 Task: Explore travel options from New Delhi to various destinations, focusing on Mumbai, and check out things to do there.
Action: Mouse moved to (473, 280)
Screenshot: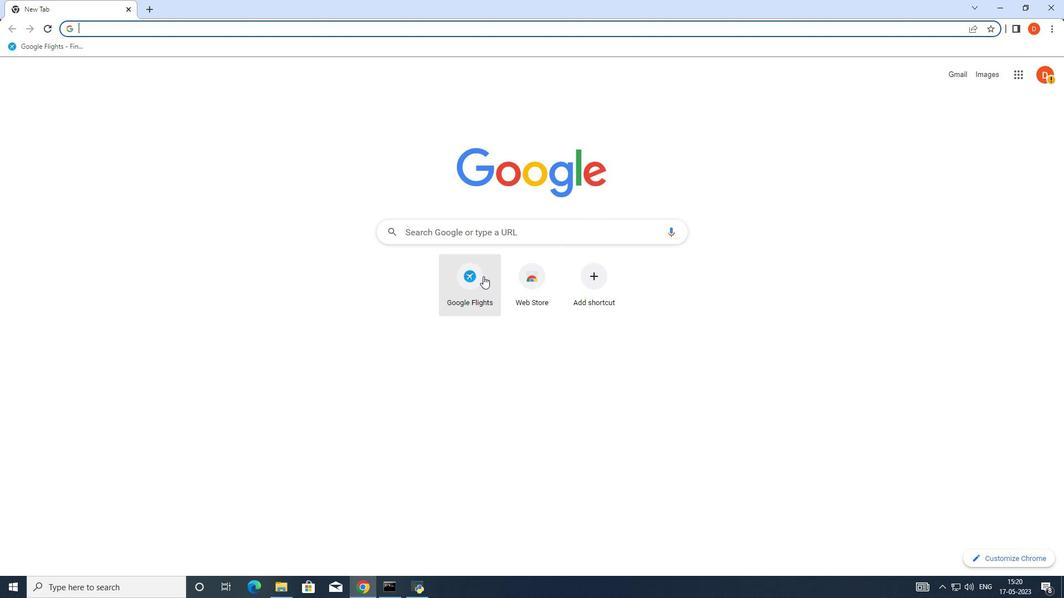 
Action: Mouse pressed left at (473, 280)
Screenshot: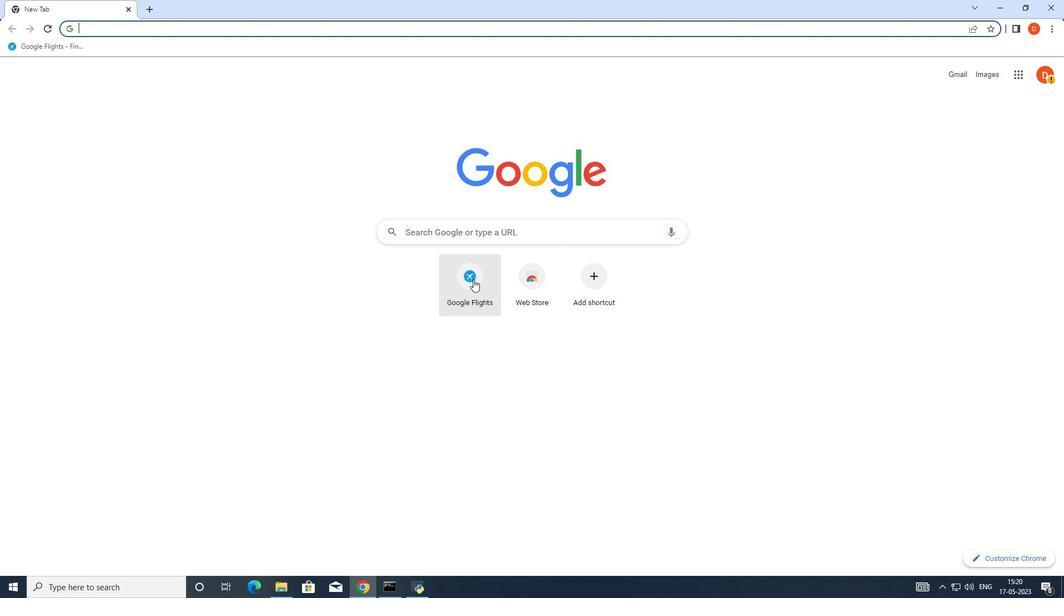
Action: Mouse moved to (536, 299)
Screenshot: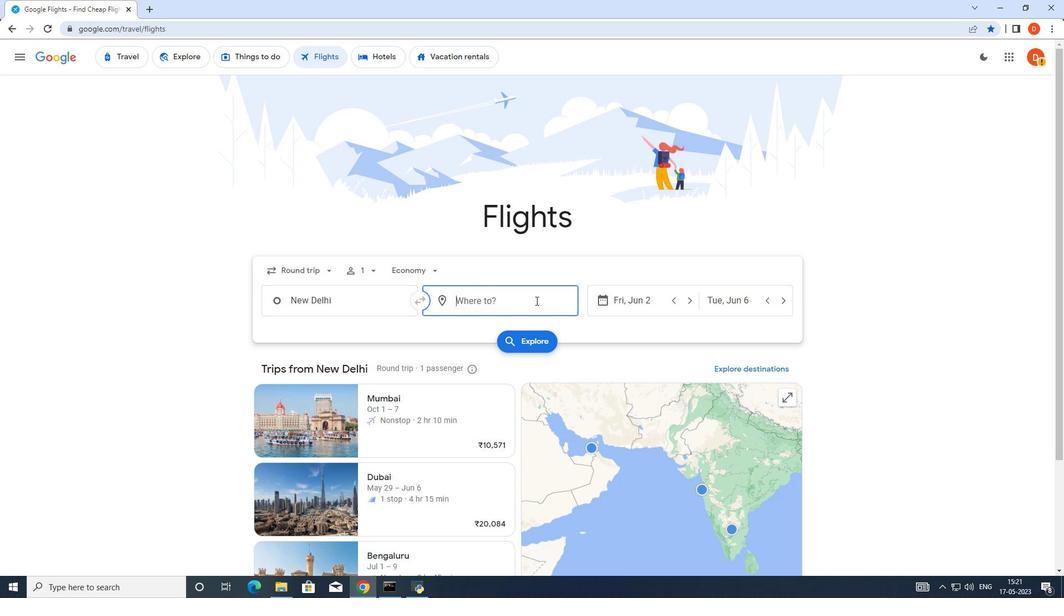 
Action: Mouse pressed left at (536, 299)
Screenshot: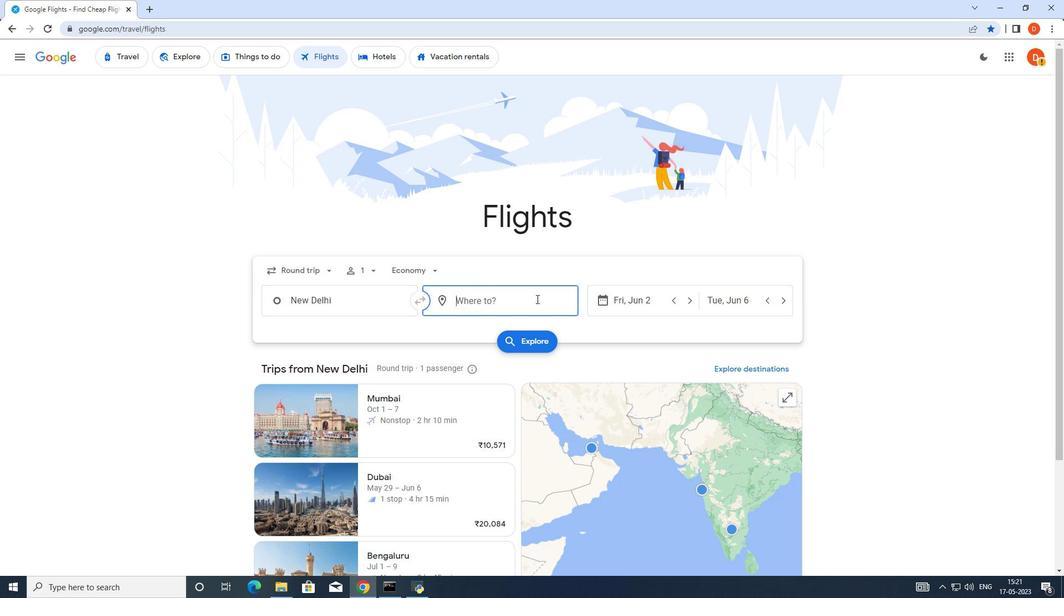 
Action: Mouse moved to (536, 303)
Screenshot: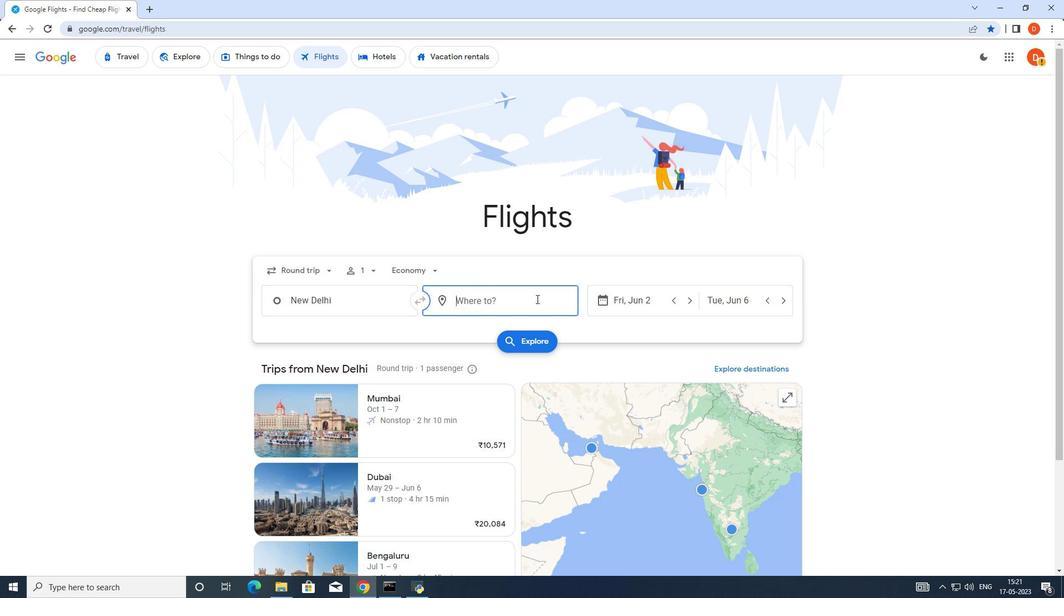 
Action: Key pressed <Key.shift>Goa
Screenshot: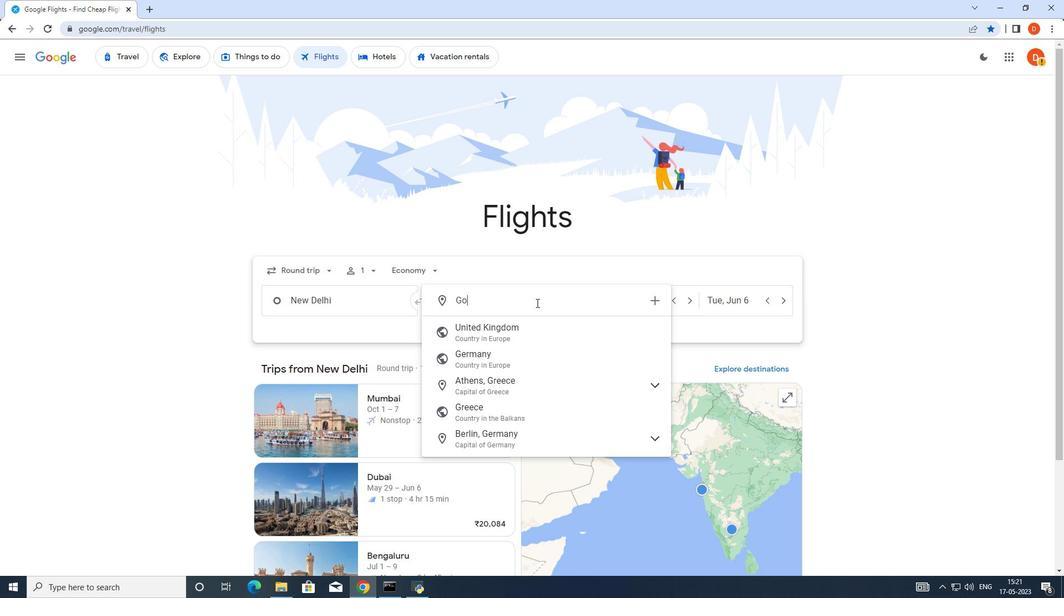 
Action: Mouse moved to (752, 327)
Screenshot: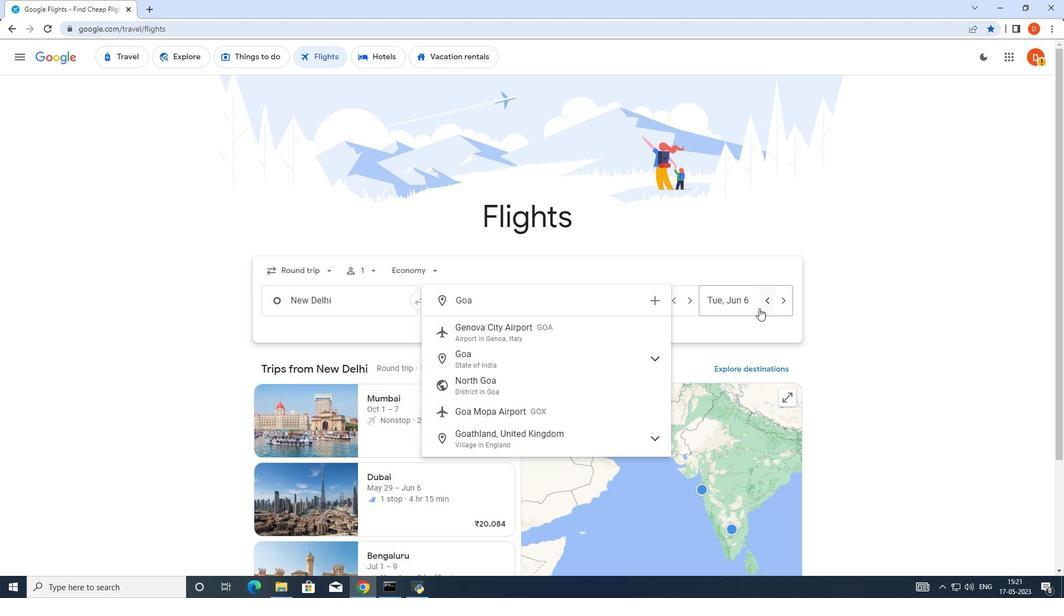 
Action: Mouse pressed left at (752, 327)
Screenshot: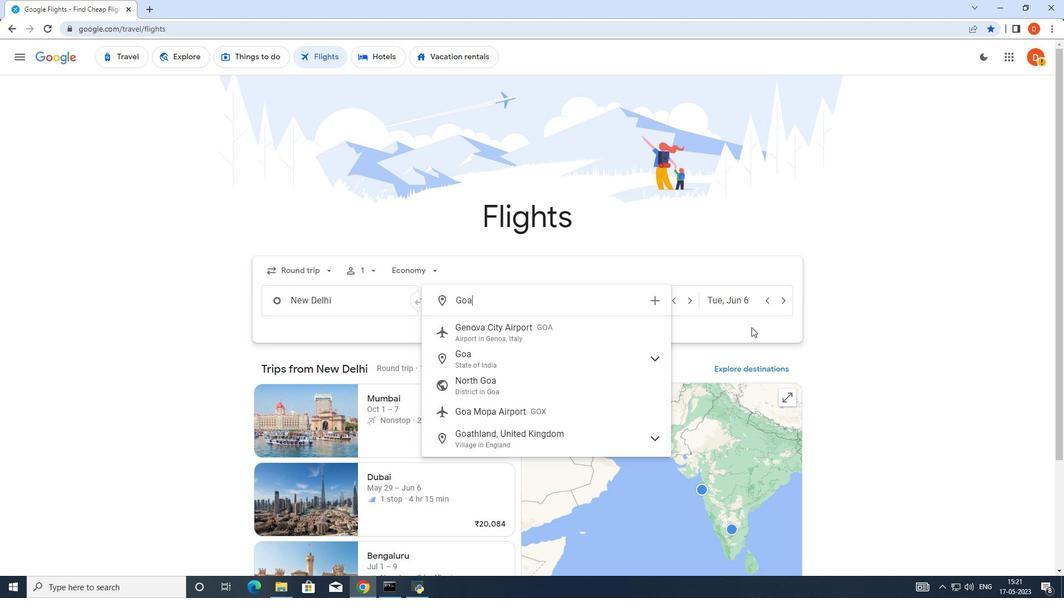 
Action: Mouse moved to (516, 345)
Screenshot: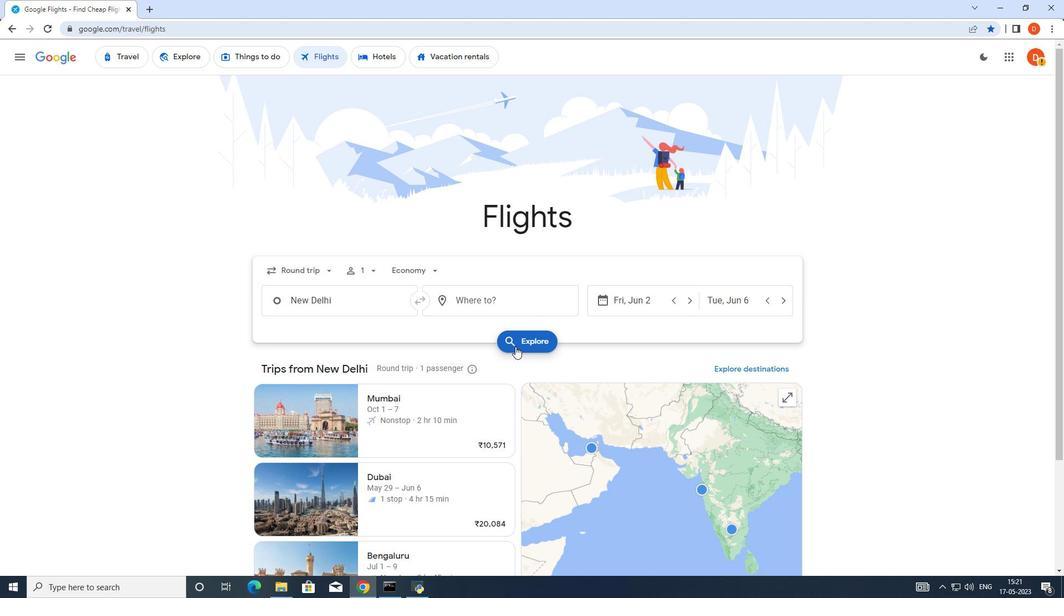 
Action: Mouse pressed left at (516, 345)
Screenshot: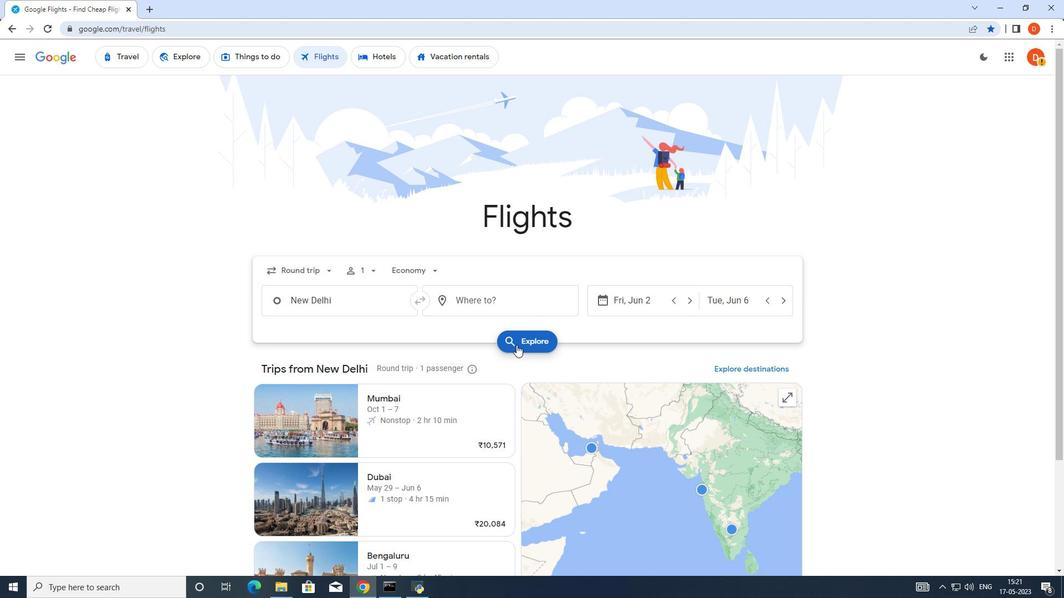 
Action: Mouse moved to (637, 311)
Screenshot: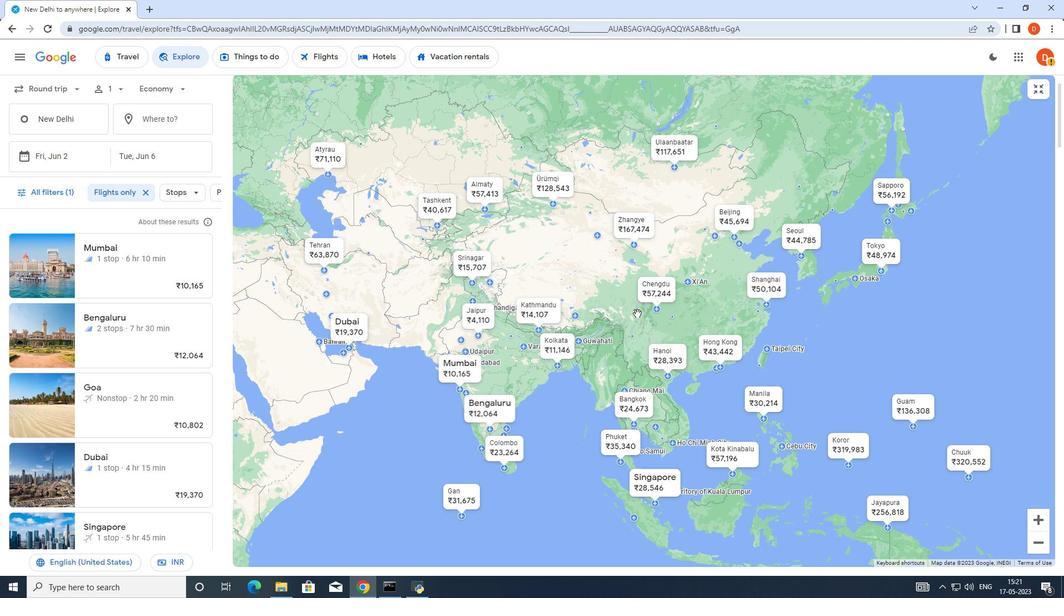 
Action: Mouse scrolled (637, 311) with delta (0, 0)
Screenshot: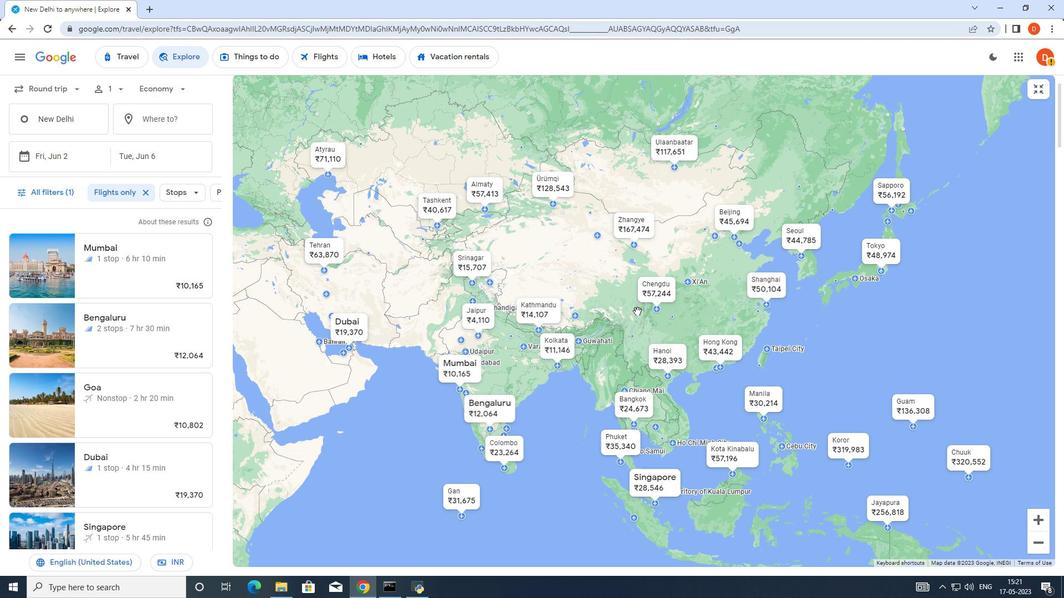 
Action: Mouse moved to (645, 306)
Screenshot: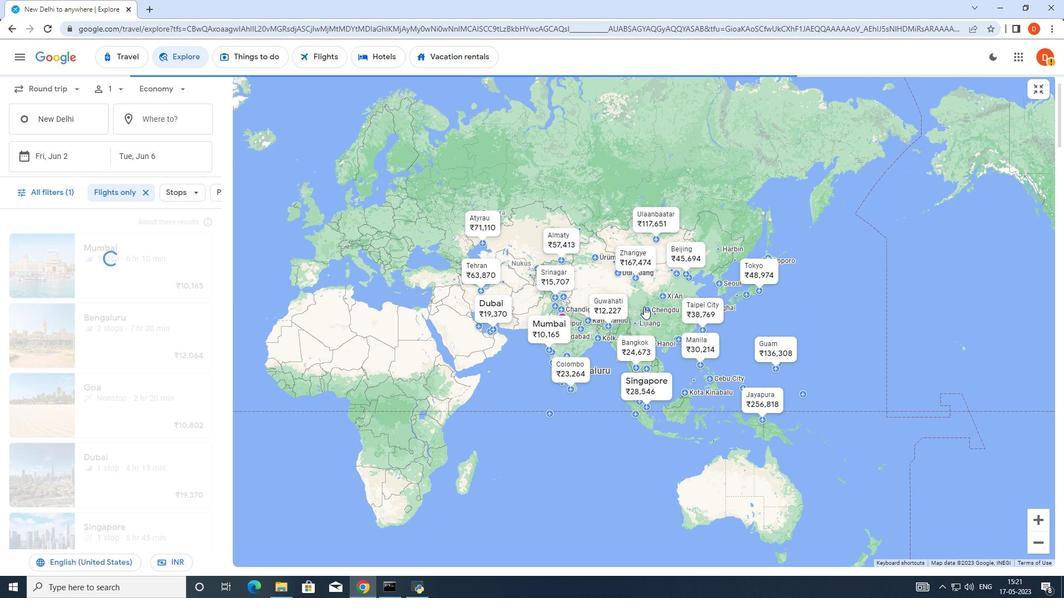 
Action: Mouse scrolled (645, 307) with delta (0, 0)
Screenshot: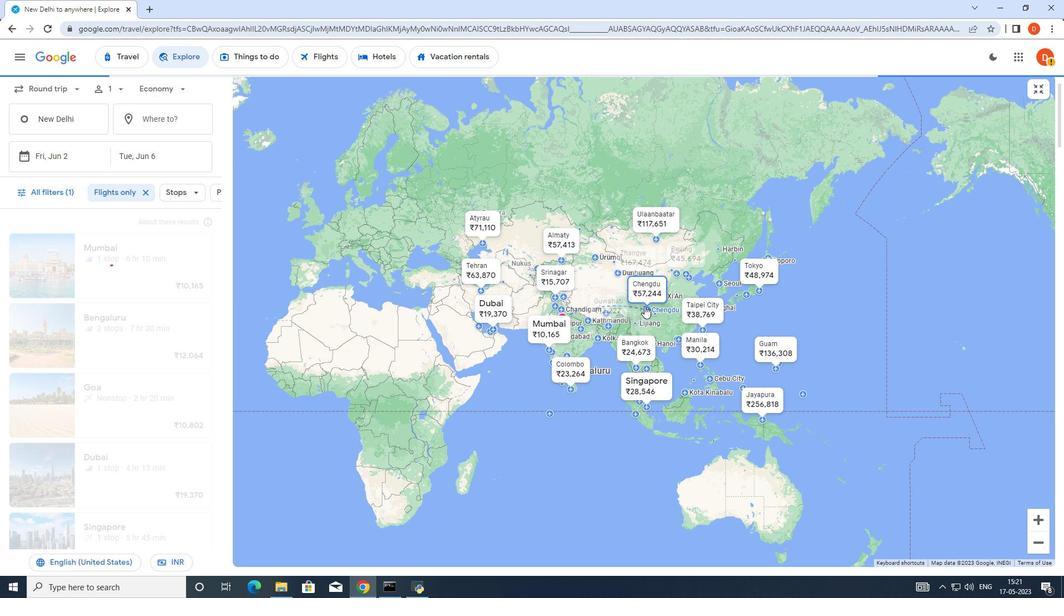 
Action: Mouse moved to (151, 258)
Screenshot: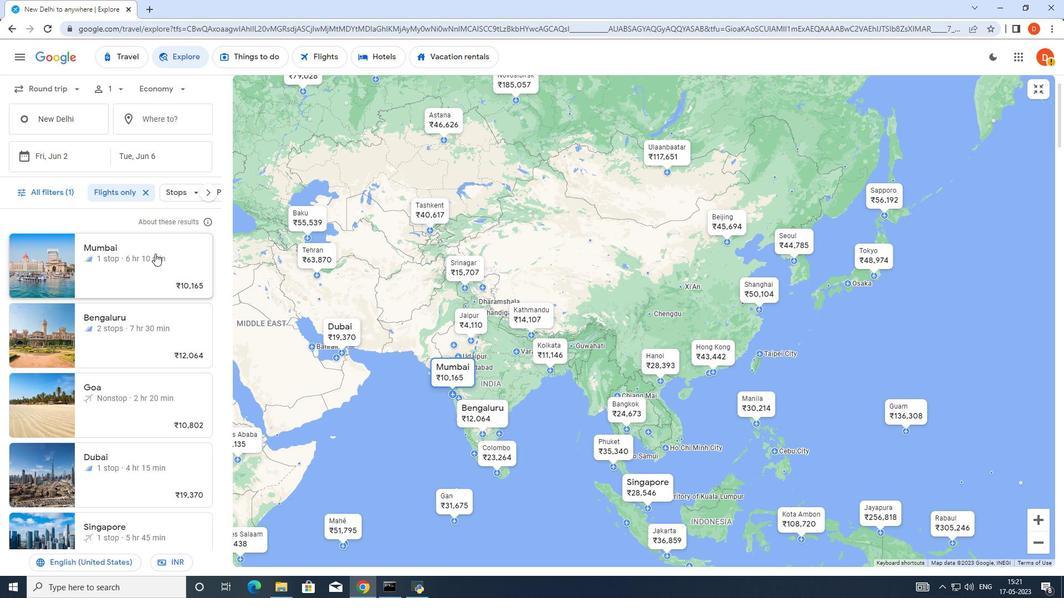 
Action: Mouse pressed left at (151, 258)
Screenshot: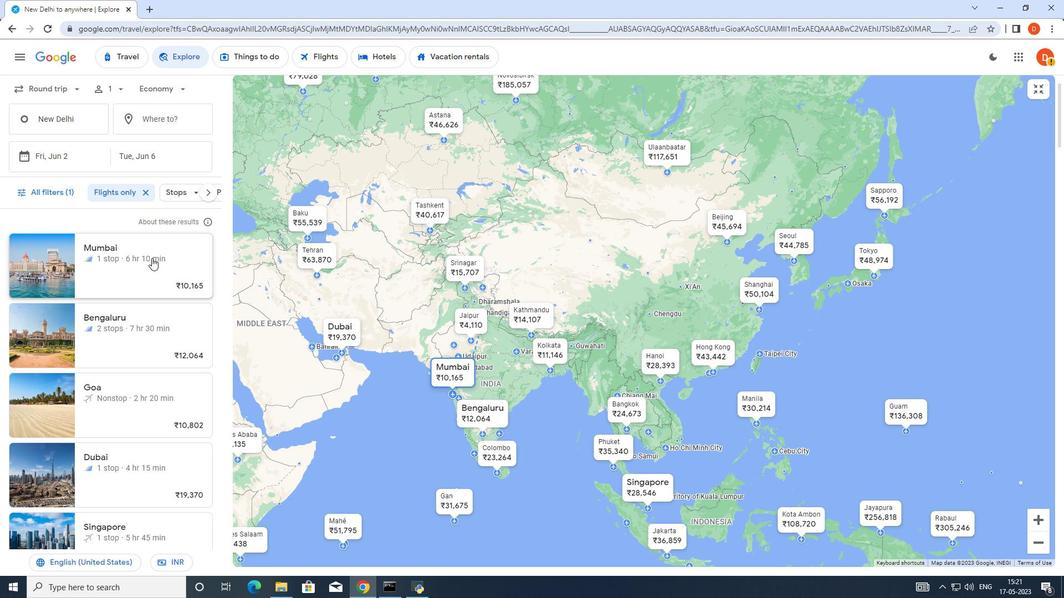 
Action: Mouse moved to (179, 353)
Screenshot: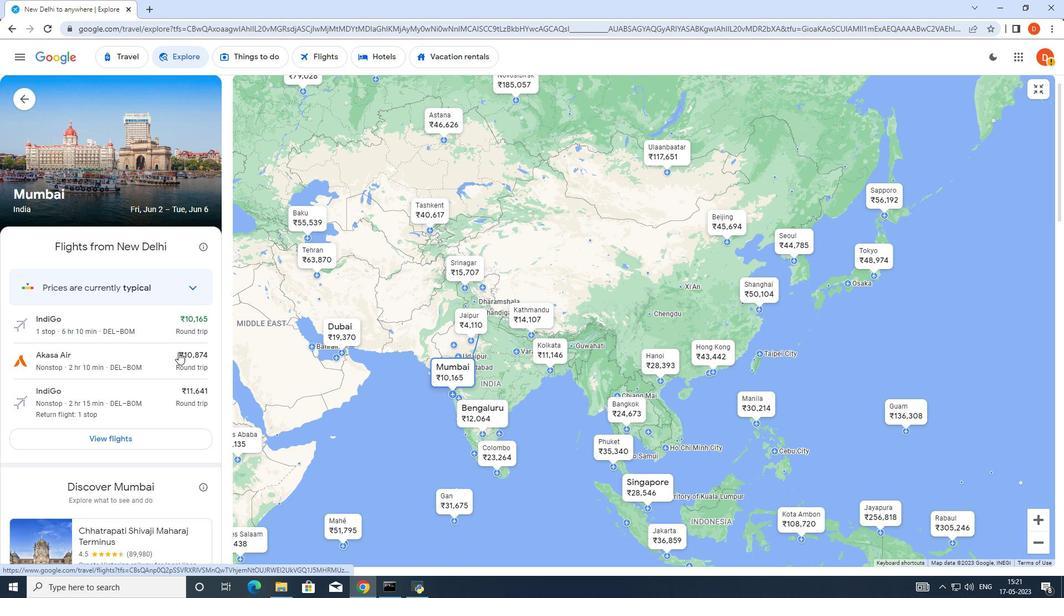 
Action: Mouse scrolled (179, 352) with delta (0, 0)
Screenshot: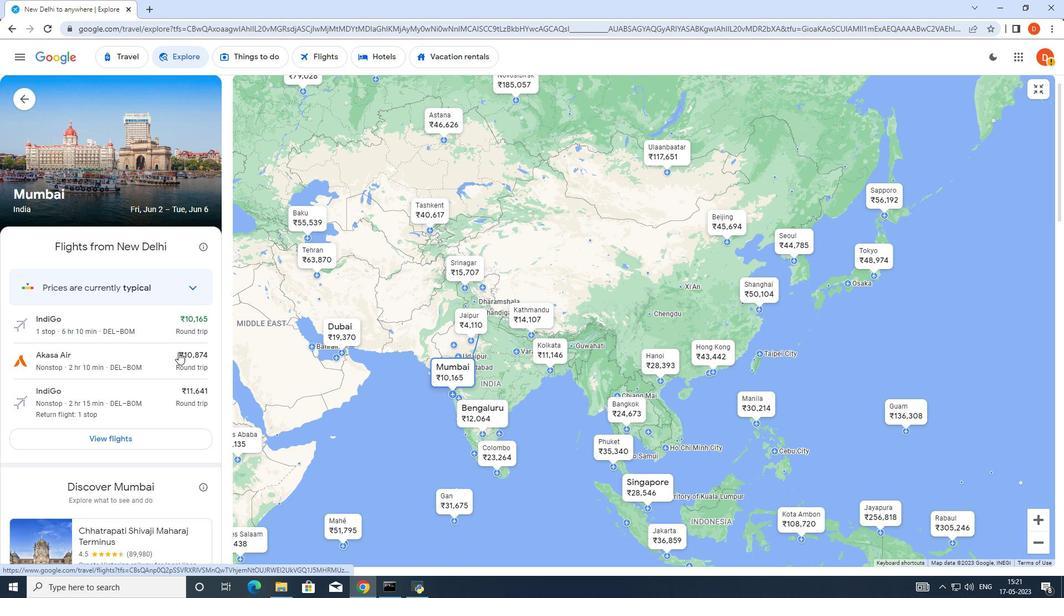 
Action: Mouse moved to (175, 378)
Screenshot: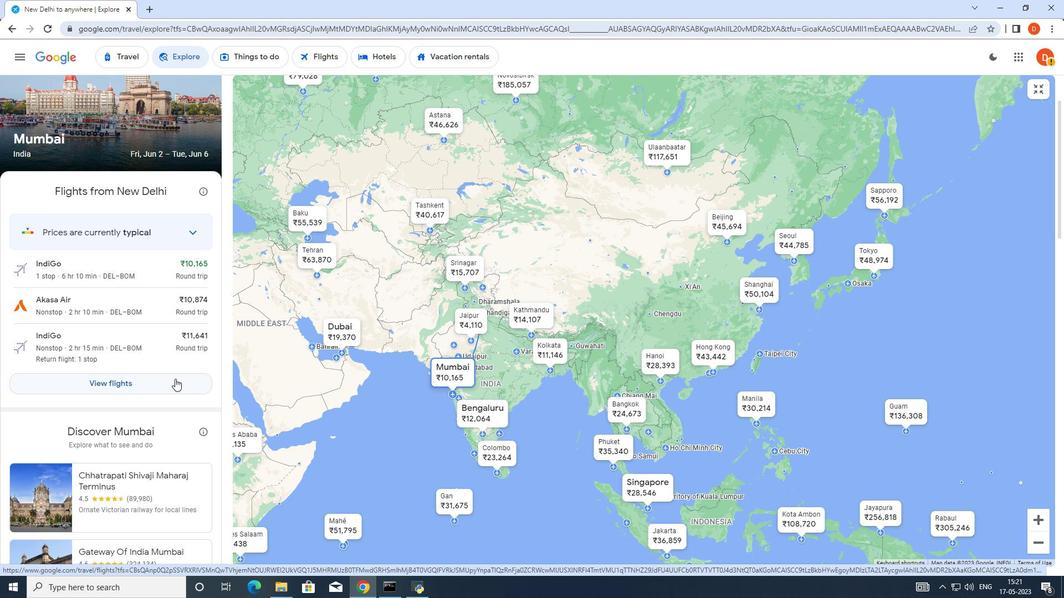 
Action: Mouse pressed left at (175, 378)
Screenshot: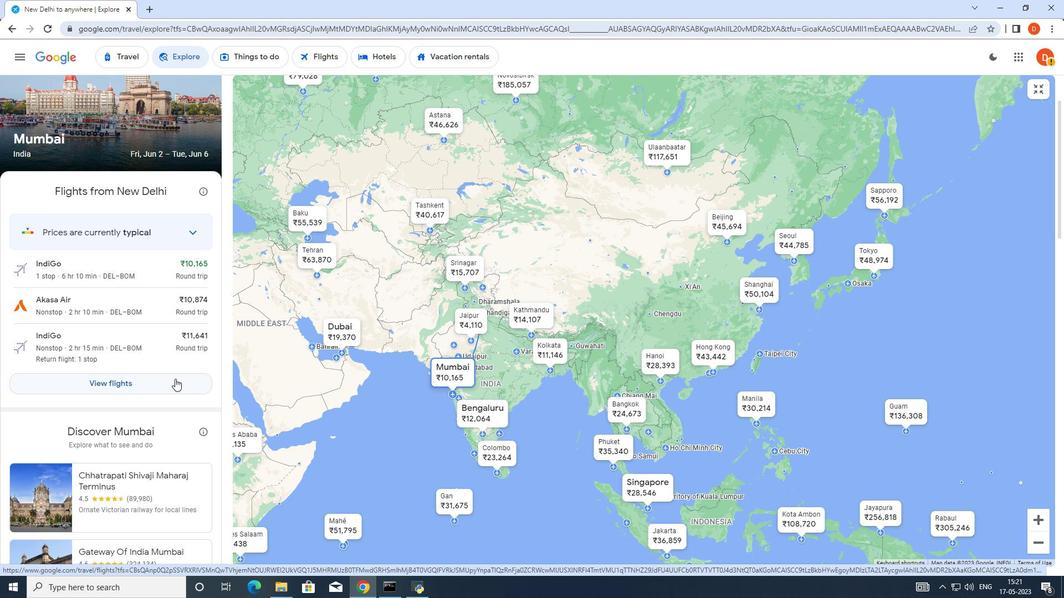 
Action: Mouse moved to (447, 317)
Screenshot: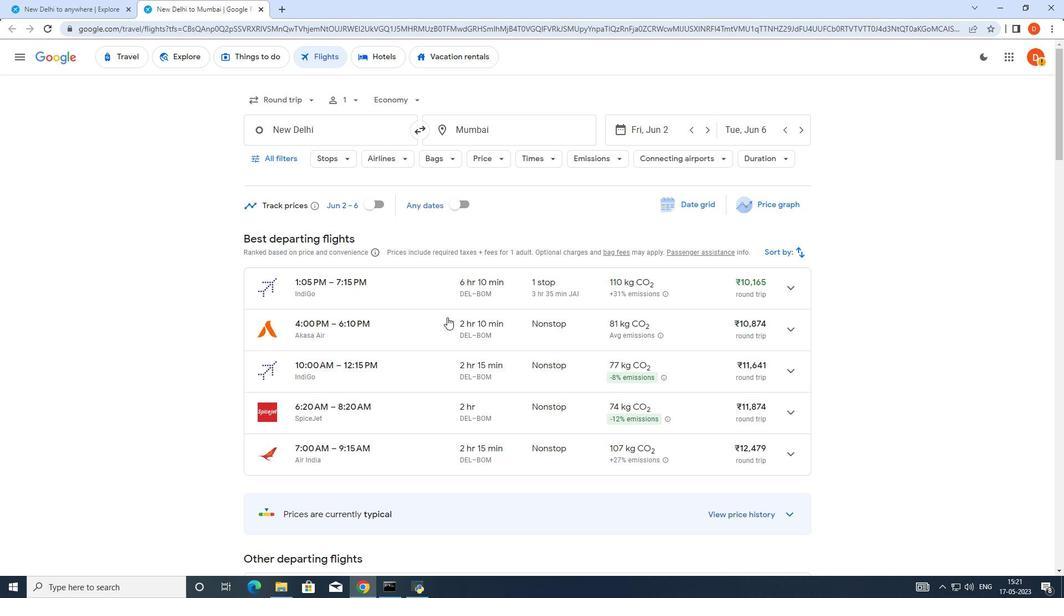 
Action: Mouse scrolled (447, 317) with delta (0, 0)
Screenshot: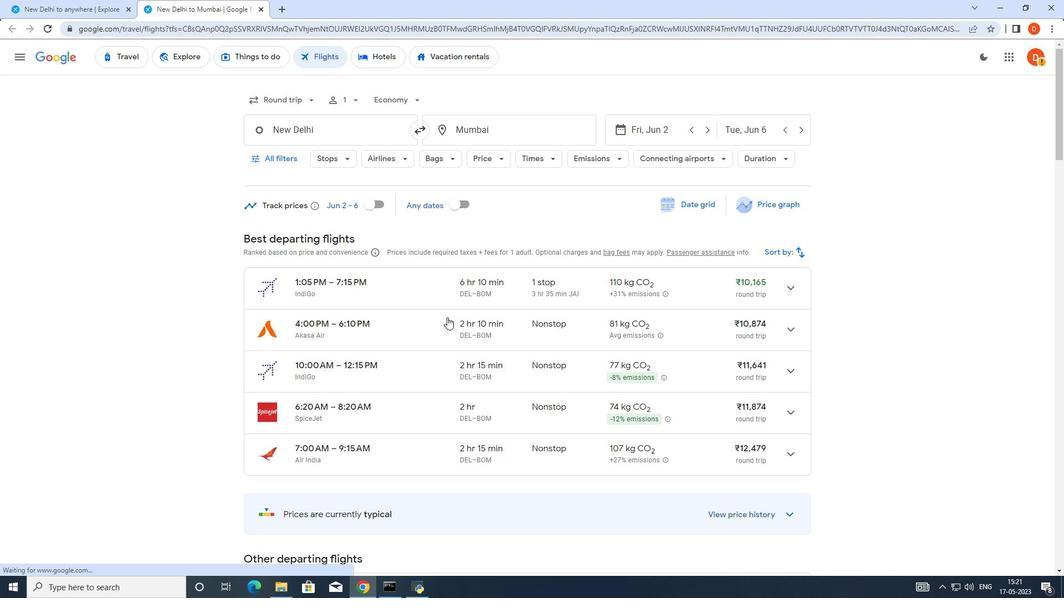 
Action: Mouse scrolled (447, 317) with delta (0, 0)
Screenshot: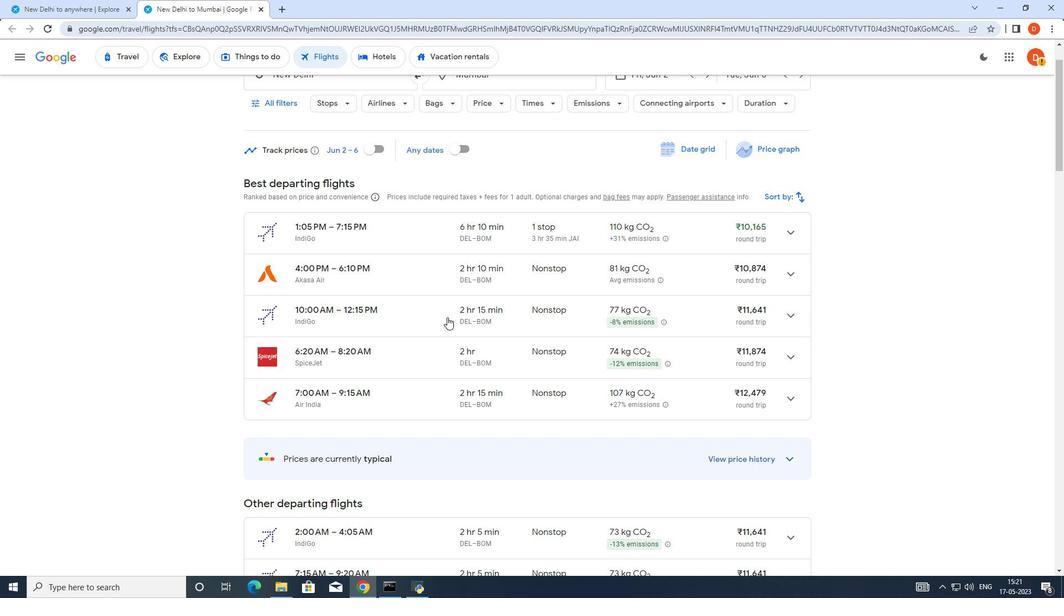 
Action: Mouse scrolled (447, 317) with delta (0, 0)
Screenshot: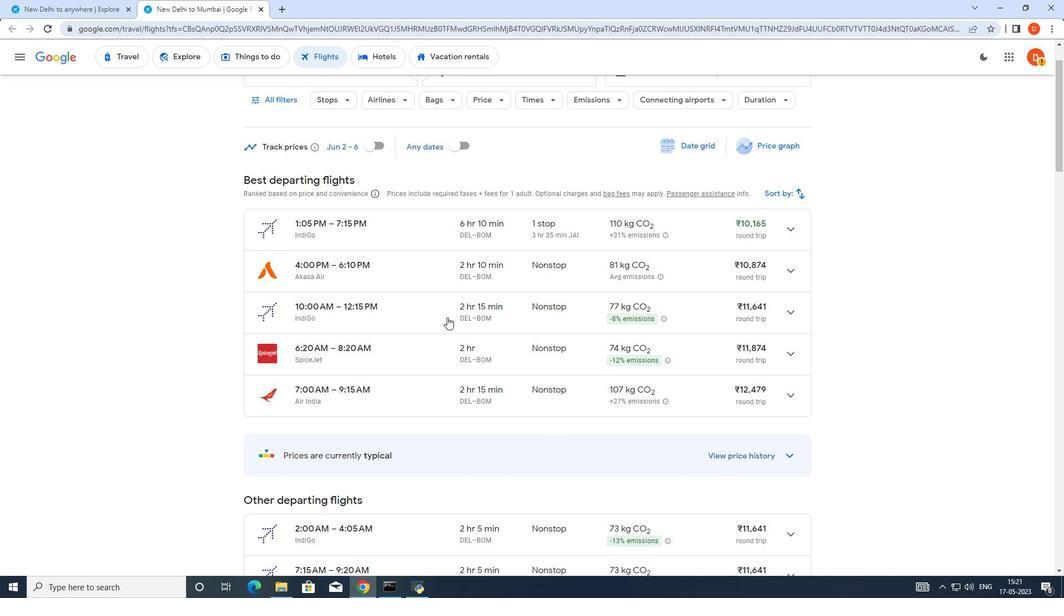 
Action: Mouse scrolled (447, 317) with delta (0, 0)
Screenshot: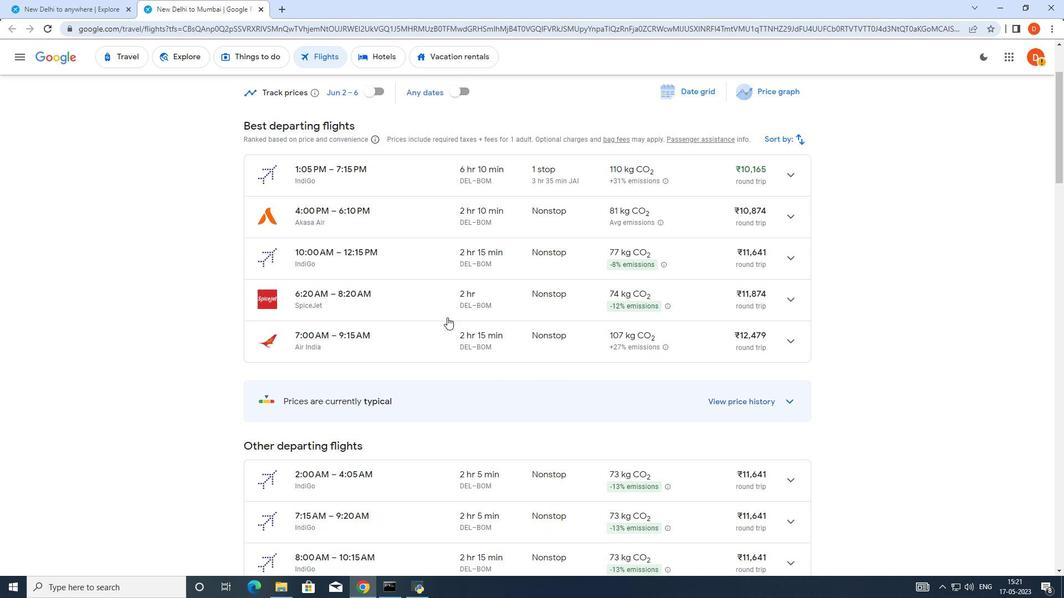 
Action: Mouse scrolled (447, 317) with delta (0, 0)
Screenshot: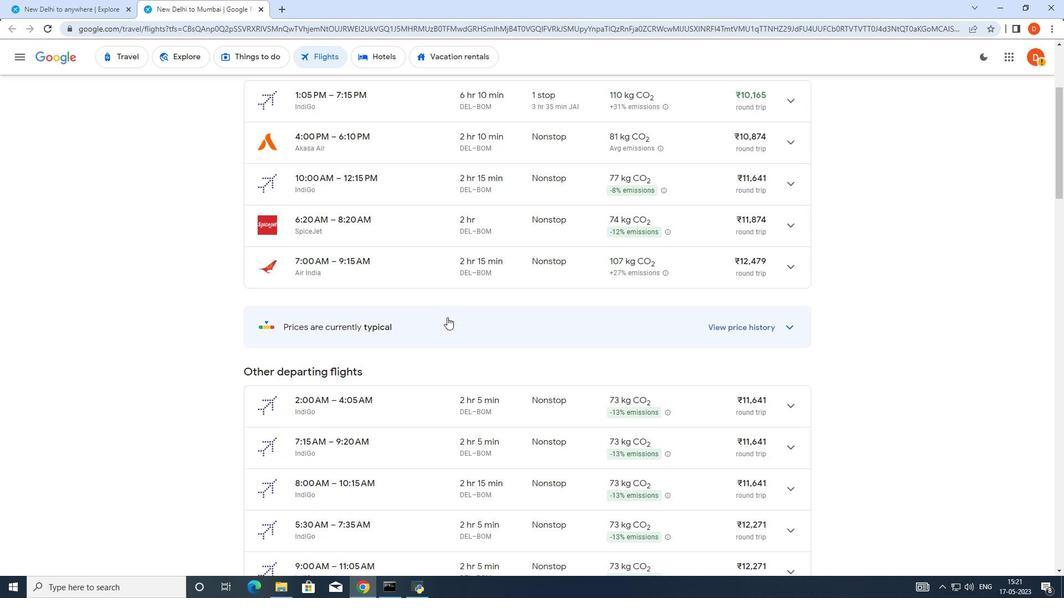 
Action: Mouse scrolled (447, 317) with delta (0, 0)
Screenshot: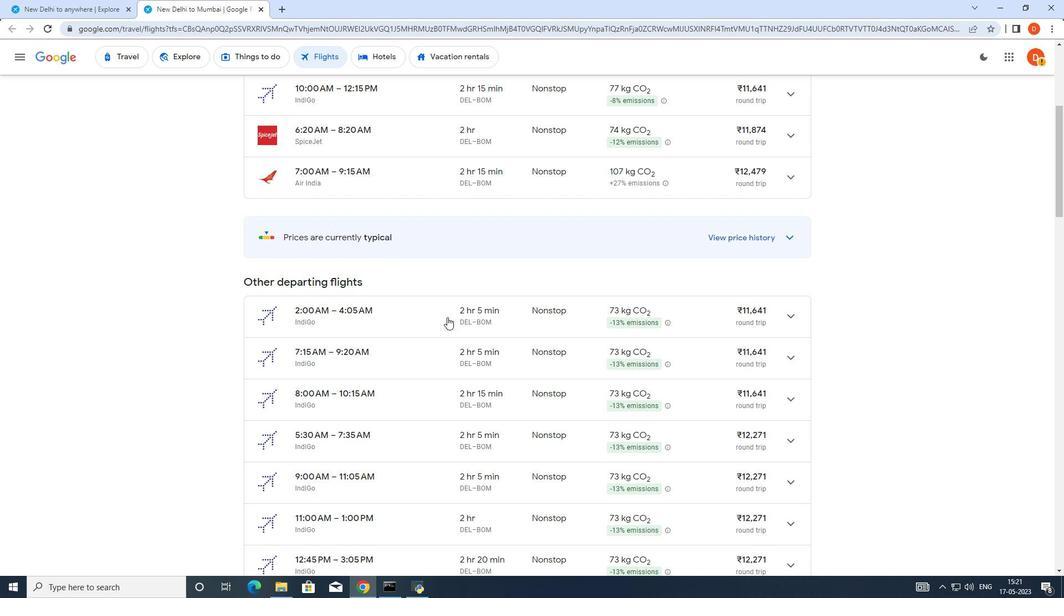 
Action: Mouse scrolled (447, 317) with delta (0, 0)
Screenshot: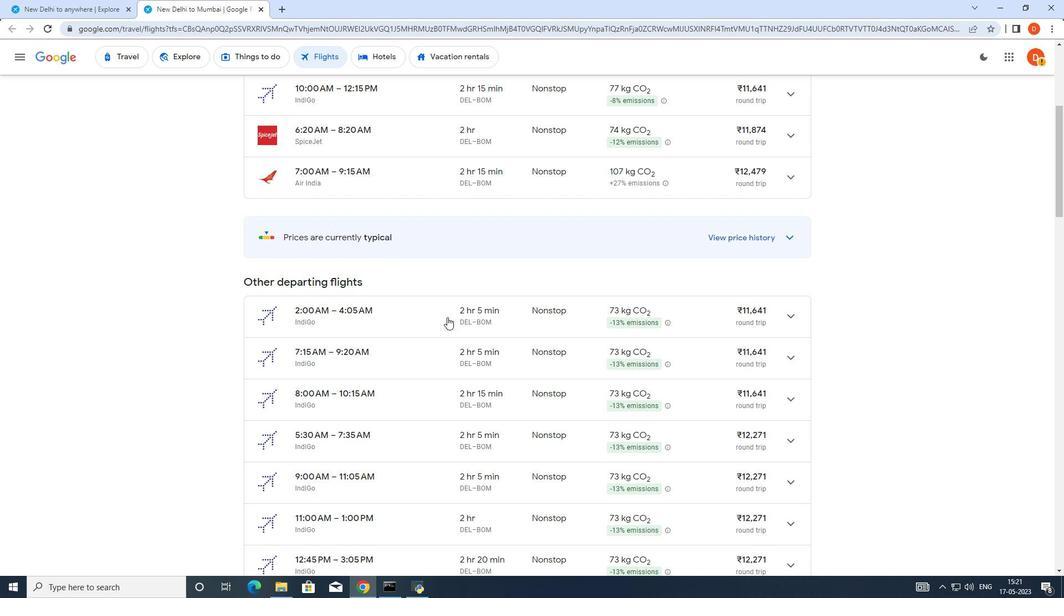 
Action: Mouse scrolled (447, 317) with delta (0, 0)
Screenshot: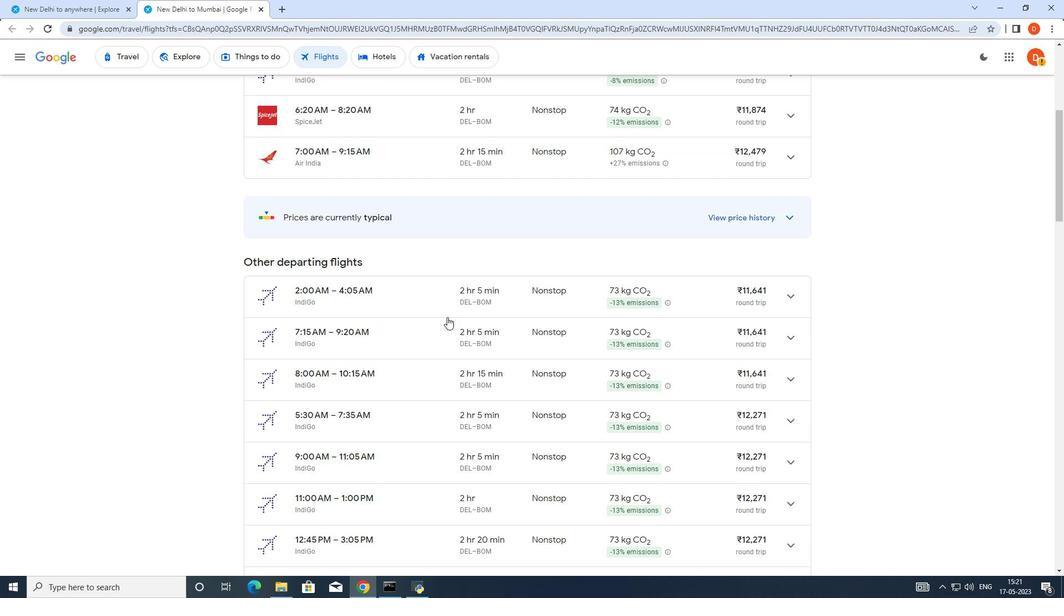 
Action: Mouse scrolled (447, 317) with delta (0, 0)
Screenshot: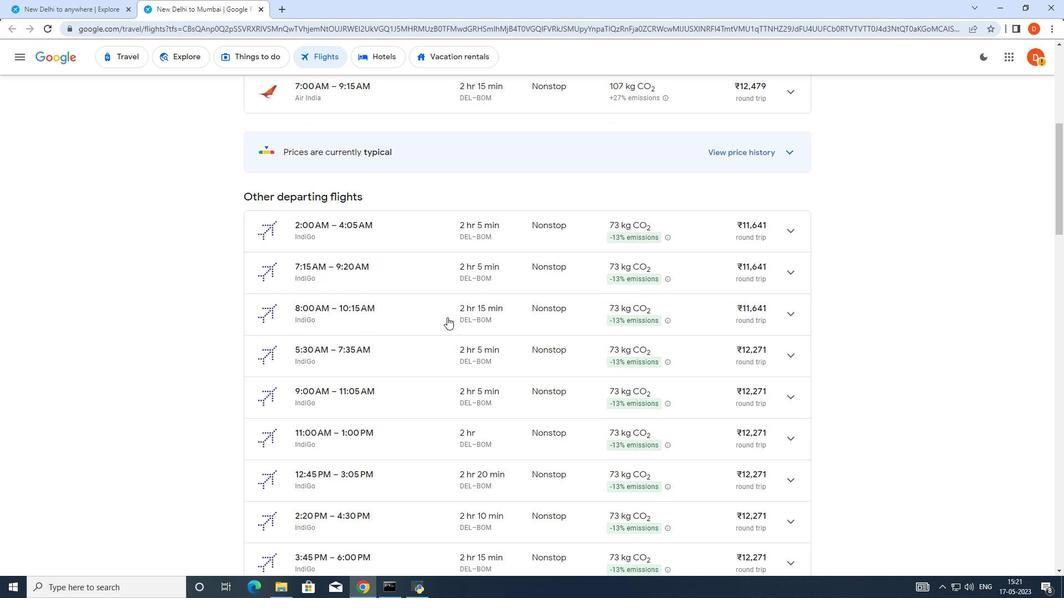 
Action: Mouse moved to (447, 317)
Screenshot: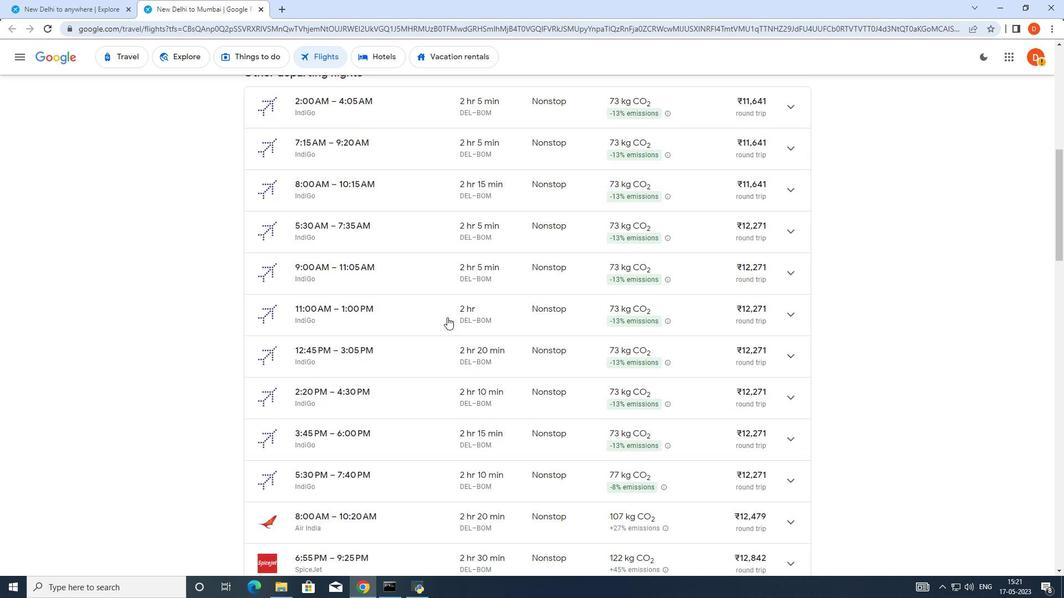 
Action: Mouse scrolled (447, 317) with delta (0, 0)
Screenshot: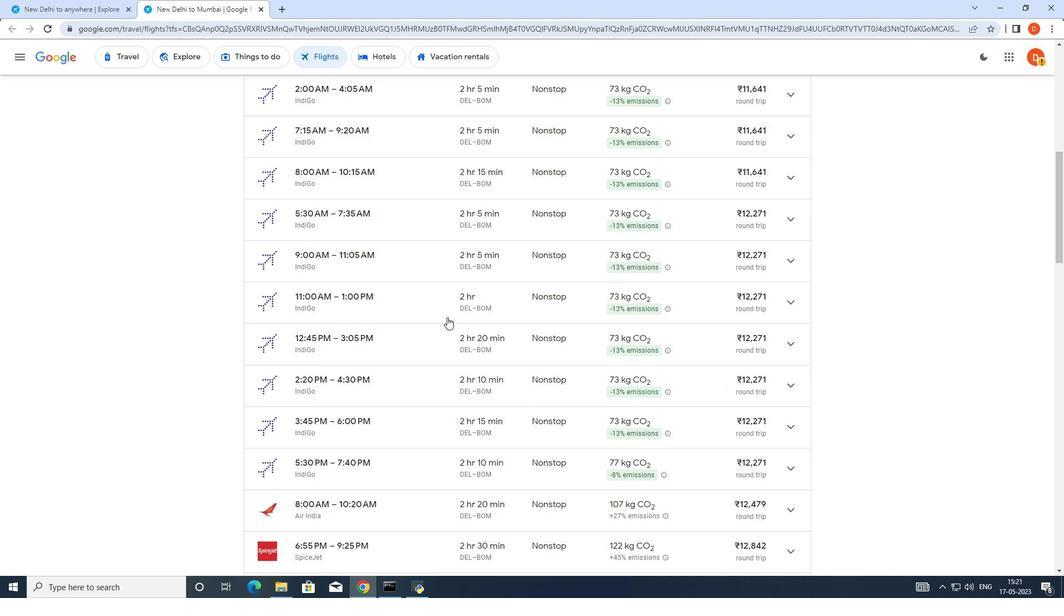 
Action: Mouse scrolled (447, 317) with delta (0, 0)
Screenshot: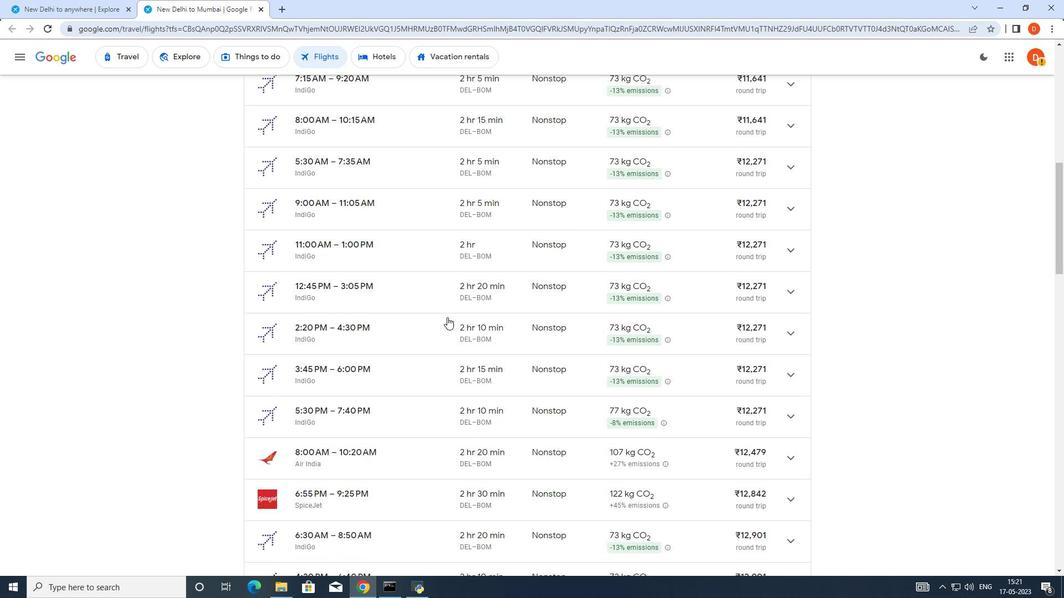 
Action: Mouse scrolled (447, 317) with delta (0, 0)
Screenshot: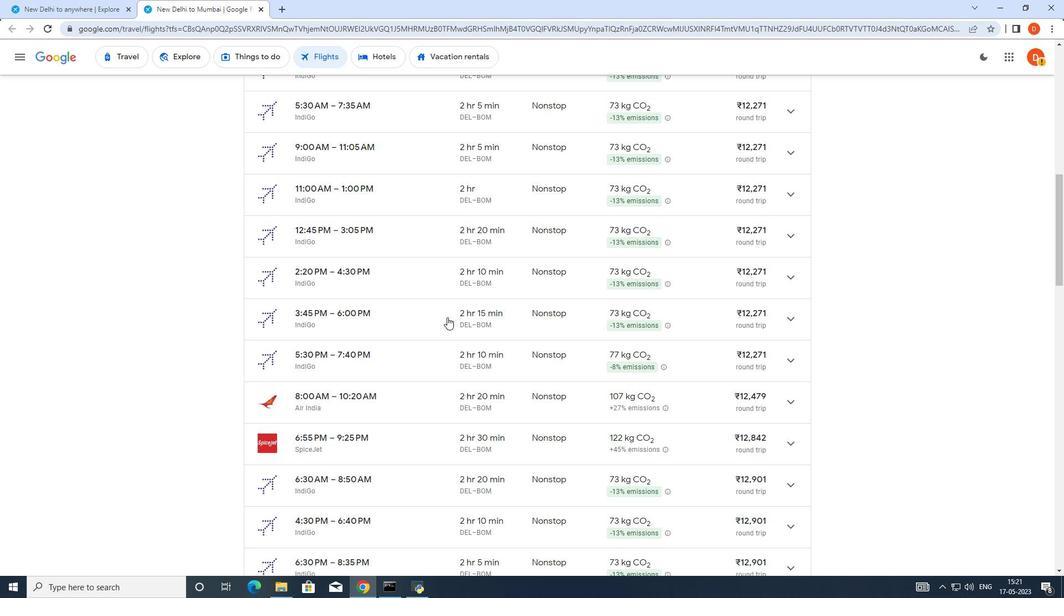 
Action: Mouse scrolled (447, 317) with delta (0, 0)
Screenshot: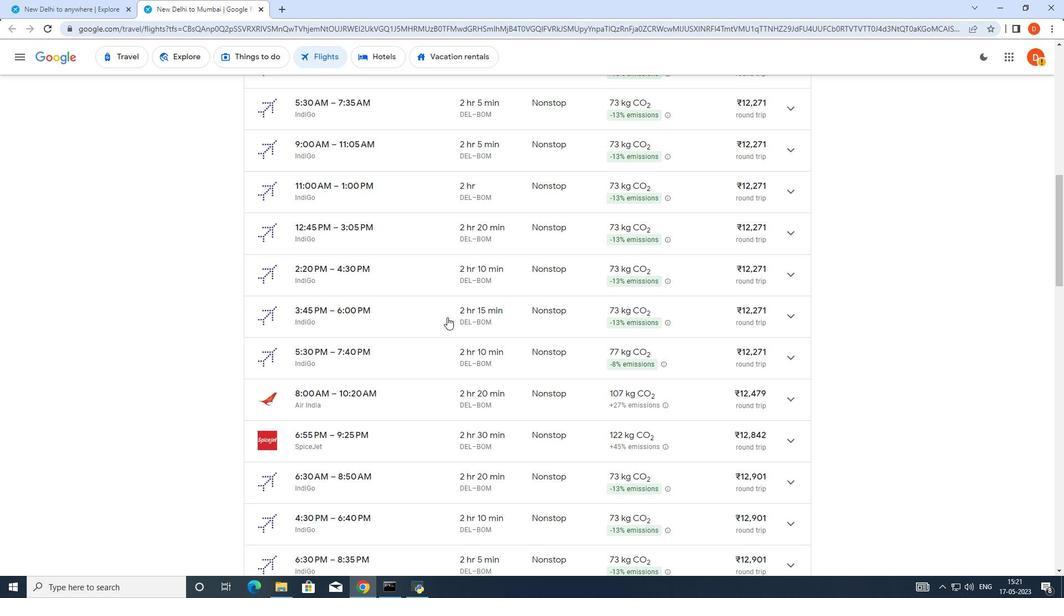 
Action: Mouse scrolled (447, 317) with delta (0, 0)
Screenshot: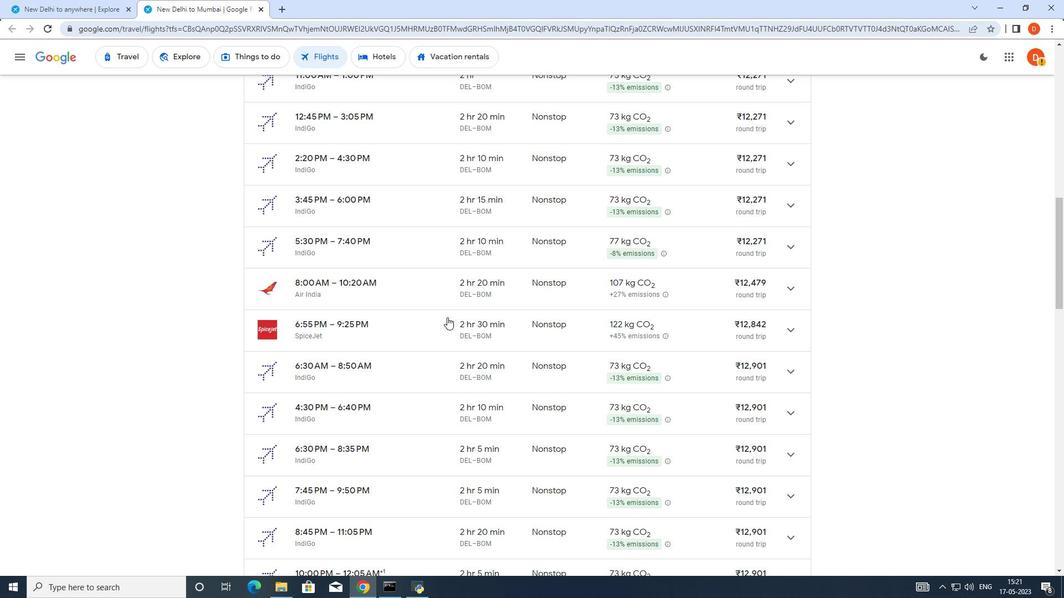 
Action: Mouse scrolled (447, 317) with delta (0, 0)
Screenshot: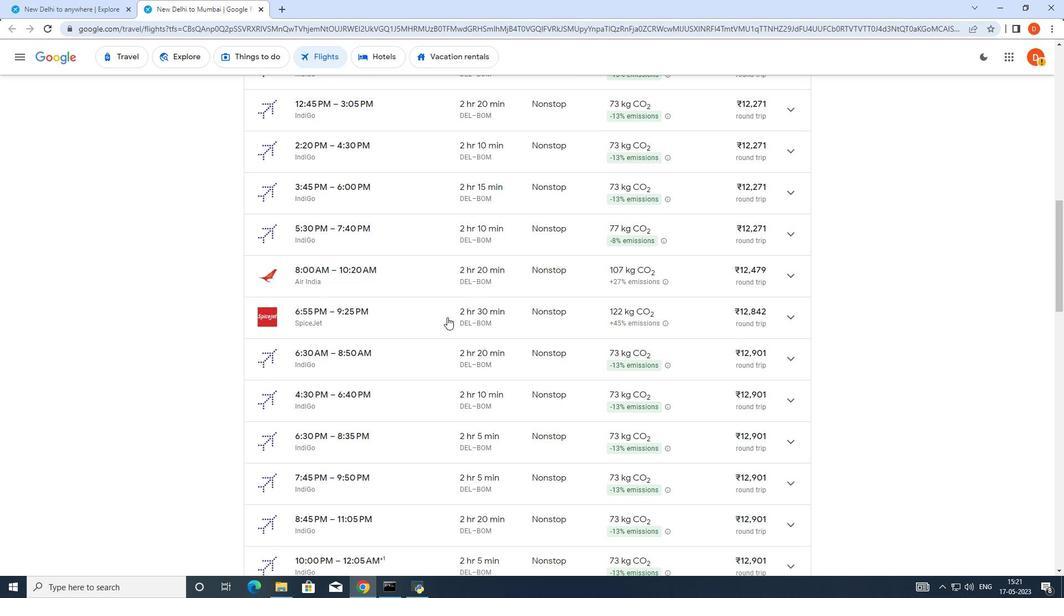 
Action: Mouse scrolled (447, 317) with delta (0, 0)
Screenshot: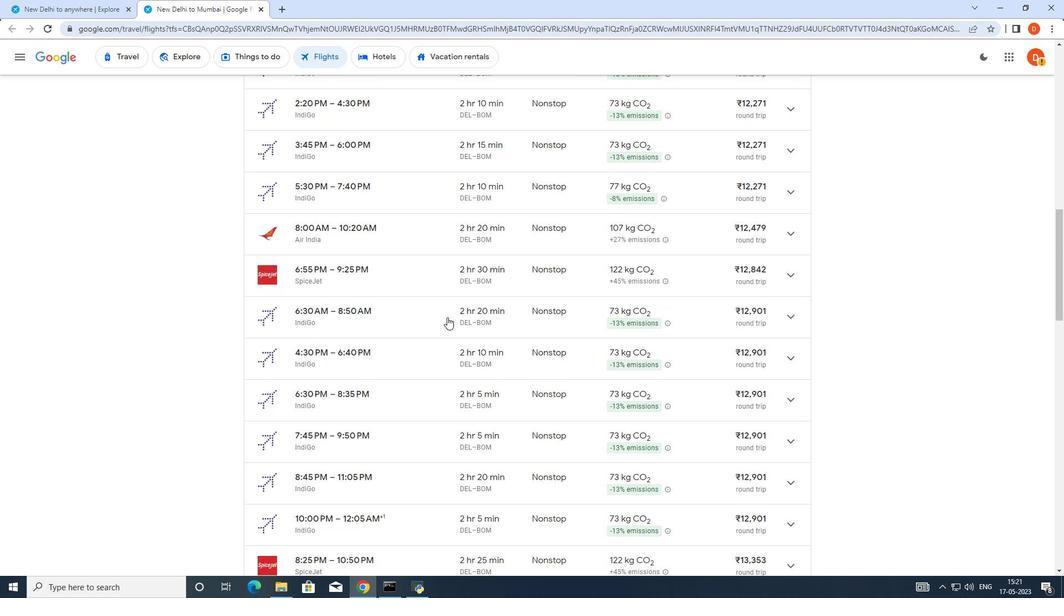 
Action: Mouse scrolled (447, 317) with delta (0, 0)
Screenshot: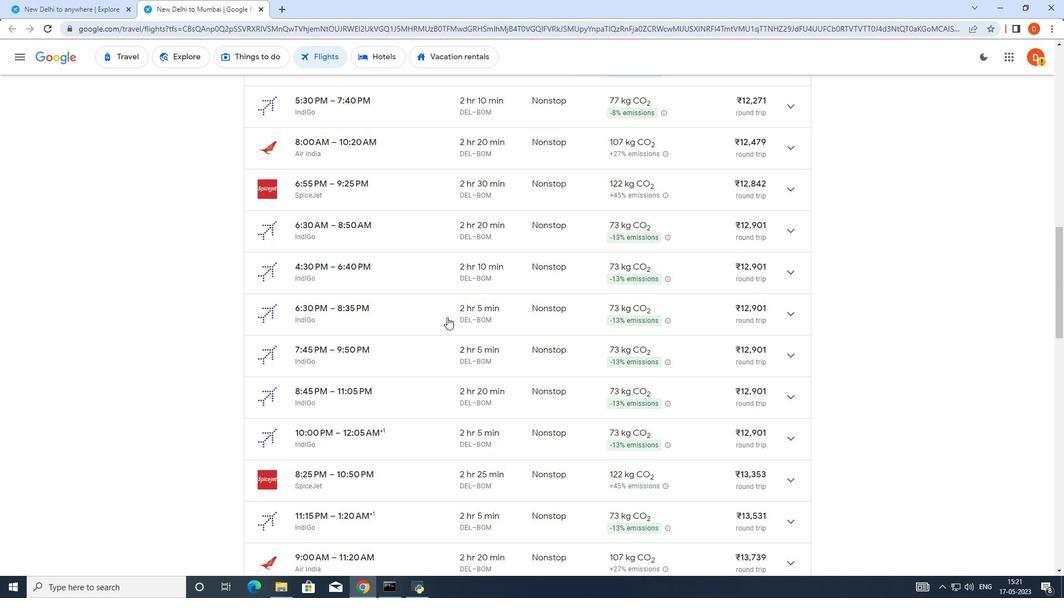 
Action: Mouse scrolled (447, 317) with delta (0, 0)
Screenshot: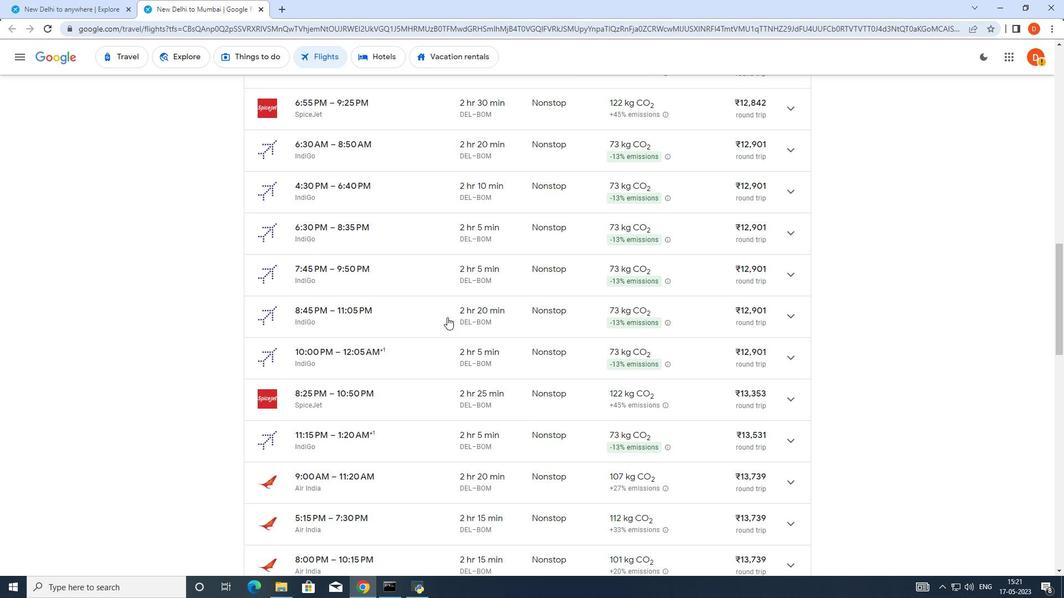 
Action: Mouse scrolled (447, 317) with delta (0, 0)
Screenshot: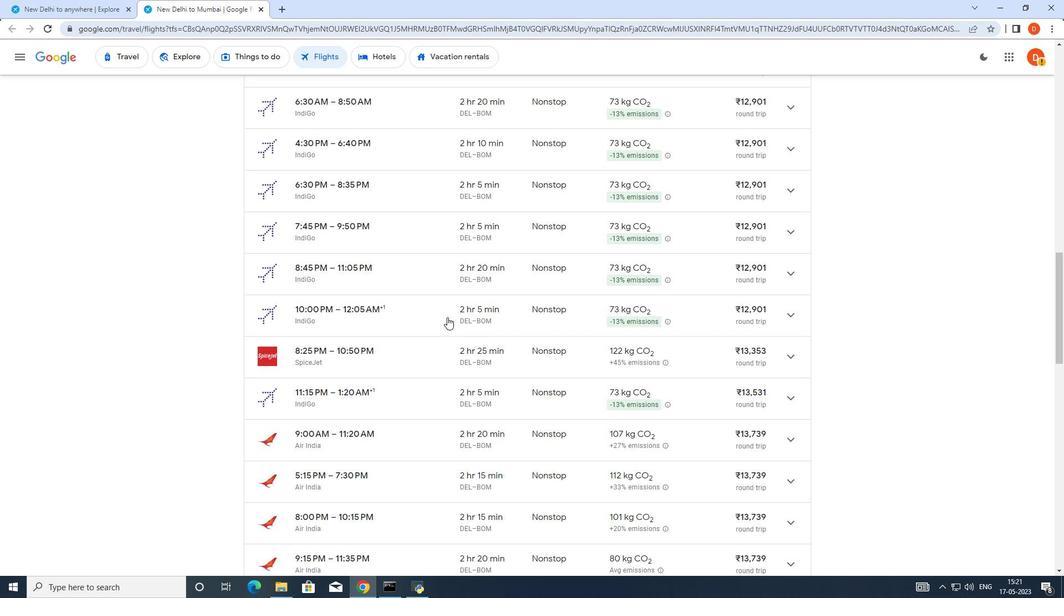 
Action: Mouse scrolled (447, 317) with delta (0, 0)
Screenshot: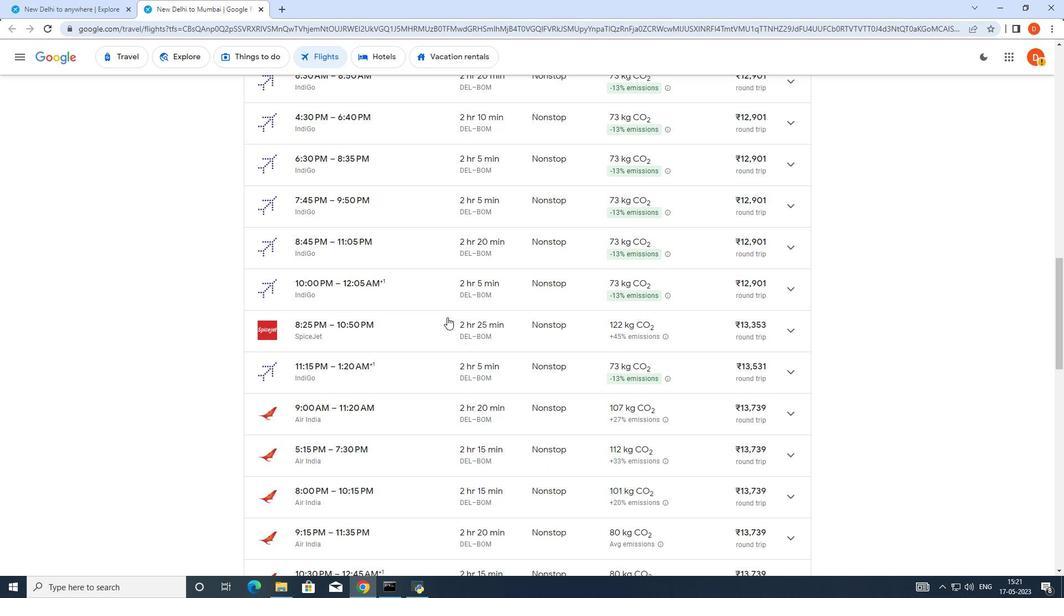 
Action: Mouse scrolled (447, 317) with delta (0, 0)
Screenshot: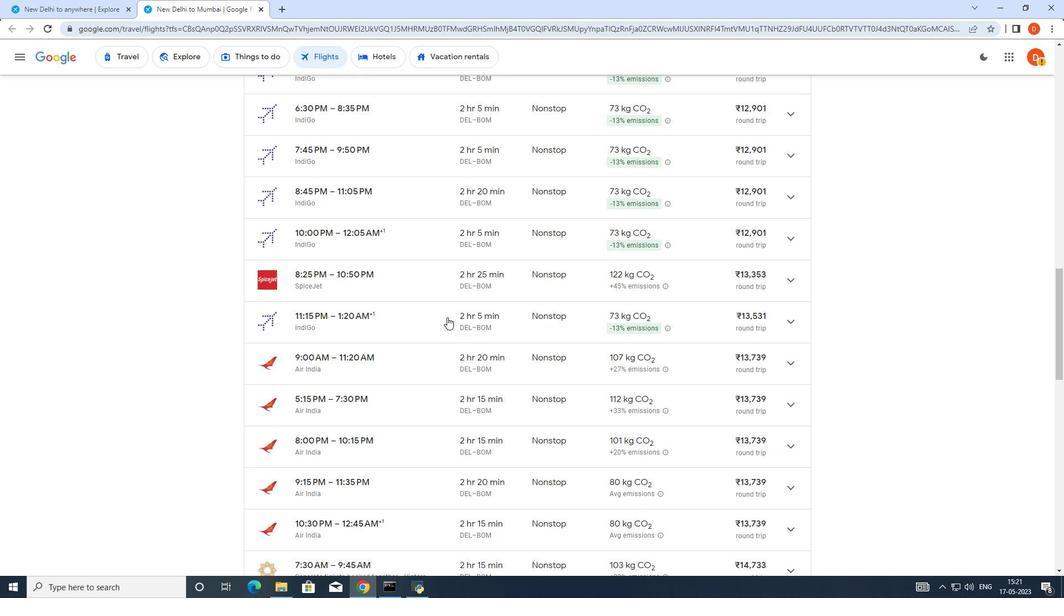 
Action: Mouse scrolled (447, 317) with delta (0, 0)
Screenshot: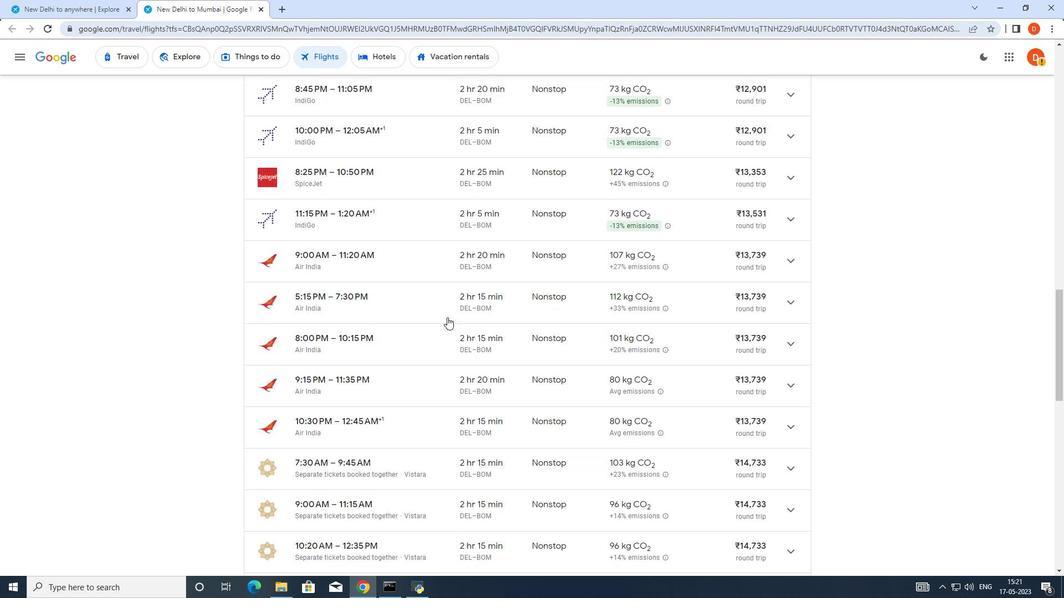 
Action: Mouse scrolled (447, 317) with delta (0, 0)
Screenshot: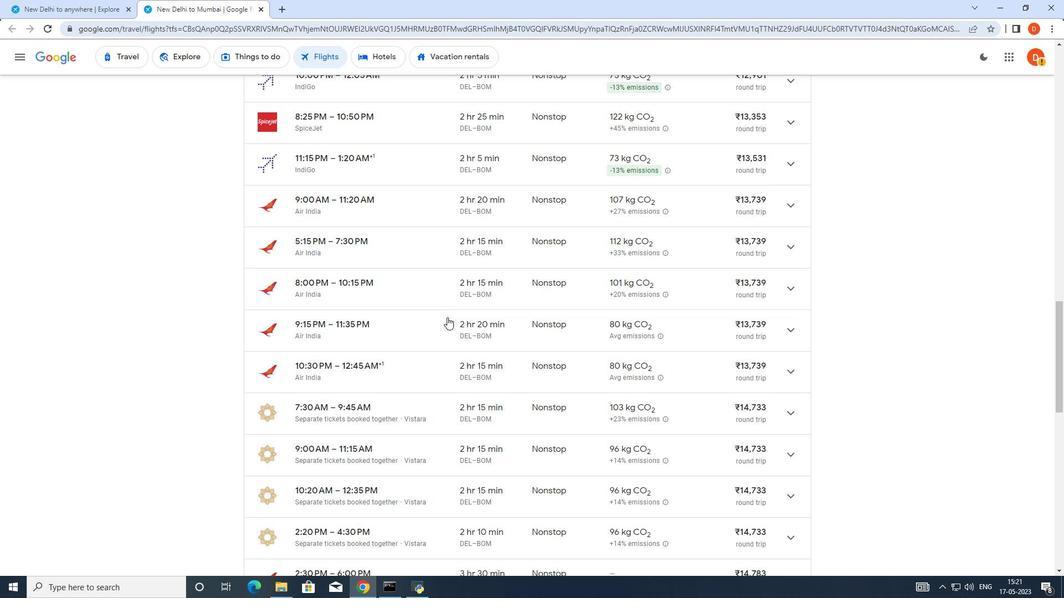 
Action: Mouse scrolled (447, 317) with delta (0, 0)
Screenshot: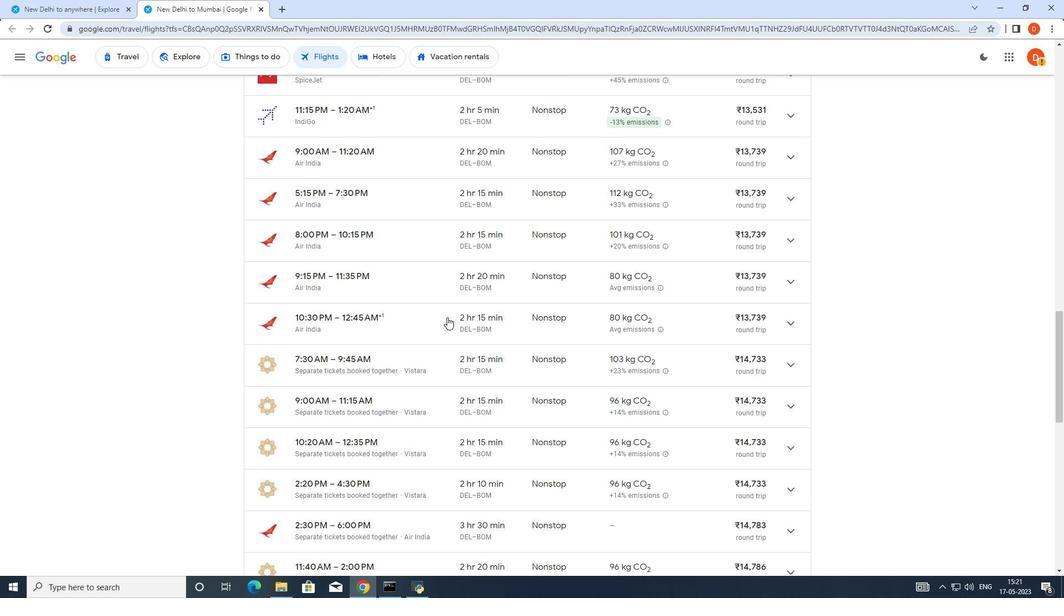 
Action: Mouse scrolled (447, 317) with delta (0, 0)
Screenshot: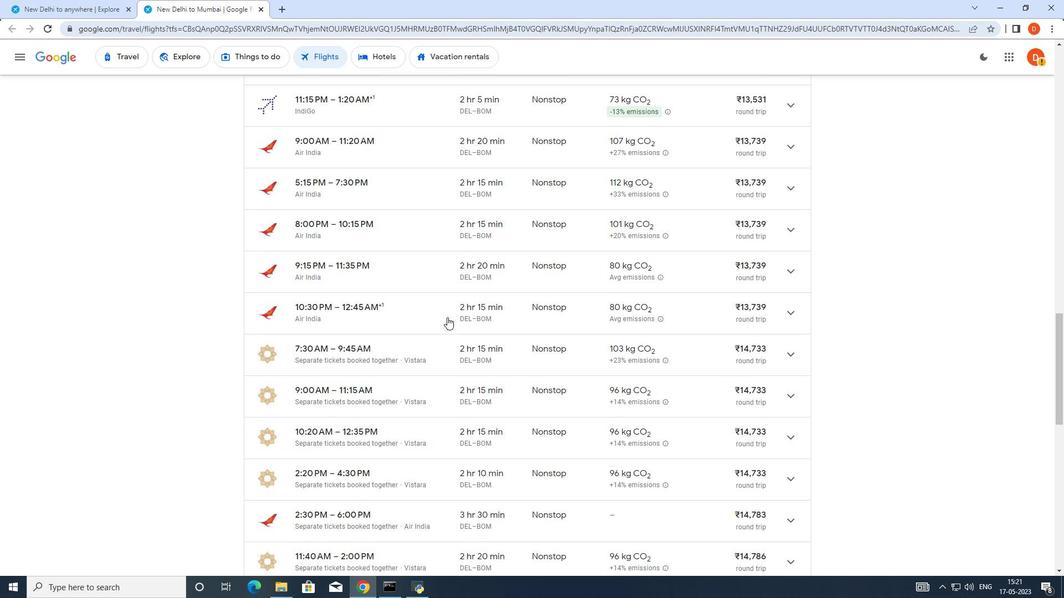 
Action: Mouse scrolled (447, 317) with delta (0, 0)
Screenshot: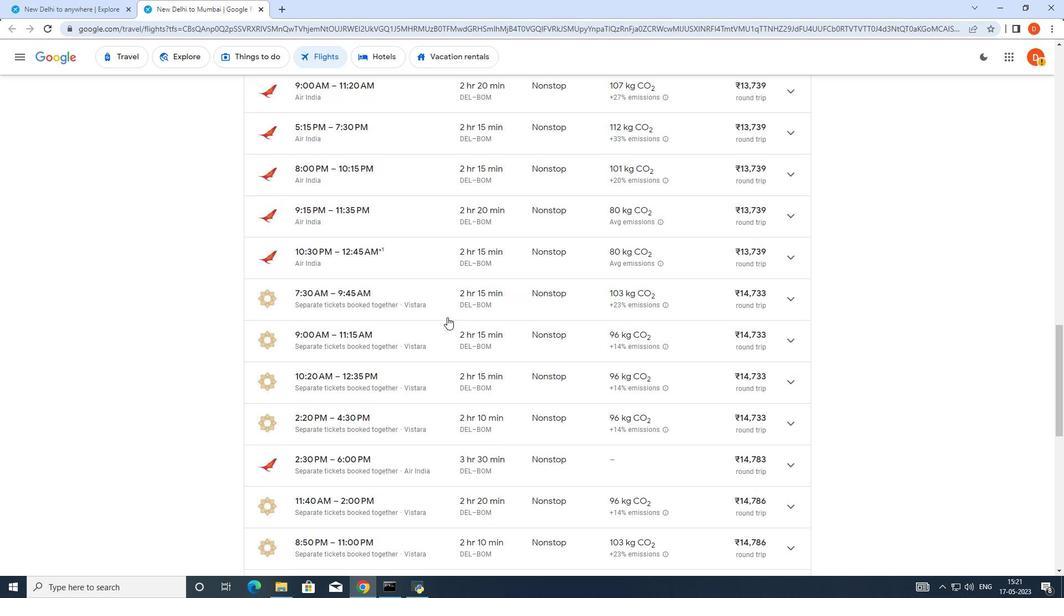 
Action: Mouse scrolled (447, 317) with delta (0, 0)
Screenshot: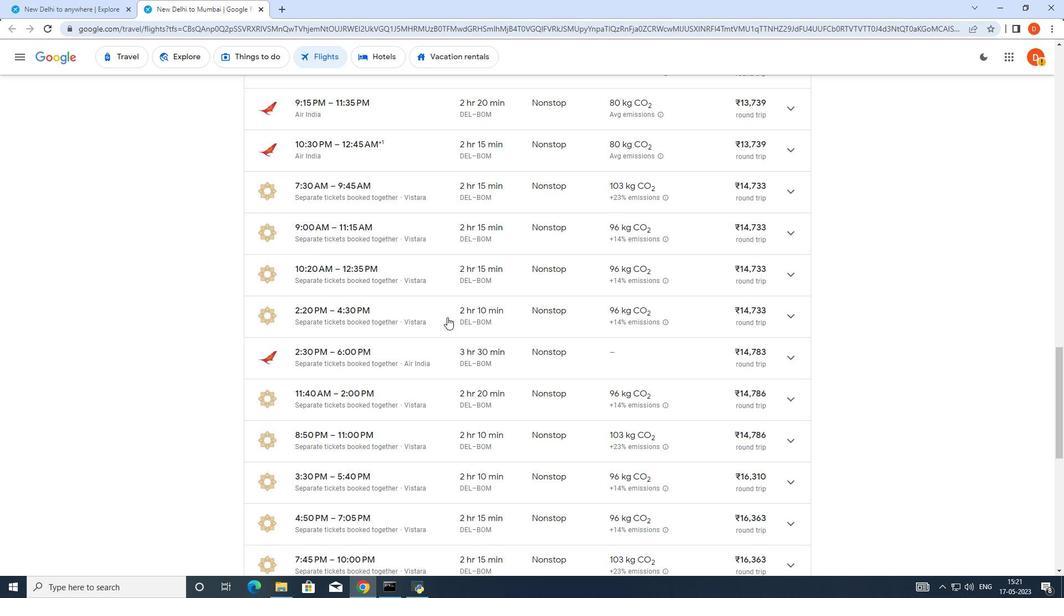 
Action: Mouse scrolled (447, 317) with delta (0, 0)
Screenshot: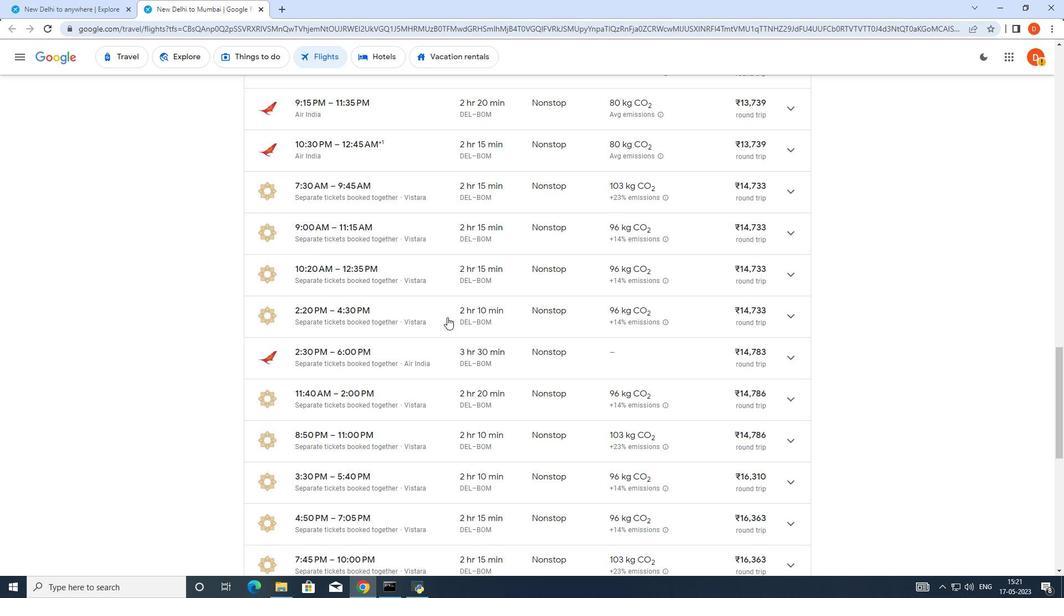 
Action: Mouse scrolled (447, 317) with delta (0, 0)
Screenshot: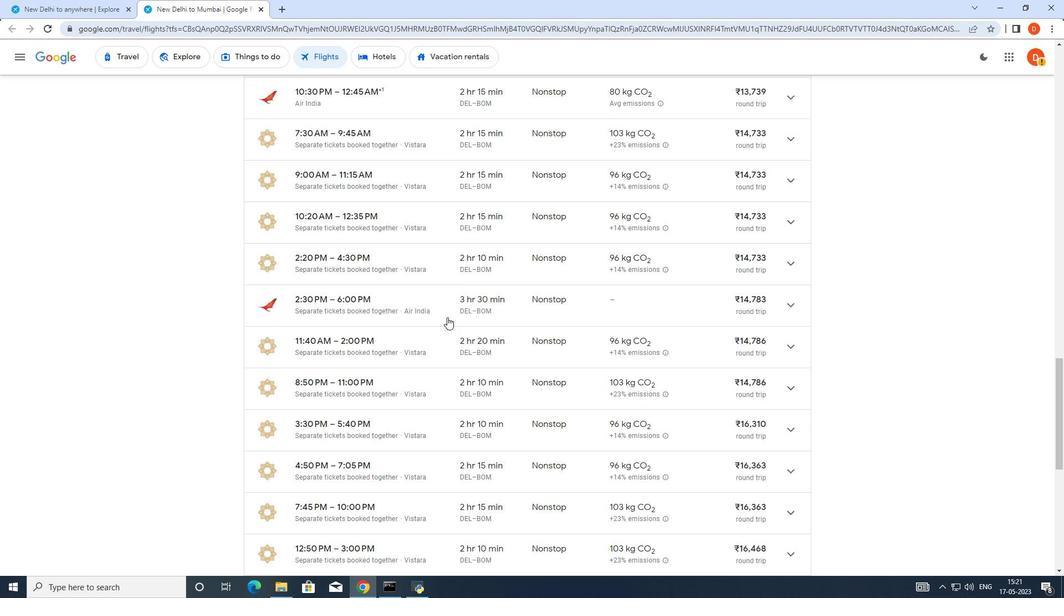
Action: Mouse scrolled (447, 317) with delta (0, 0)
Screenshot: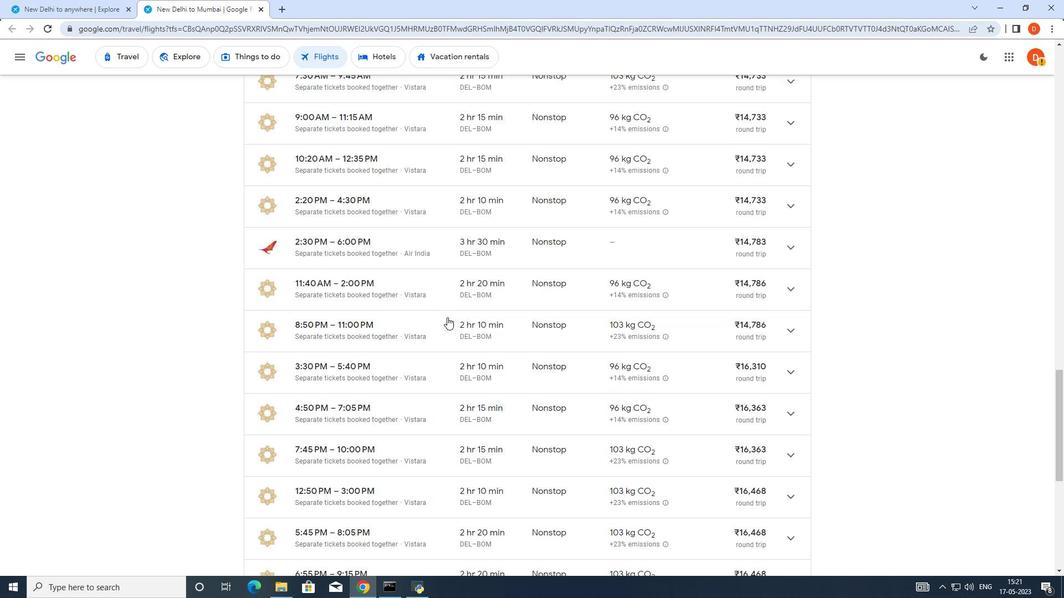 
Action: Mouse scrolled (447, 317) with delta (0, 0)
Screenshot: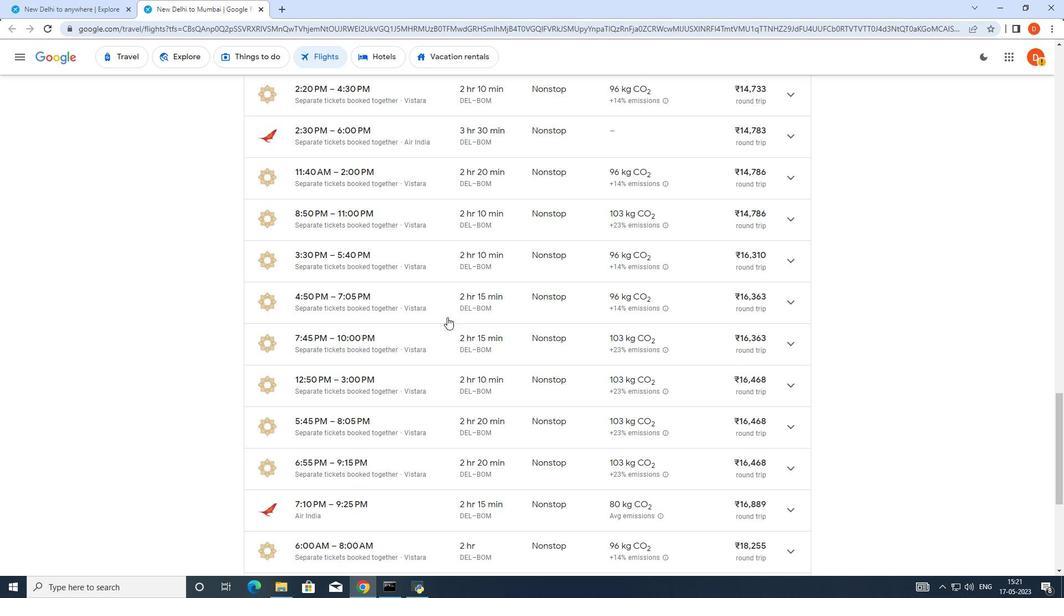 
Action: Mouse scrolled (447, 317) with delta (0, 0)
Screenshot: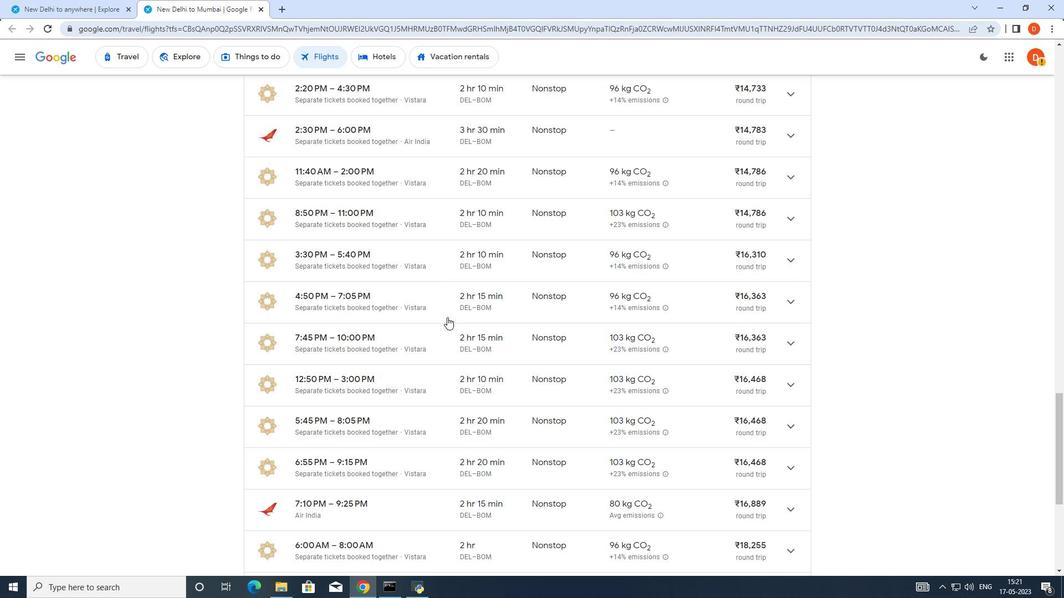 
Action: Mouse scrolled (447, 317) with delta (0, 0)
Screenshot: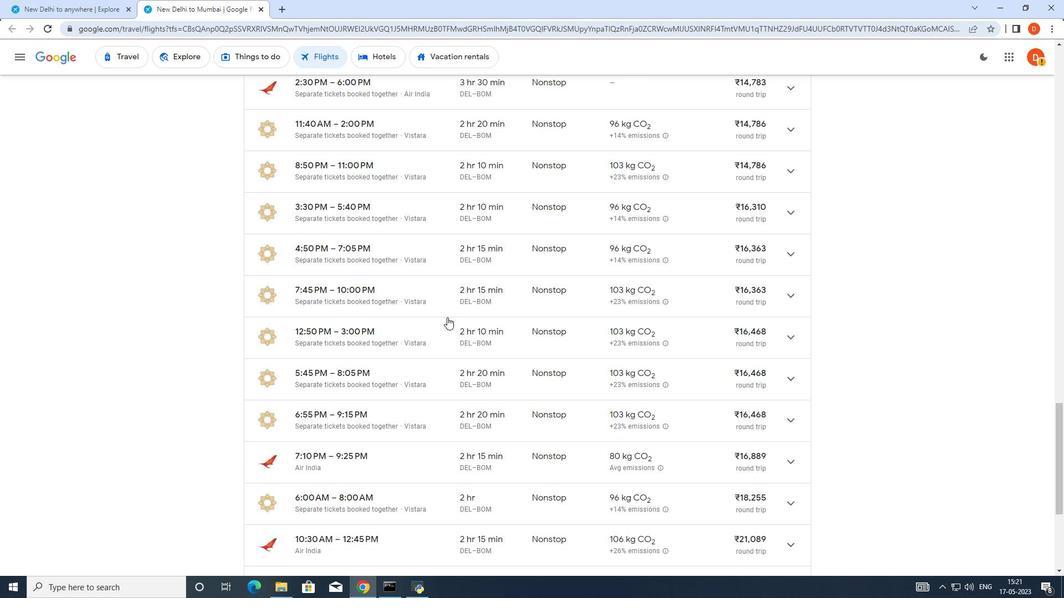 
Action: Mouse scrolled (447, 317) with delta (0, 0)
Screenshot: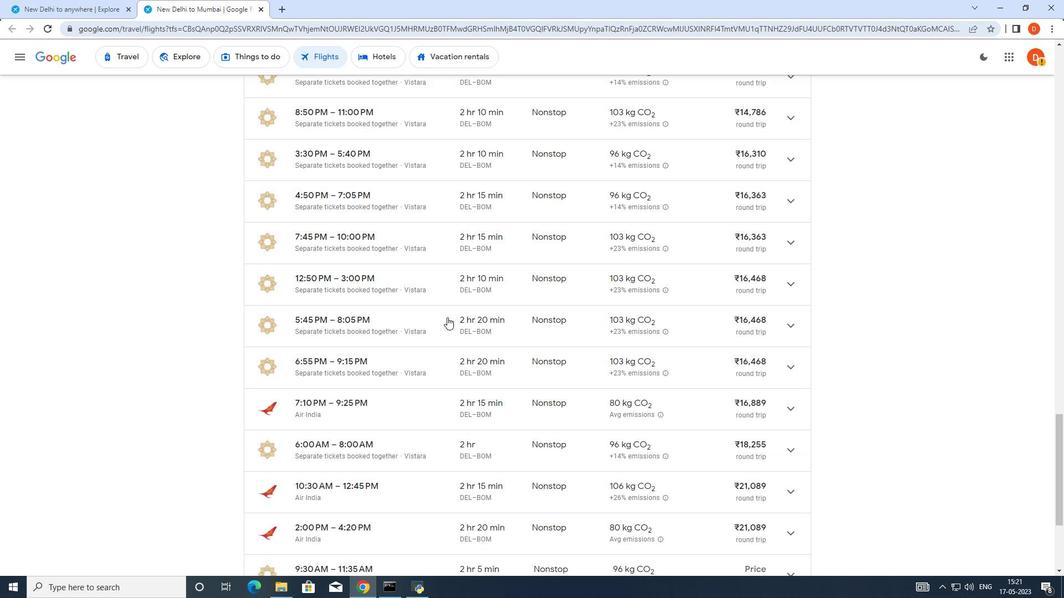 
Action: Mouse moved to (447, 317)
Screenshot: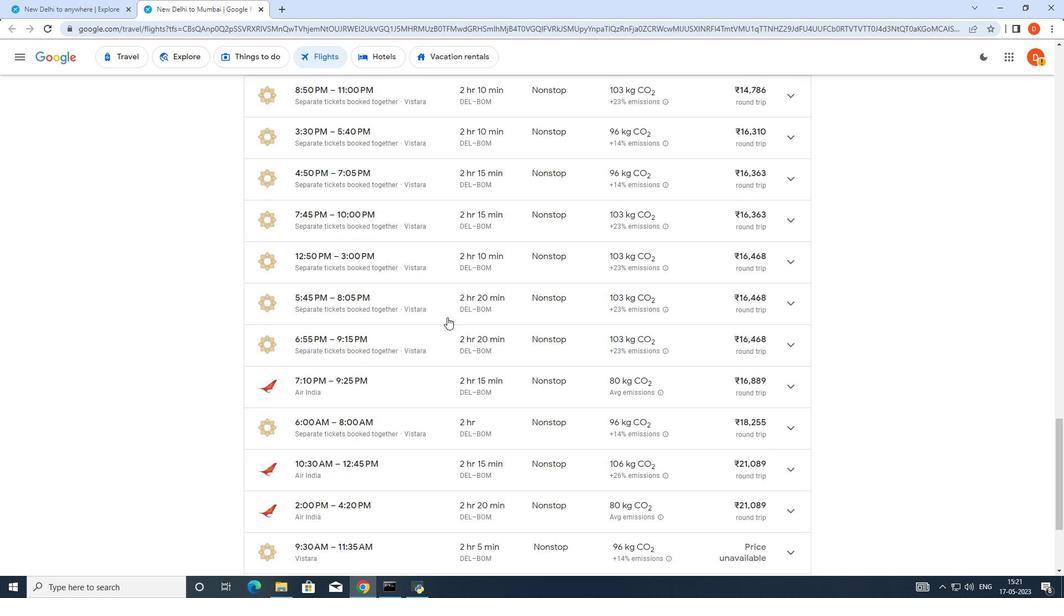 
Action: Mouse scrolled (447, 317) with delta (0, 0)
Screenshot: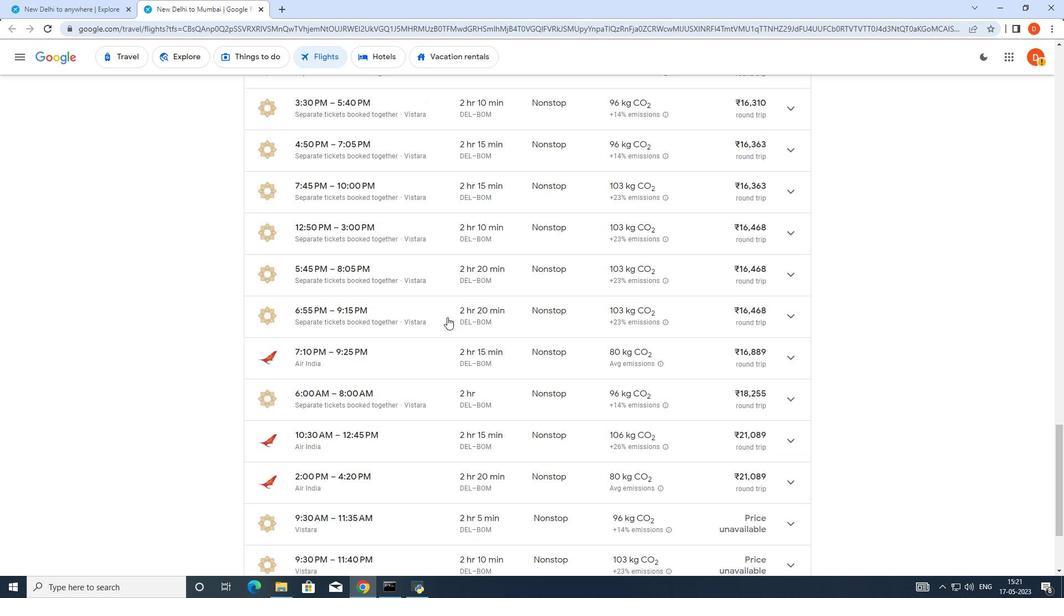 
Action: Mouse moved to (445, 318)
Screenshot: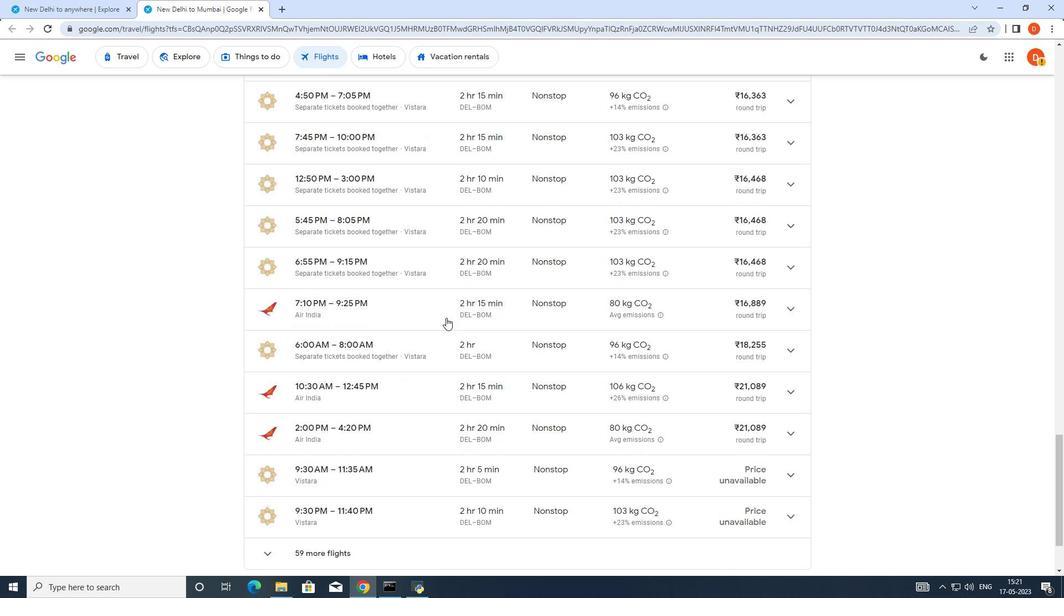 
Action: Mouse scrolled (445, 318) with delta (0, 0)
Screenshot: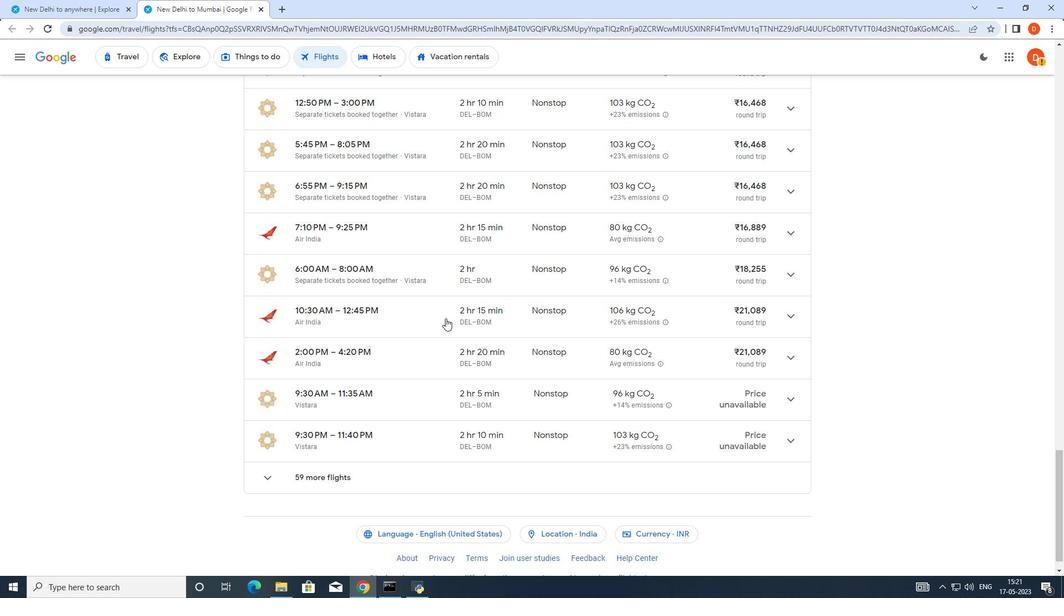 
Action: Mouse scrolled (445, 318) with delta (0, 0)
Screenshot: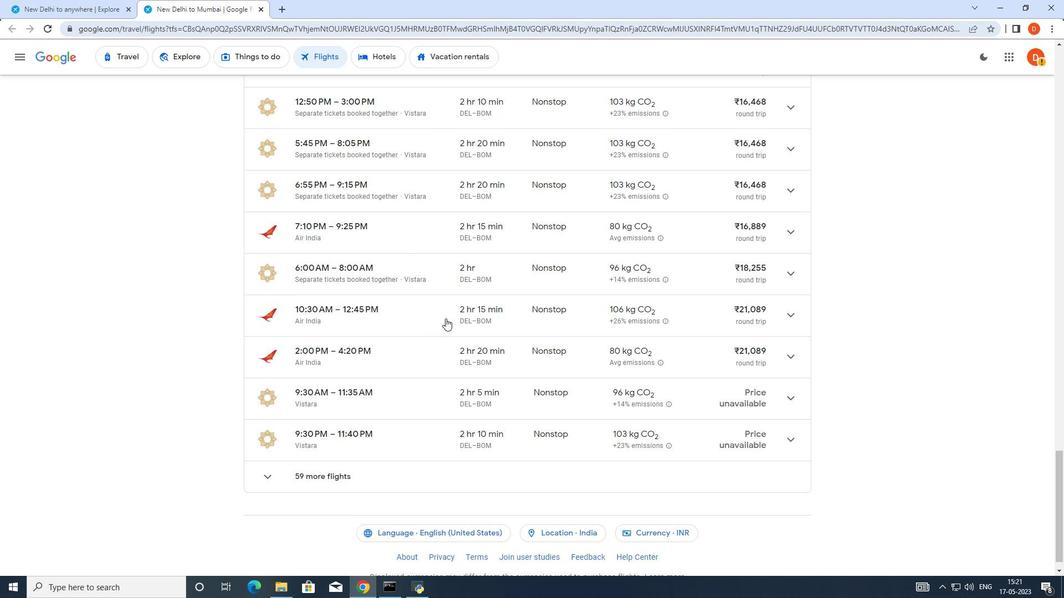 
Action: Mouse scrolled (445, 318) with delta (0, 0)
Screenshot: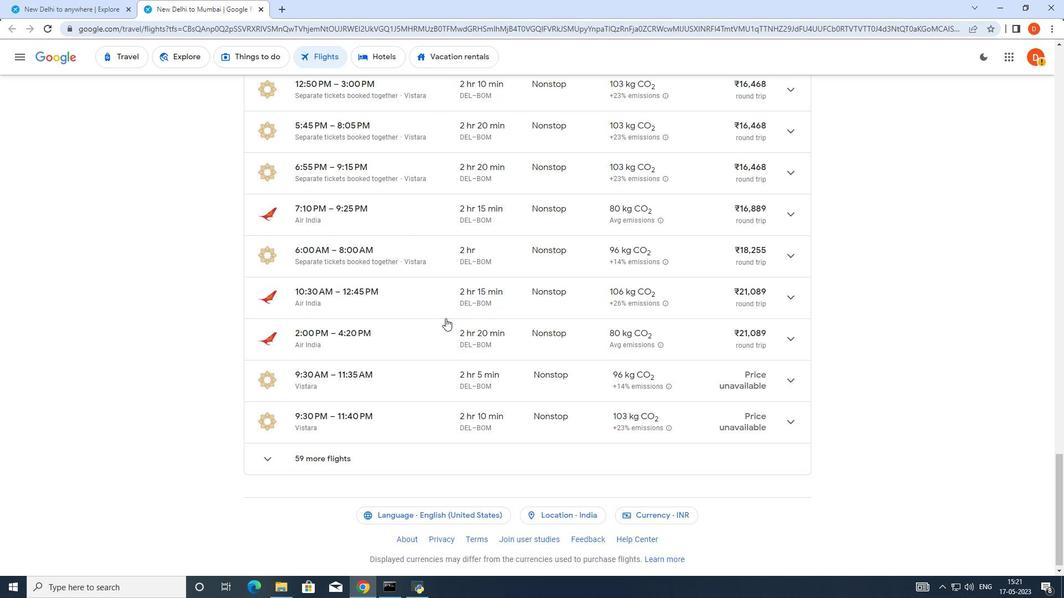 
Action: Mouse scrolled (445, 318) with delta (0, 0)
Screenshot: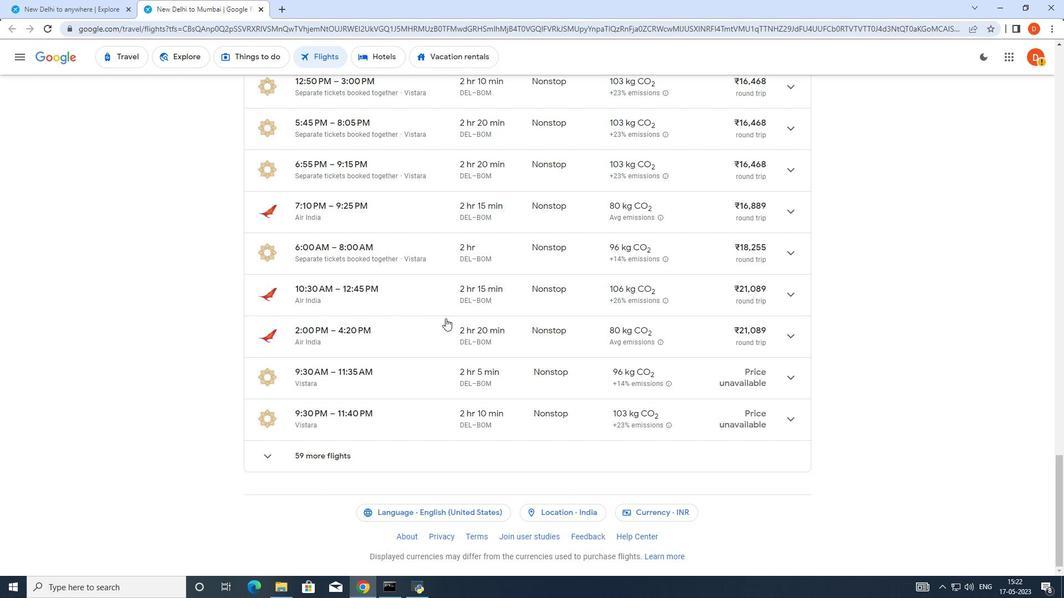 
Action: Mouse moved to (88, 12)
Screenshot: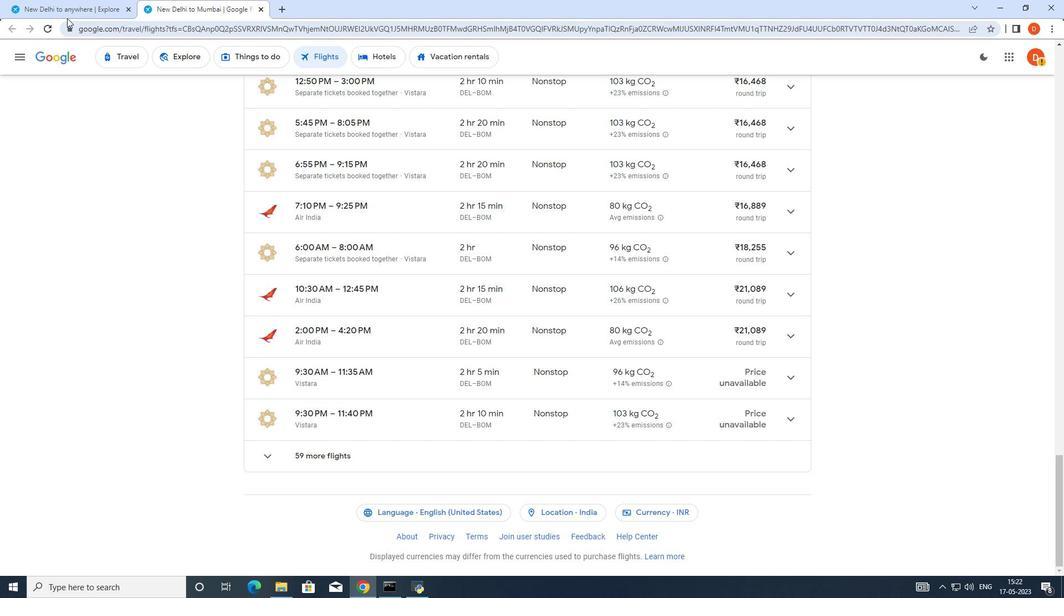 
Action: Mouse pressed left at (88, 12)
Screenshot: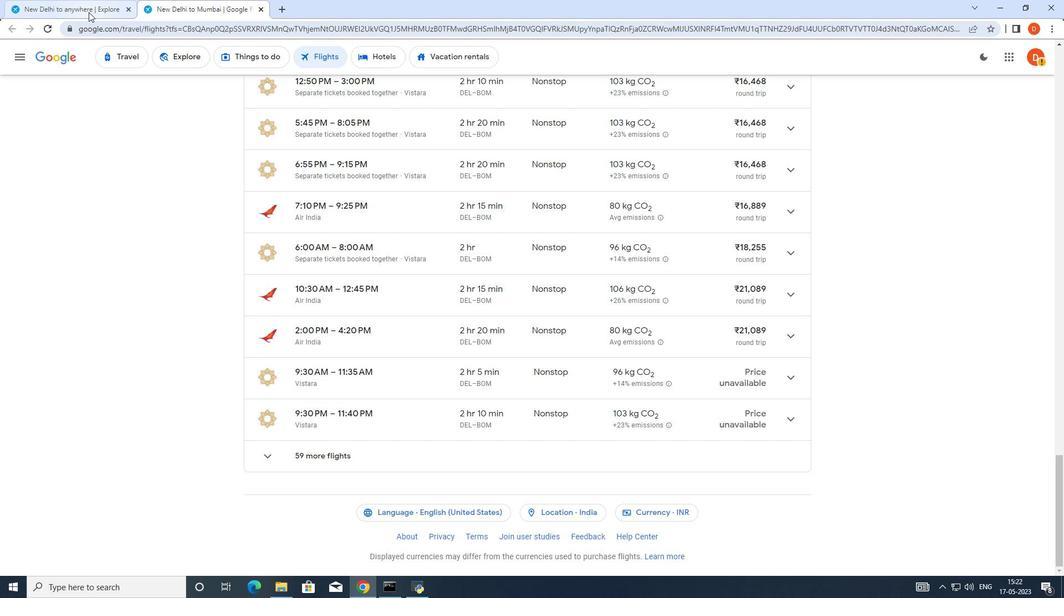 
Action: Mouse moved to (133, 145)
Screenshot: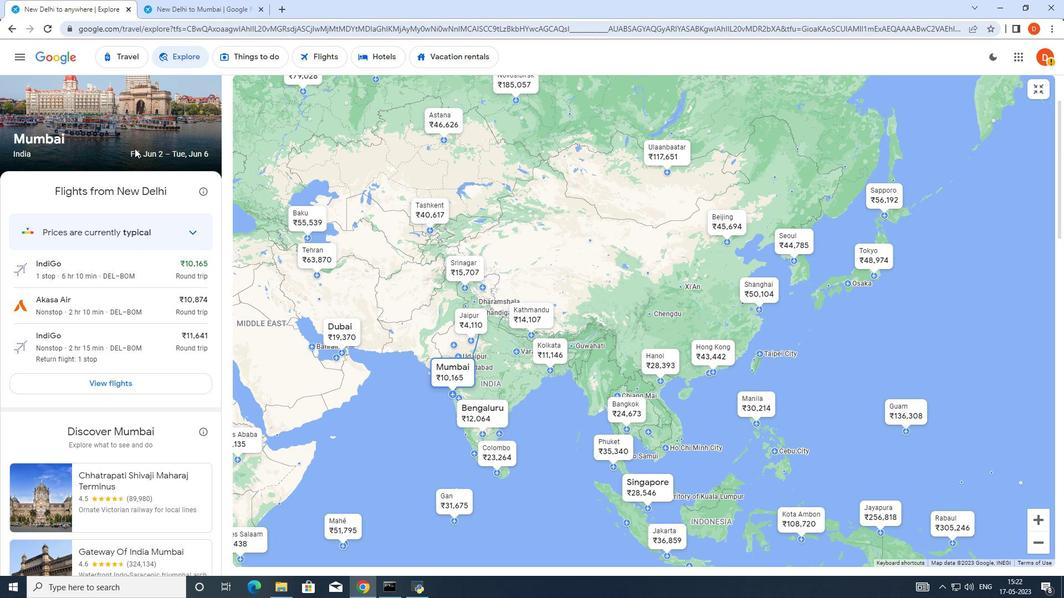 
Action: Mouse pressed left at (133, 145)
Screenshot: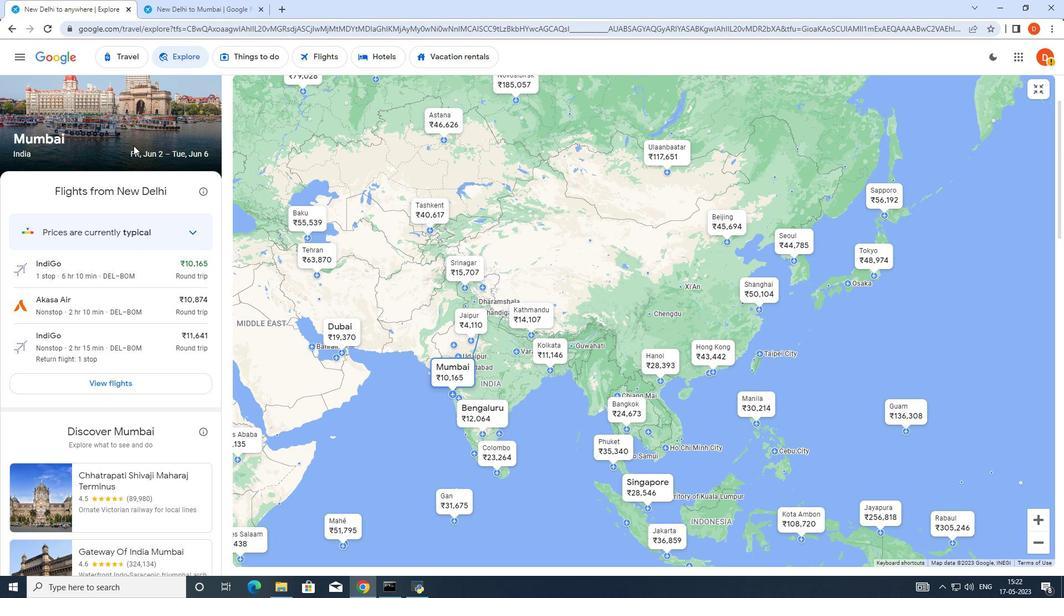 
Action: Mouse moved to (191, 133)
Screenshot: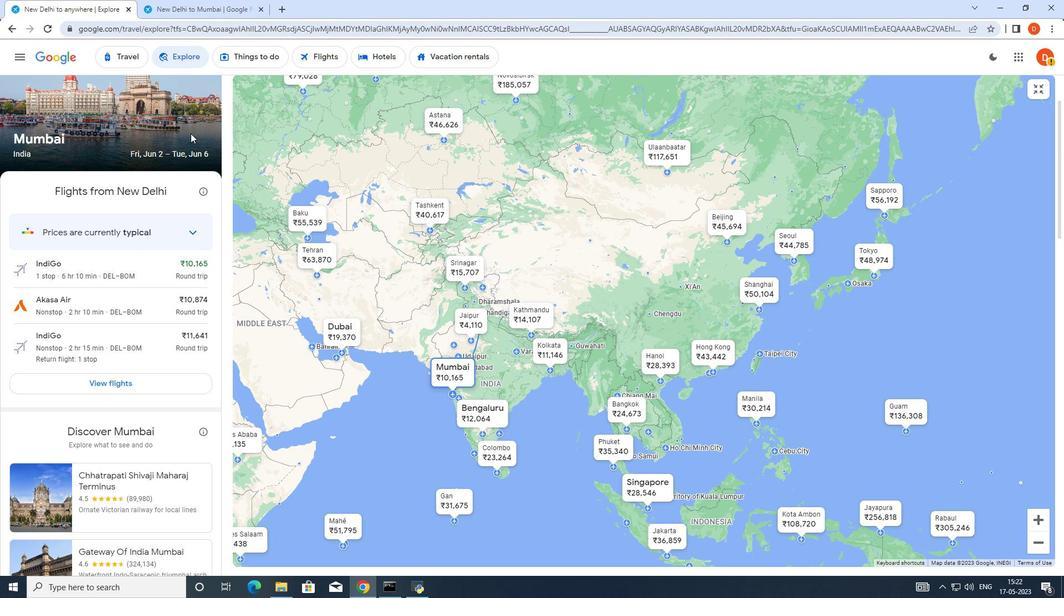 
Action: Mouse pressed left at (191, 133)
Screenshot: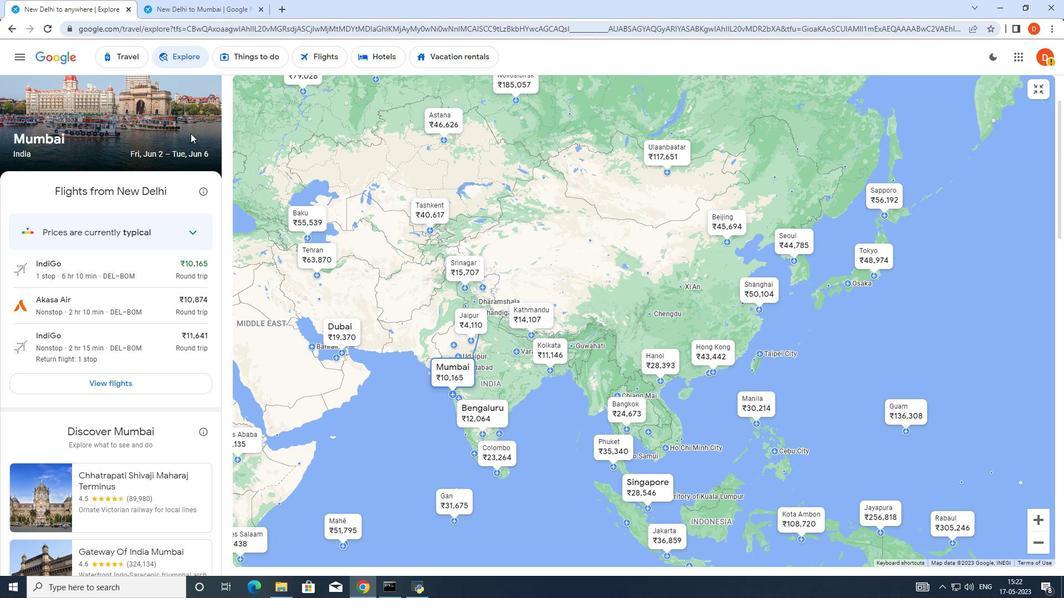 
Action: Mouse moved to (104, 364)
Screenshot: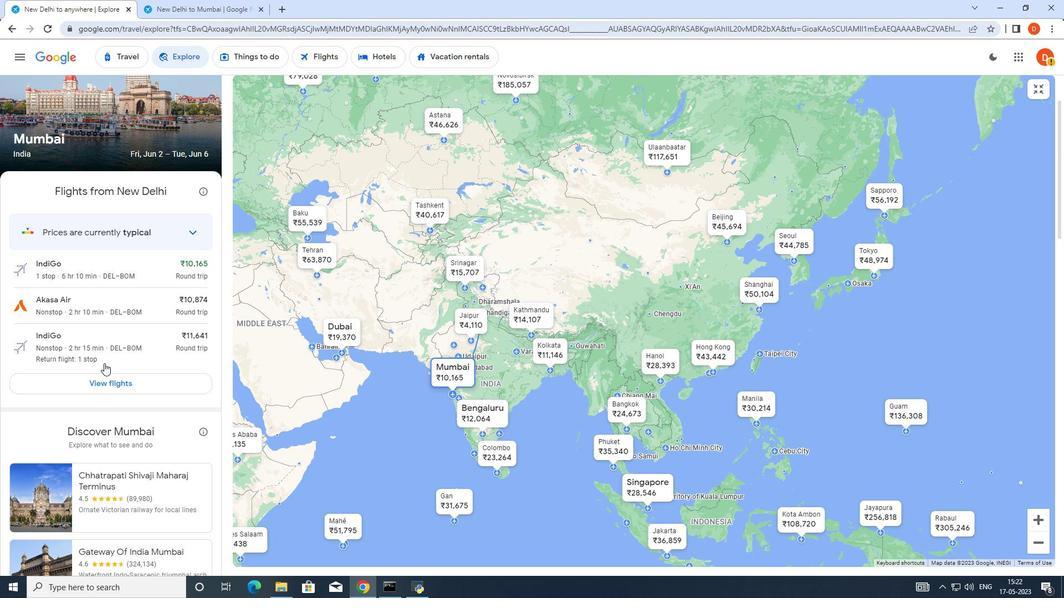 
Action: Mouse scrolled (104, 364) with delta (0, 0)
Screenshot: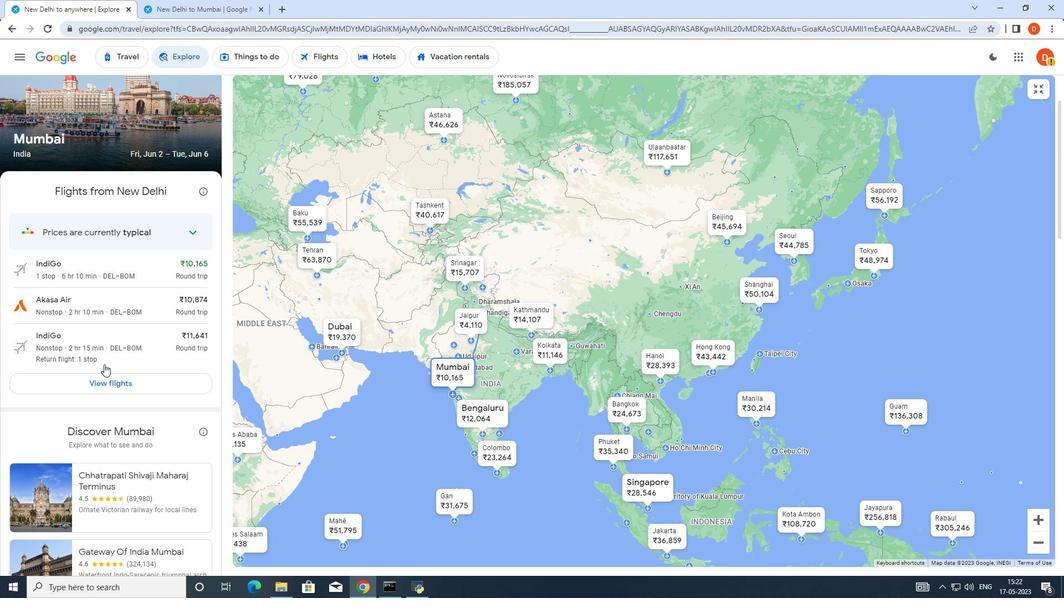 
Action: Mouse scrolled (104, 364) with delta (0, 0)
Screenshot: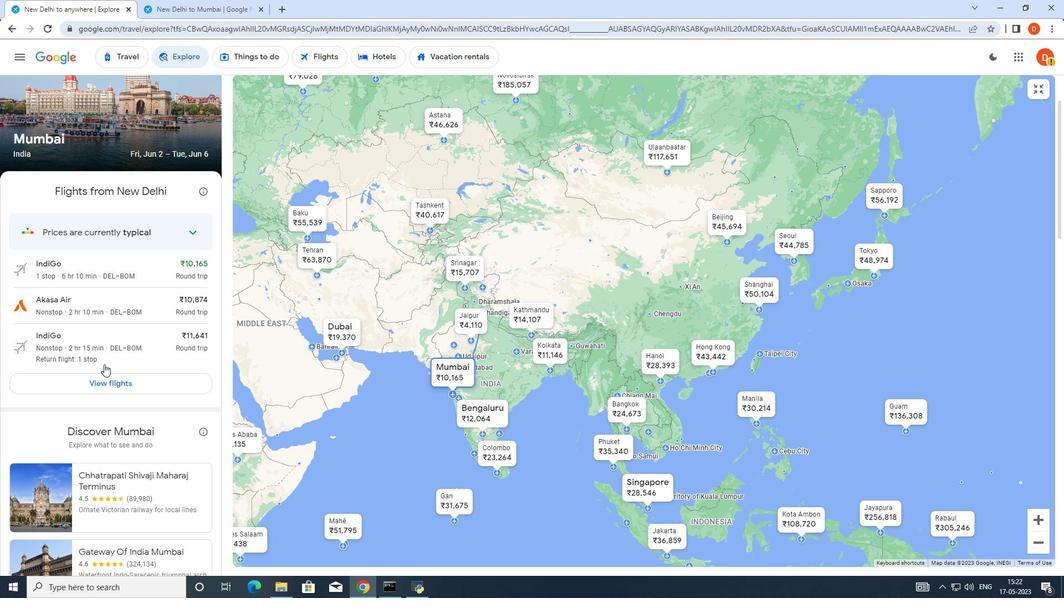 
Action: Mouse scrolled (104, 364) with delta (0, 0)
Screenshot: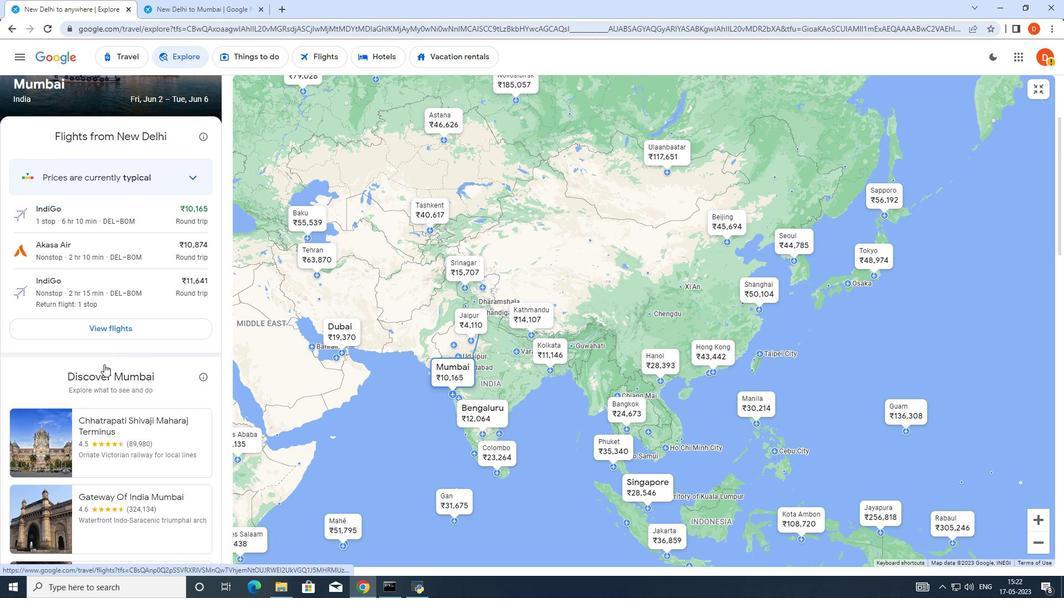 
Action: Mouse moved to (150, 316)
Screenshot: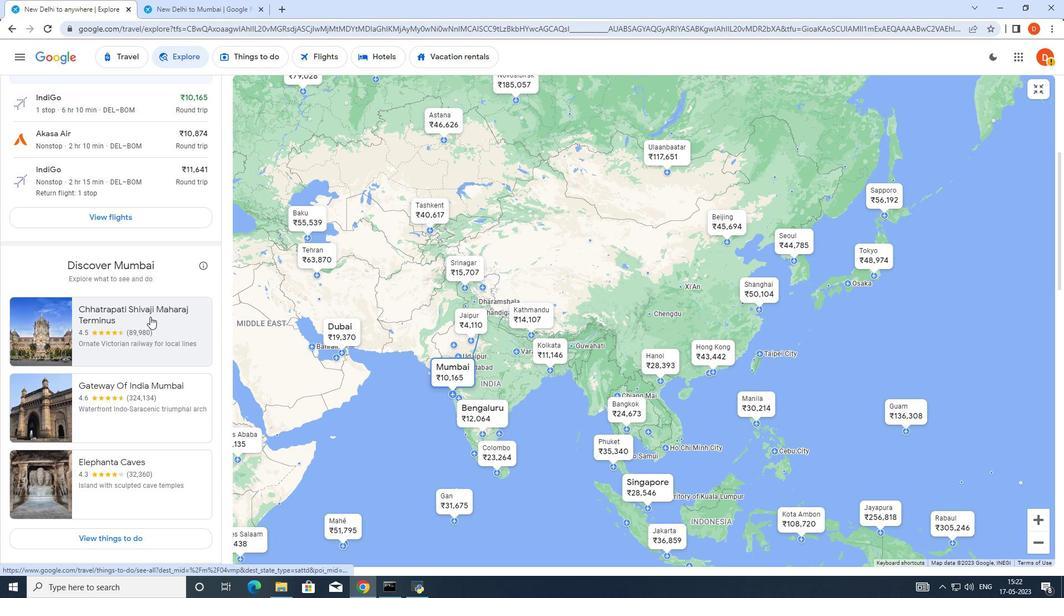 
Action: Mouse pressed left at (150, 316)
Screenshot: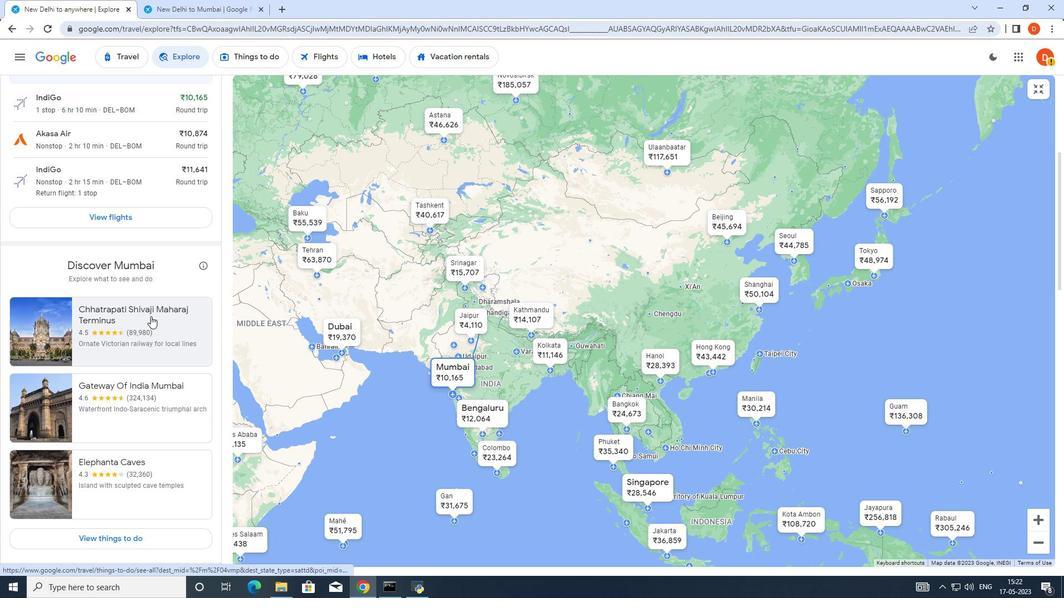 
Action: Mouse moved to (533, 399)
Screenshot: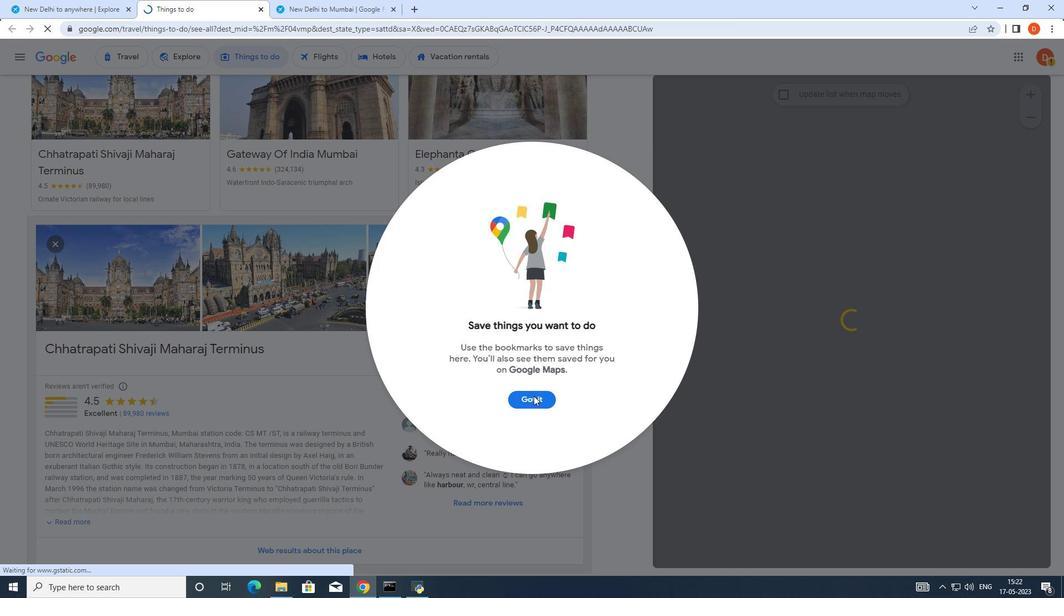 
Action: Mouse pressed left at (533, 399)
Screenshot: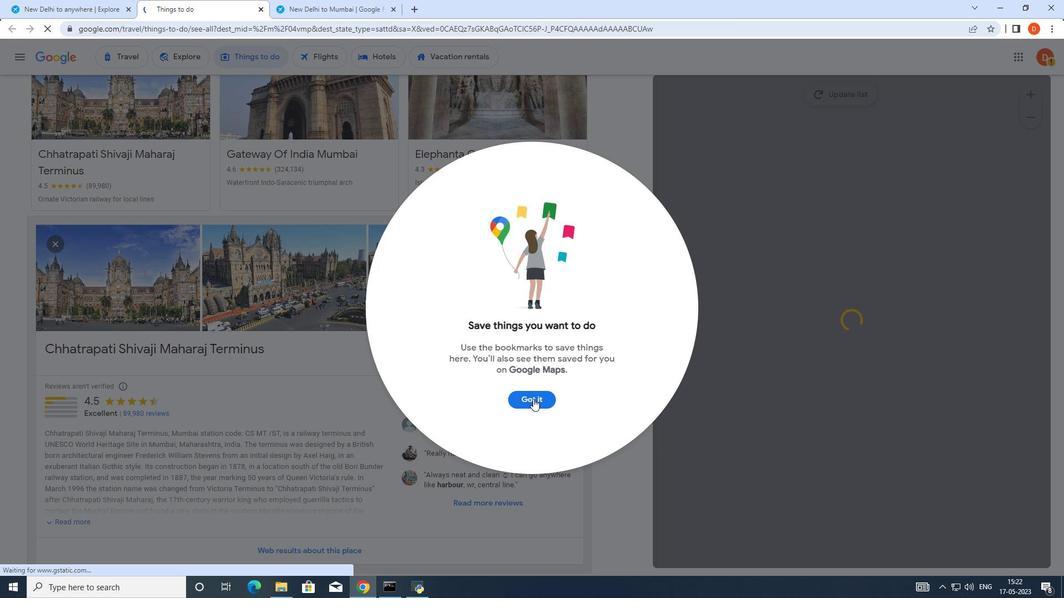 
Action: Mouse moved to (363, 348)
Screenshot: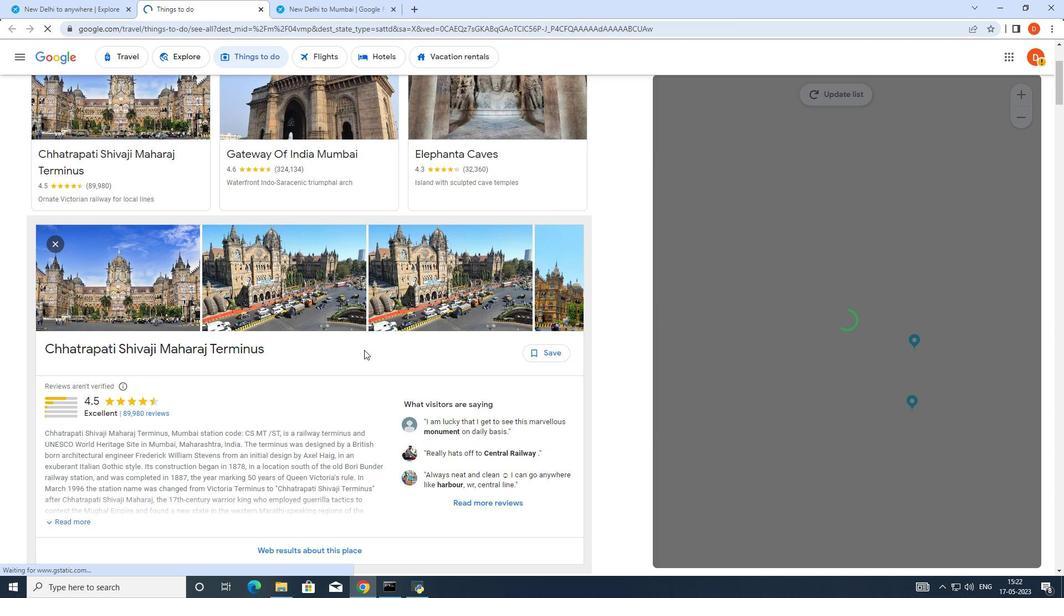 
Action: Mouse scrolled (363, 348) with delta (0, 0)
Screenshot: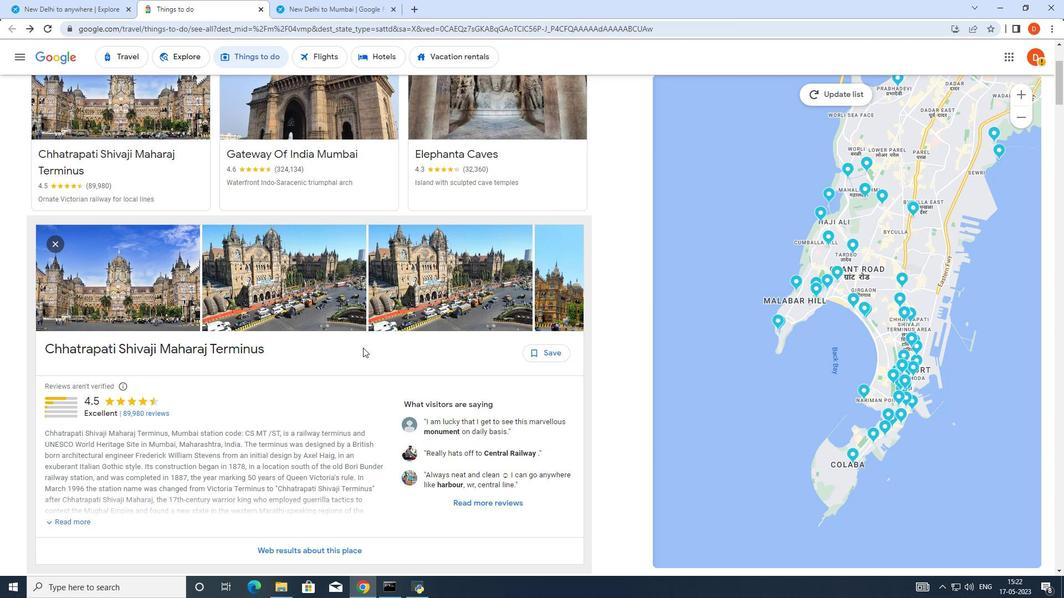 
Action: Mouse moved to (150, 191)
Screenshot: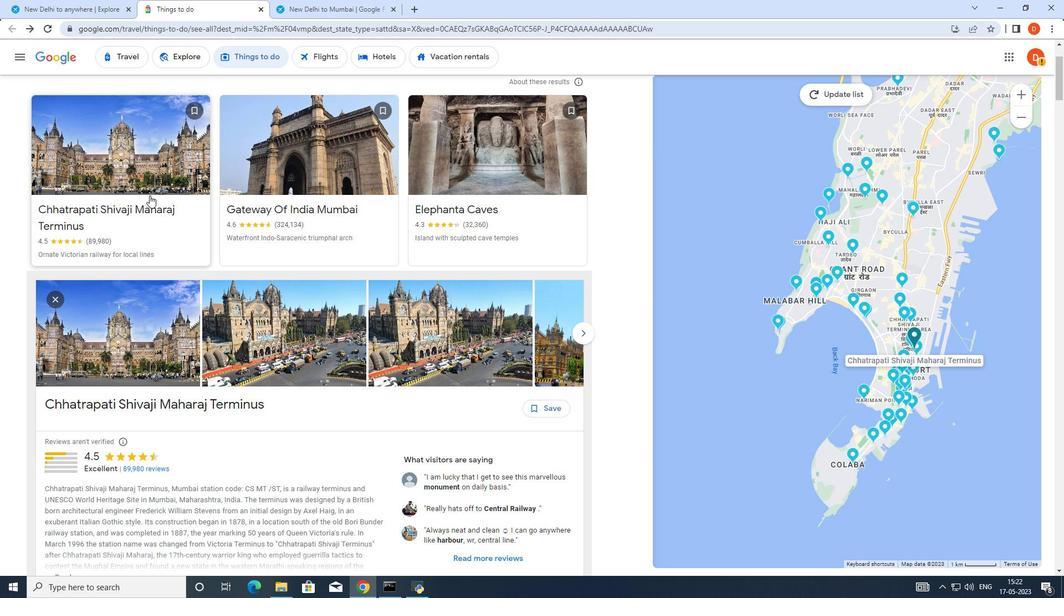 
Action: Mouse pressed left at (150, 191)
Screenshot: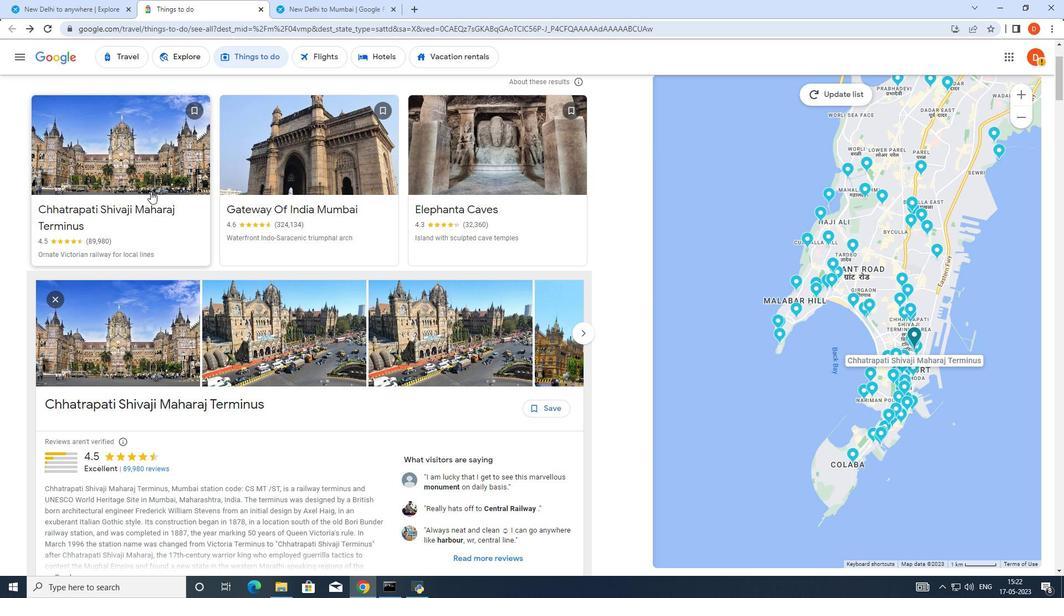 
Action: Mouse moved to (154, 183)
Screenshot: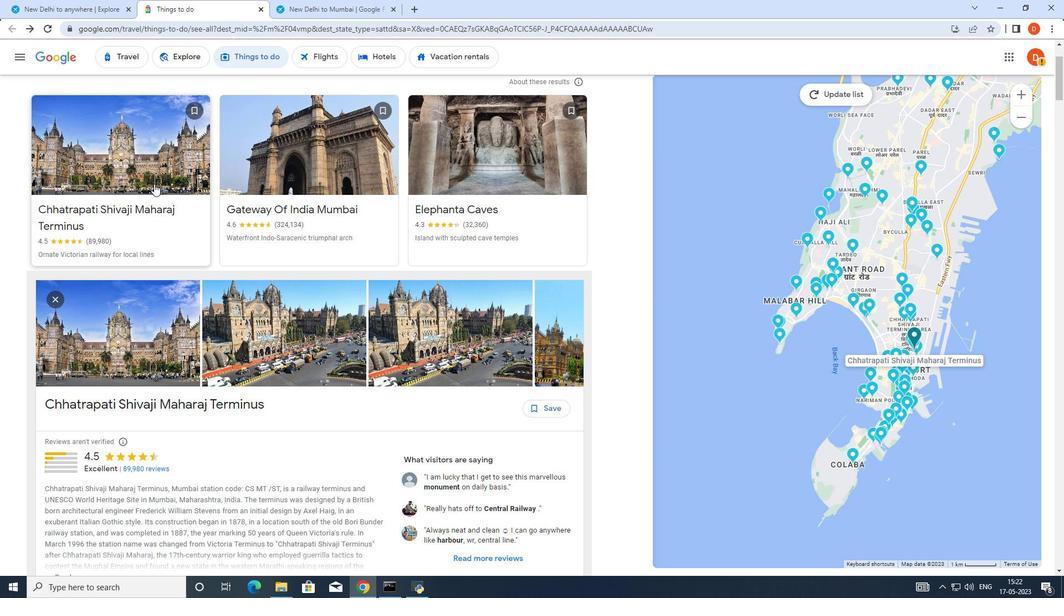 
Action: Mouse pressed left at (154, 183)
Screenshot: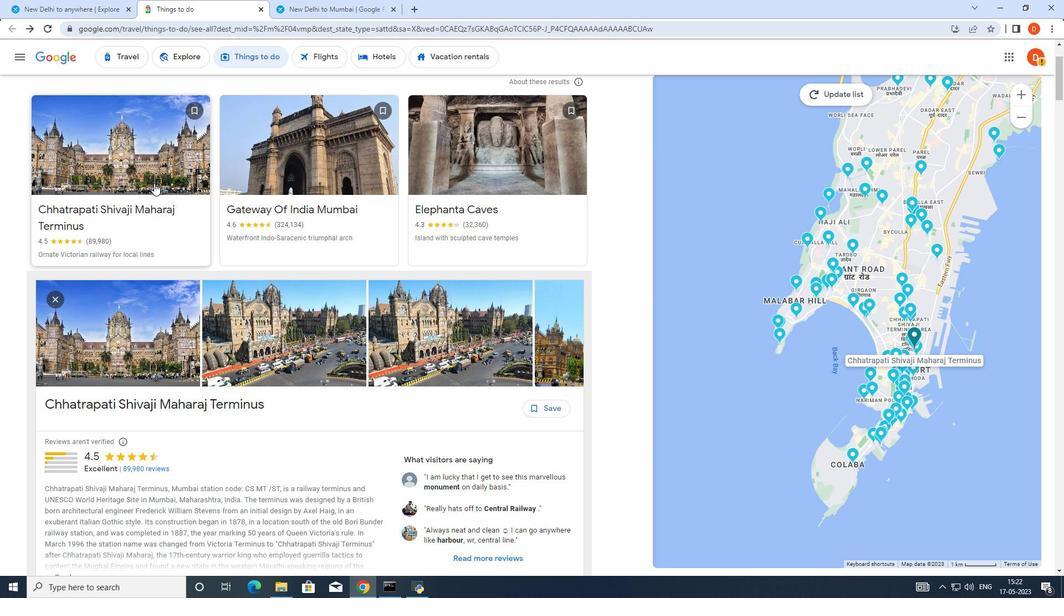 
Action: Mouse moved to (163, 217)
Screenshot: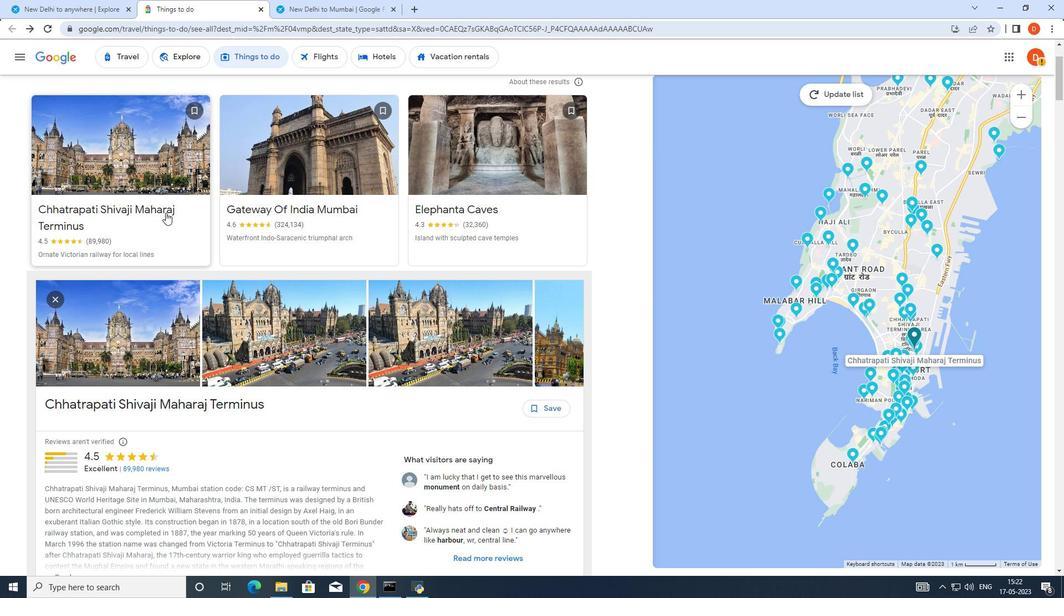
Action: Mouse pressed left at (163, 217)
Screenshot: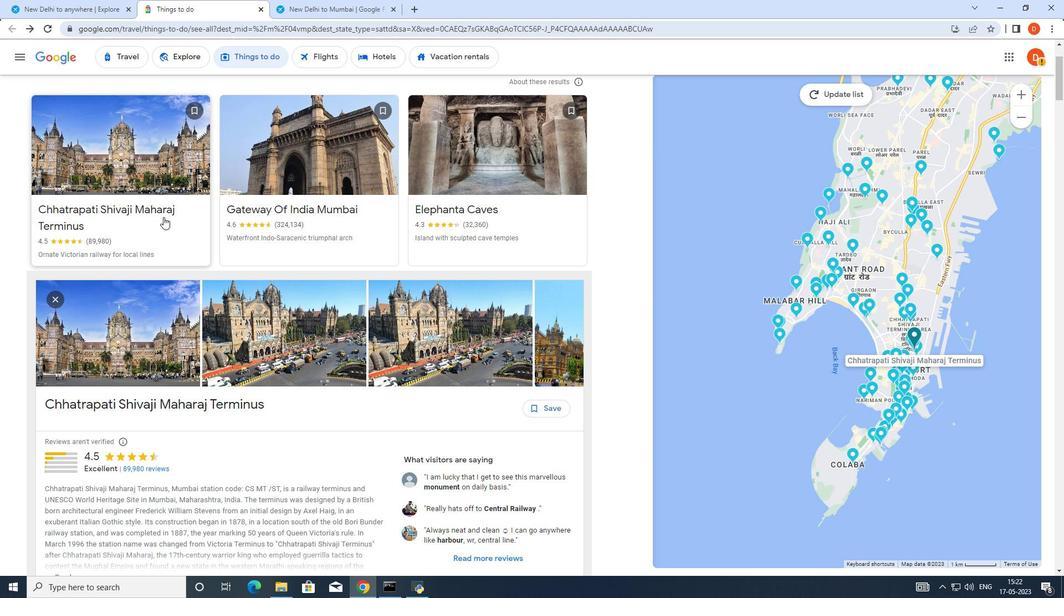 
Action: Mouse moved to (100, 241)
Screenshot: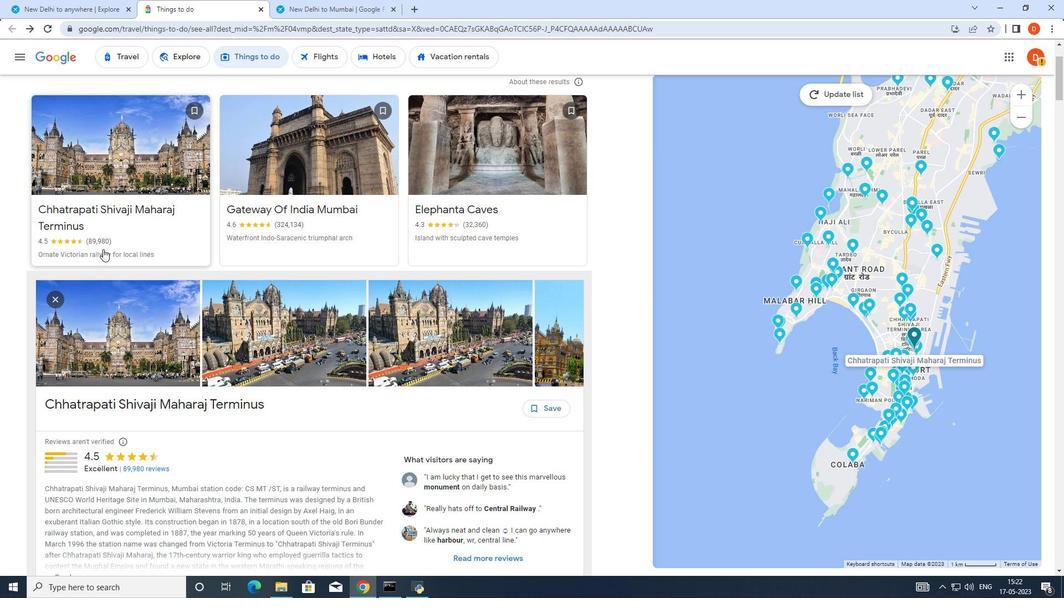 
Action: Mouse pressed left at (100, 241)
Screenshot: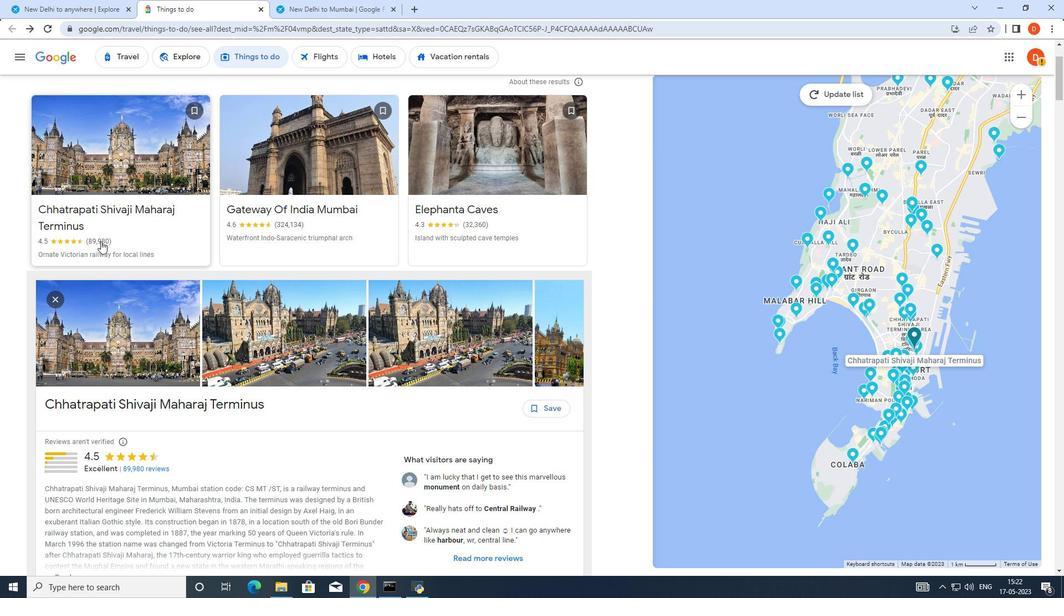 
Action: Mouse moved to (87, 217)
Screenshot: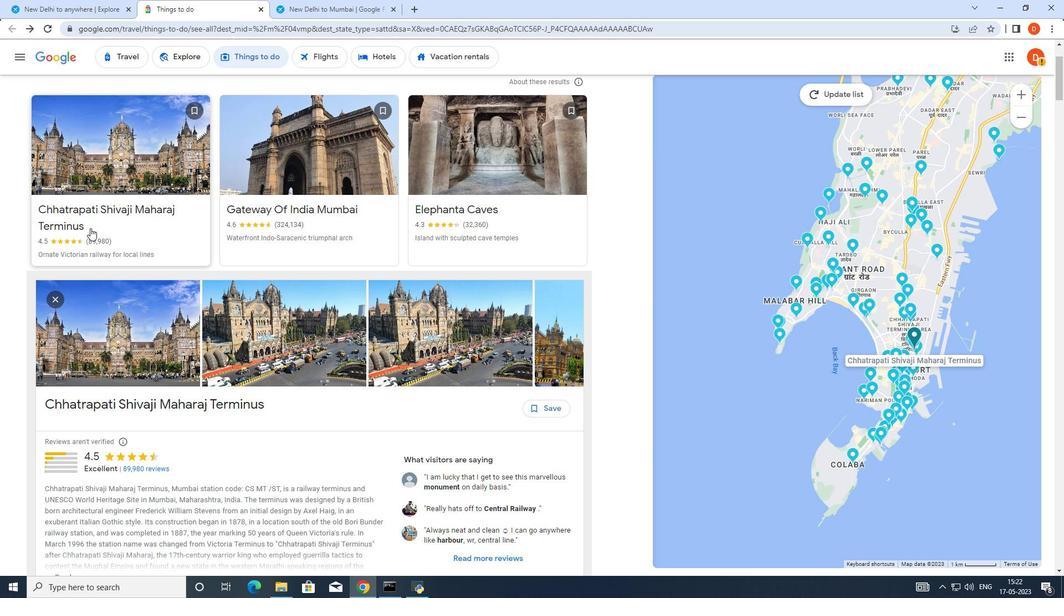 
Action: Mouse pressed left at (87, 217)
Screenshot: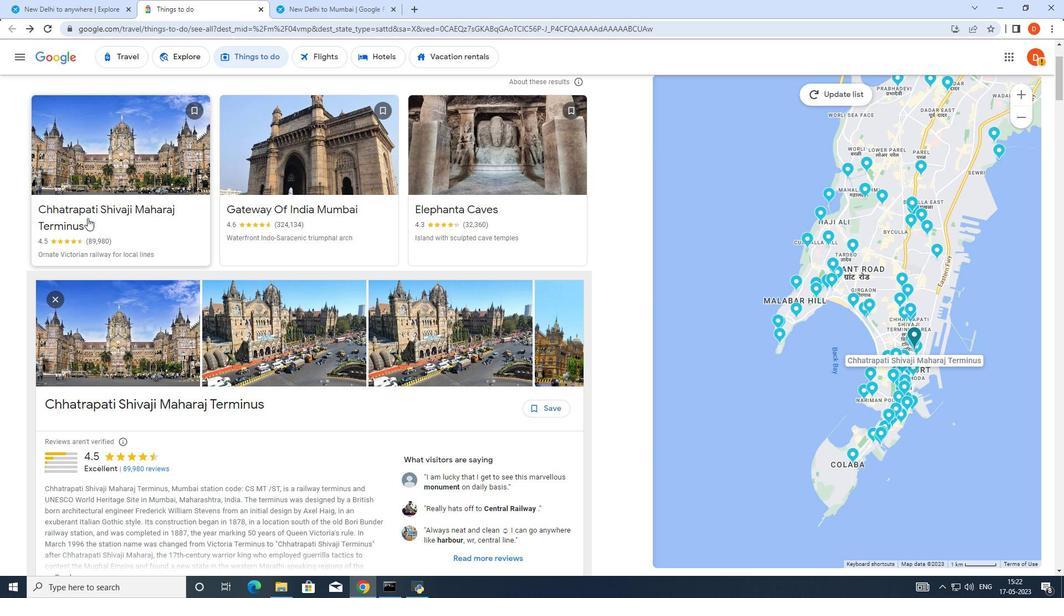 
Action: Mouse moved to (275, 215)
Screenshot: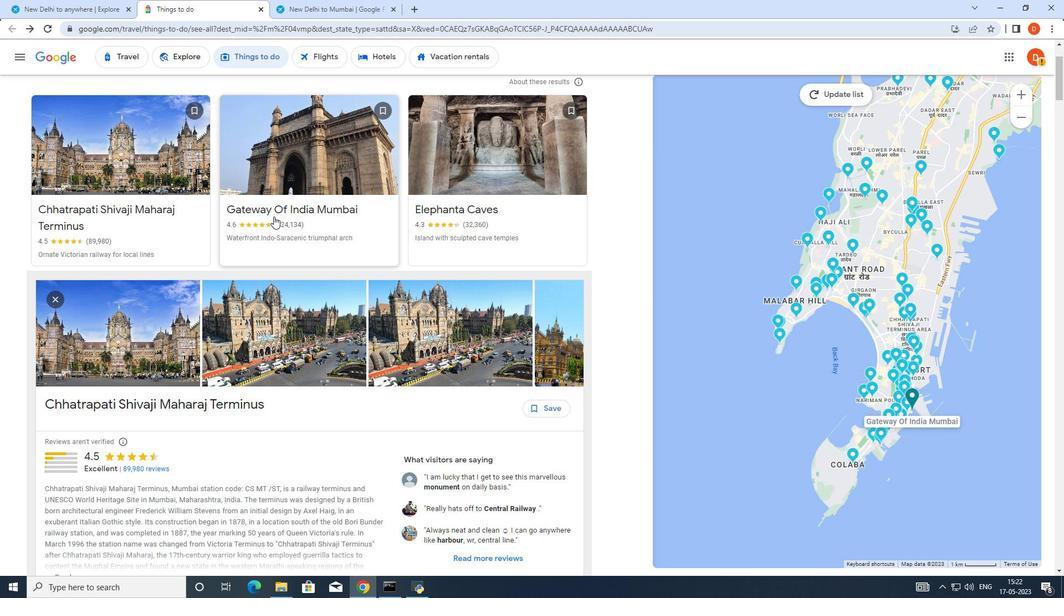 
Action: Mouse pressed left at (275, 215)
Screenshot: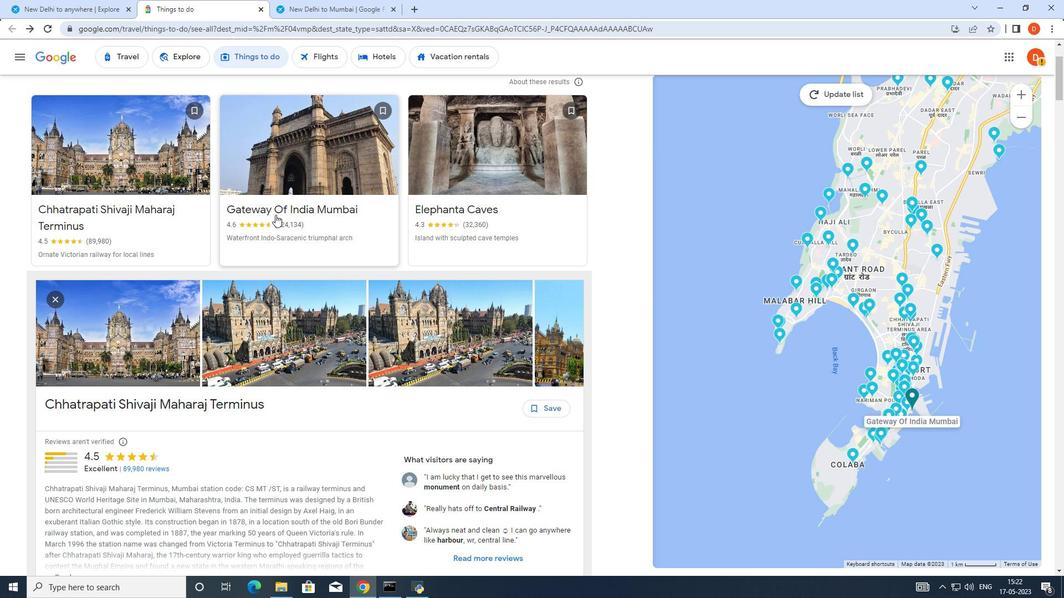 
Action: Mouse moved to (203, 285)
Screenshot: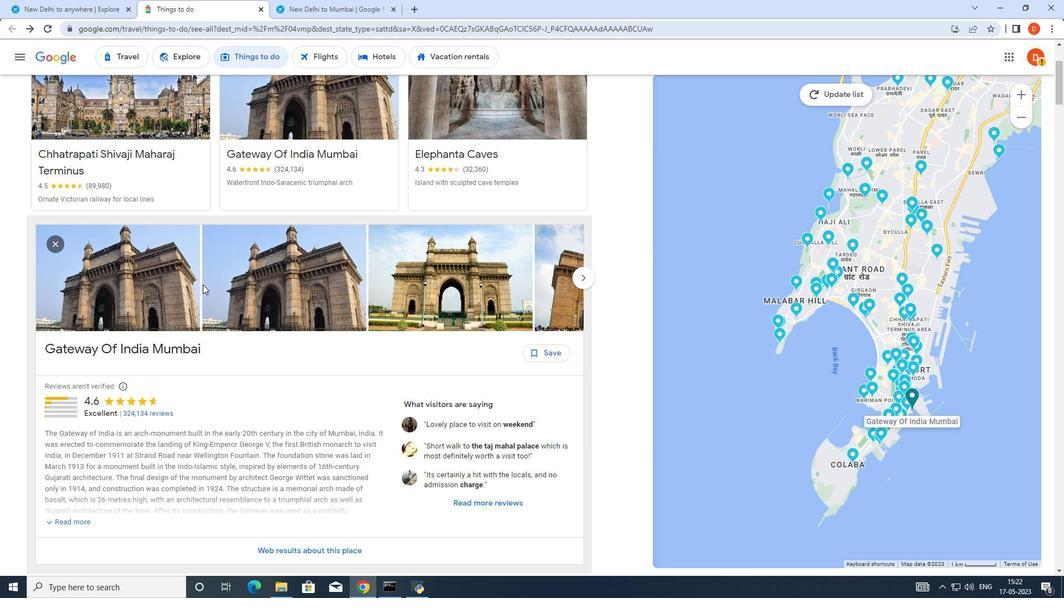 
Action: Mouse scrolled (203, 284) with delta (0, 0)
Screenshot: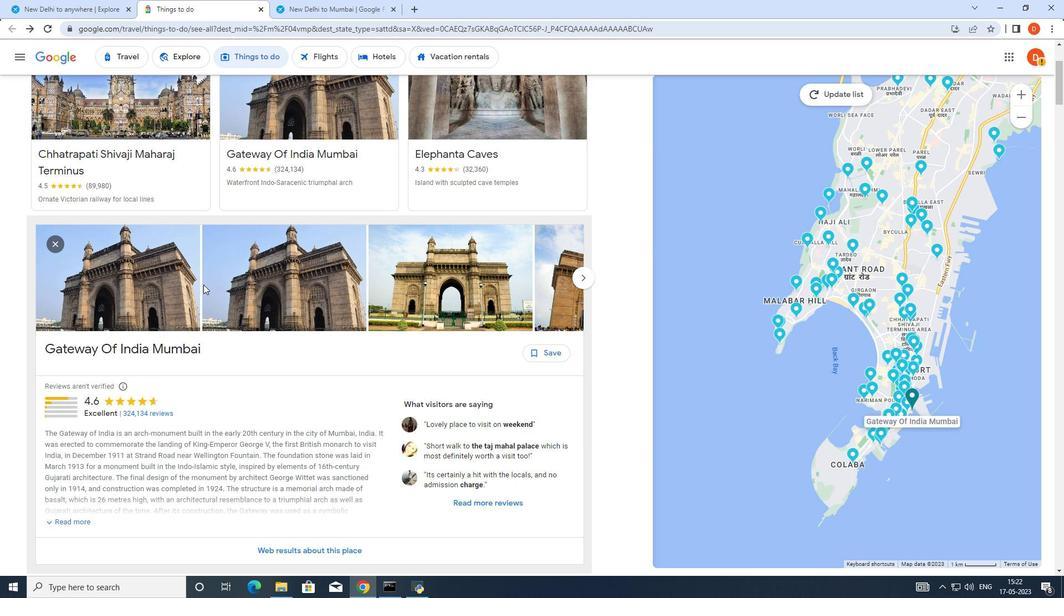 
Action: Mouse moved to (203, 285)
Screenshot: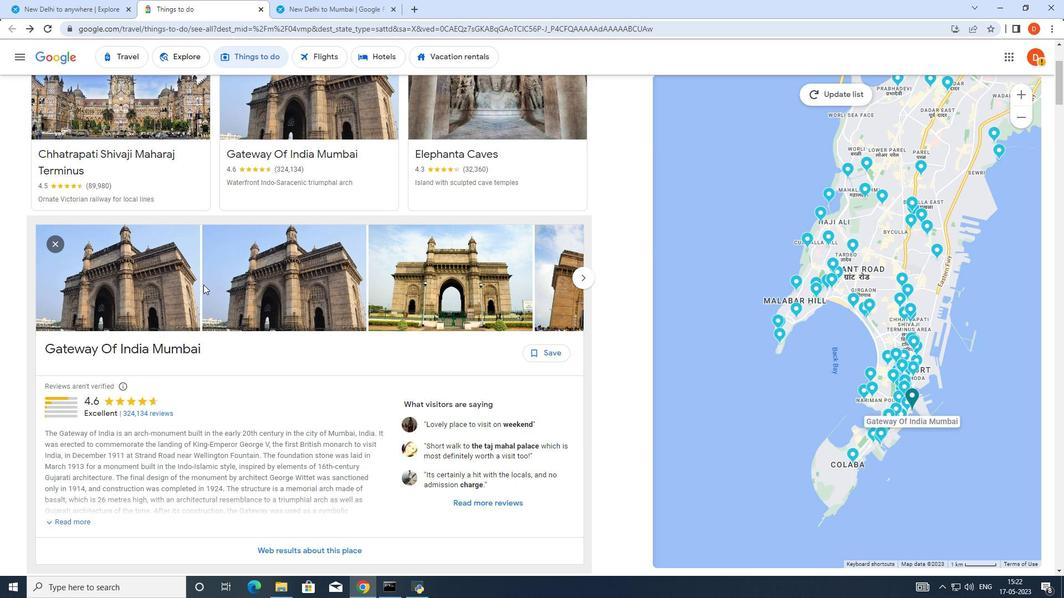 
Action: Mouse scrolled (203, 284) with delta (0, 0)
Screenshot: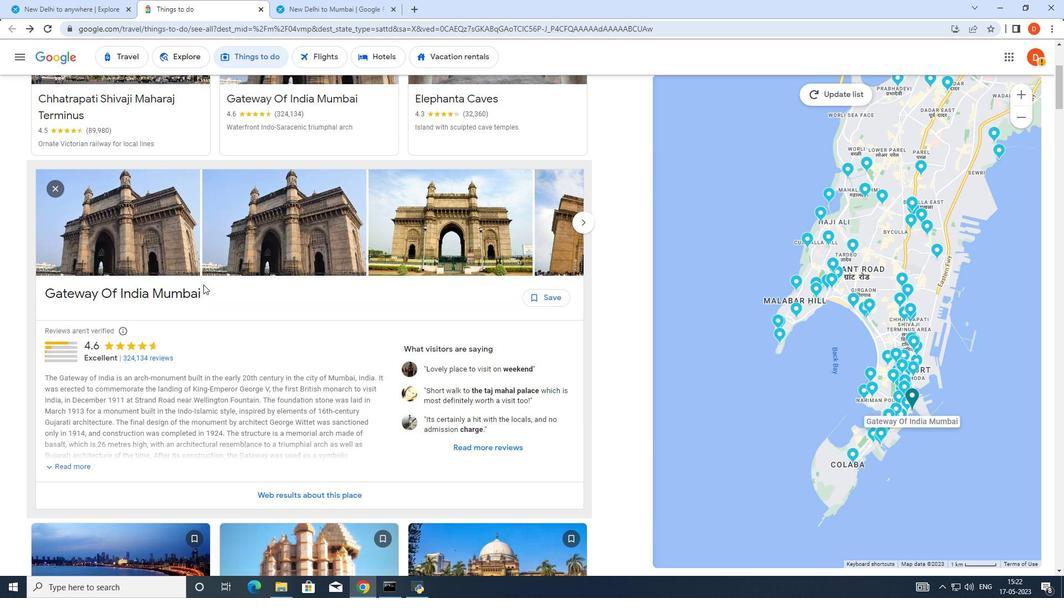 
Action: Mouse scrolled (203, 284) with delta (0, 0)
Screenshot: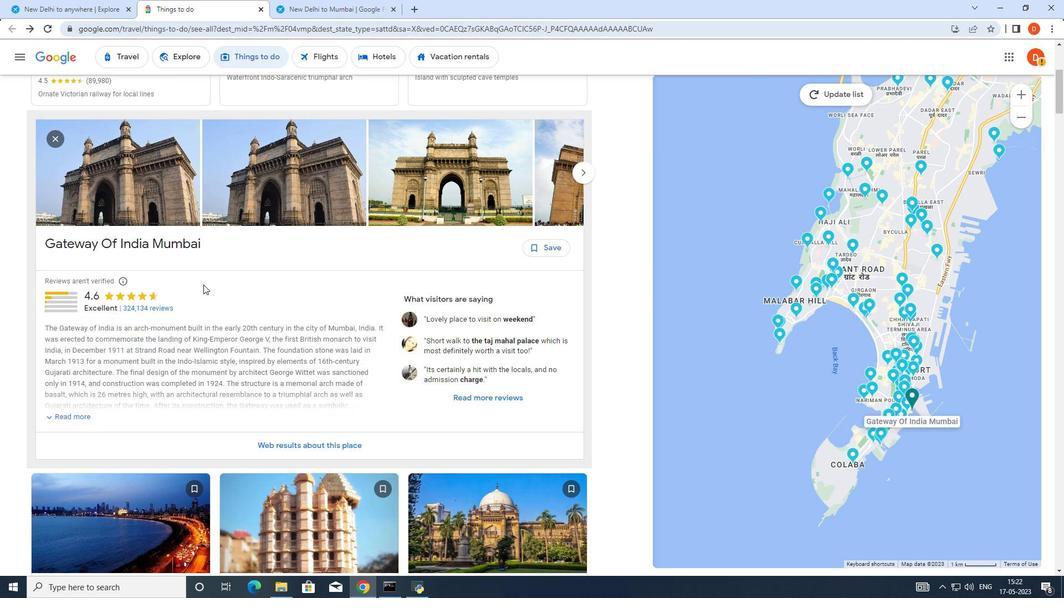
Action: Mouse moved to (77, 354)
Screenshot: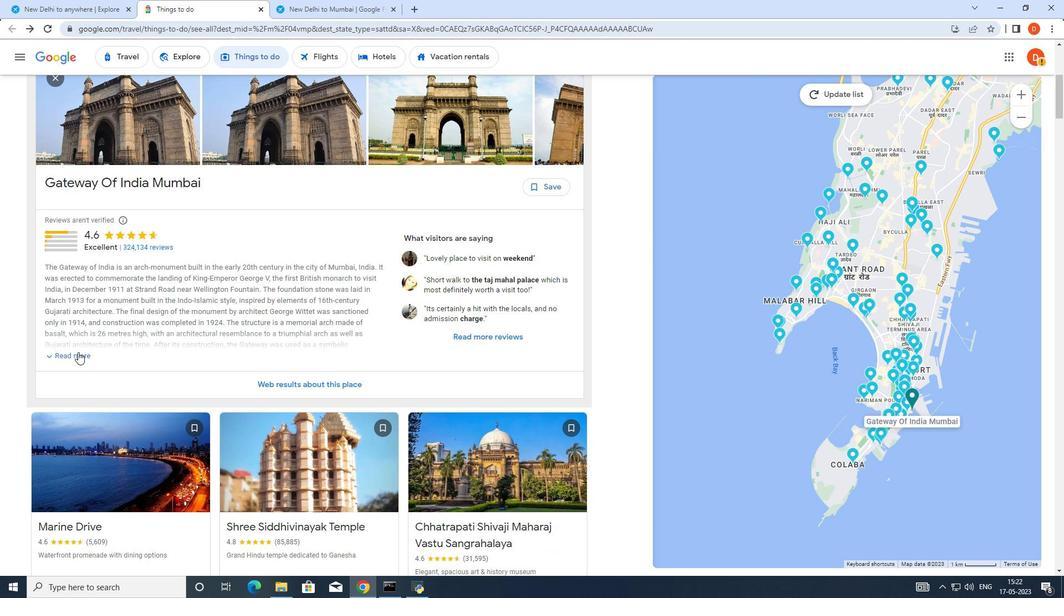 
Action: Mouse pressed left at (77, 354)
Screenshot: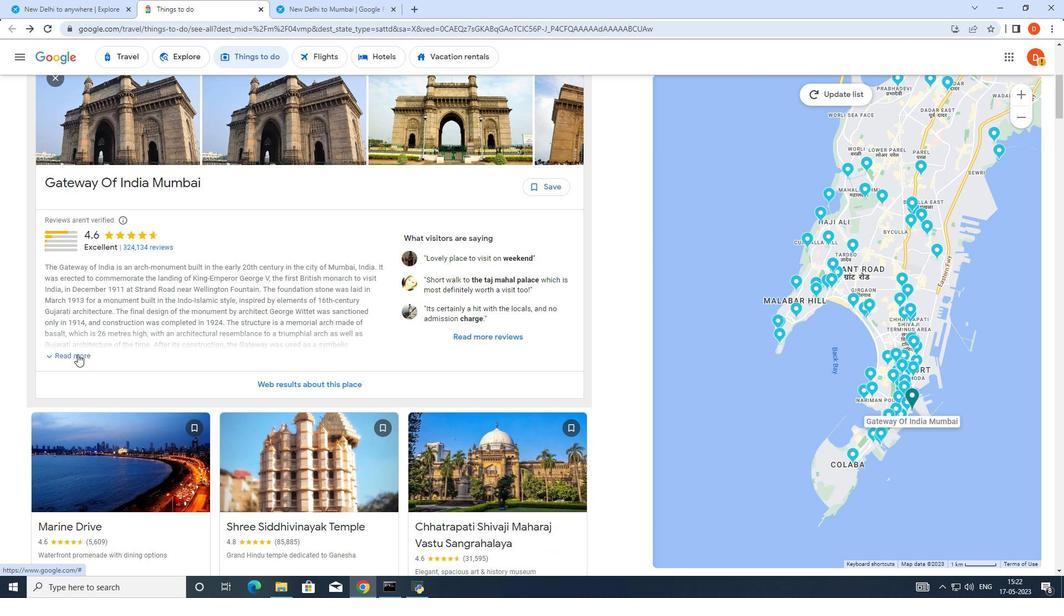 
Action: Mouse moved to (296, 395)
Screenshot: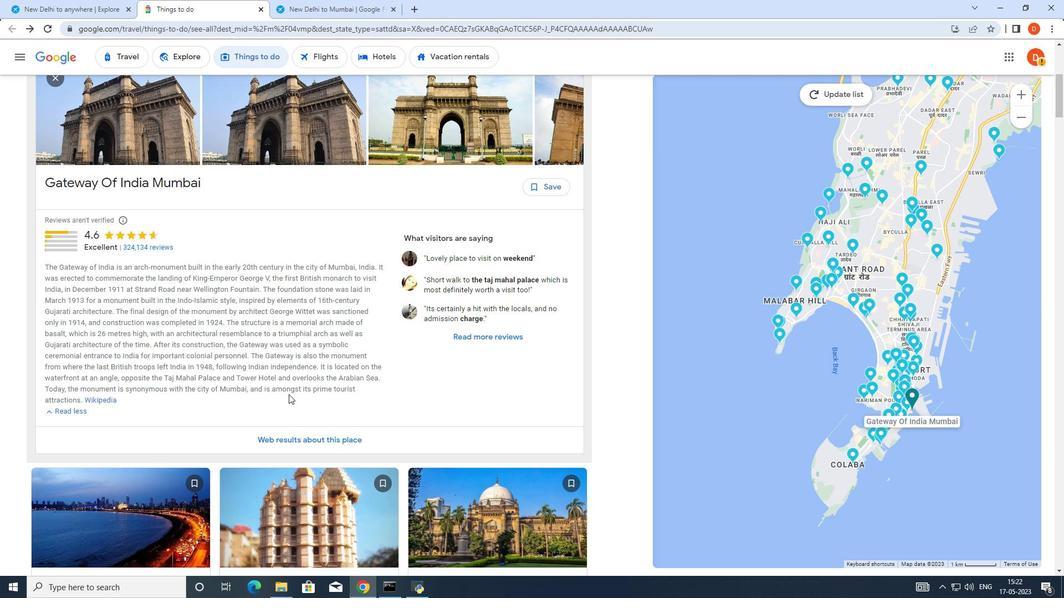 
Action: Mouse scrolled (296, 394) with delta (0, 0)
Screenshot: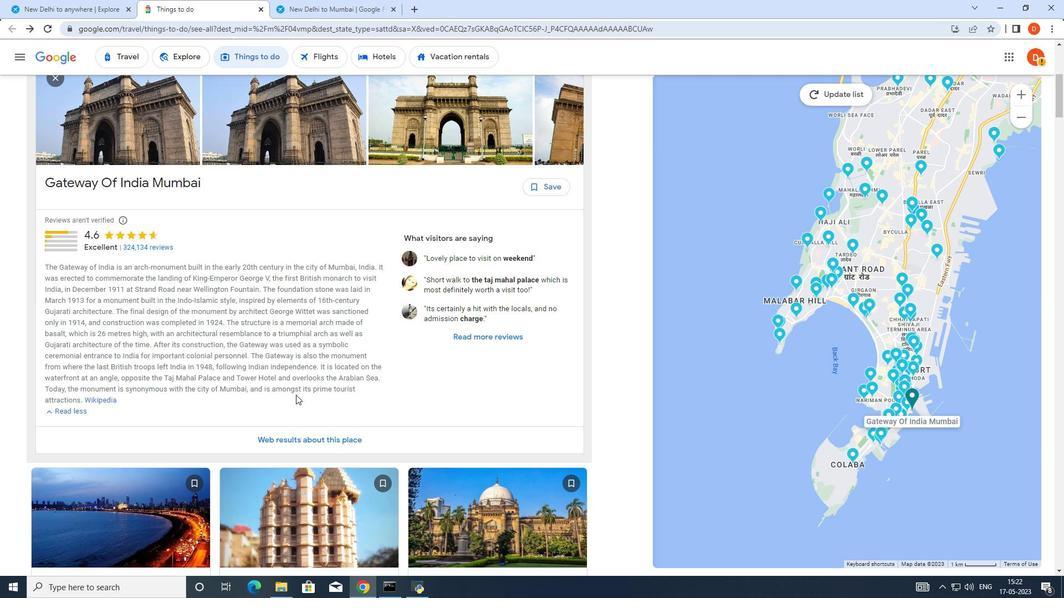
Action: Mouse scrolled (296, 394) with delta (0, 0)
Screenshot: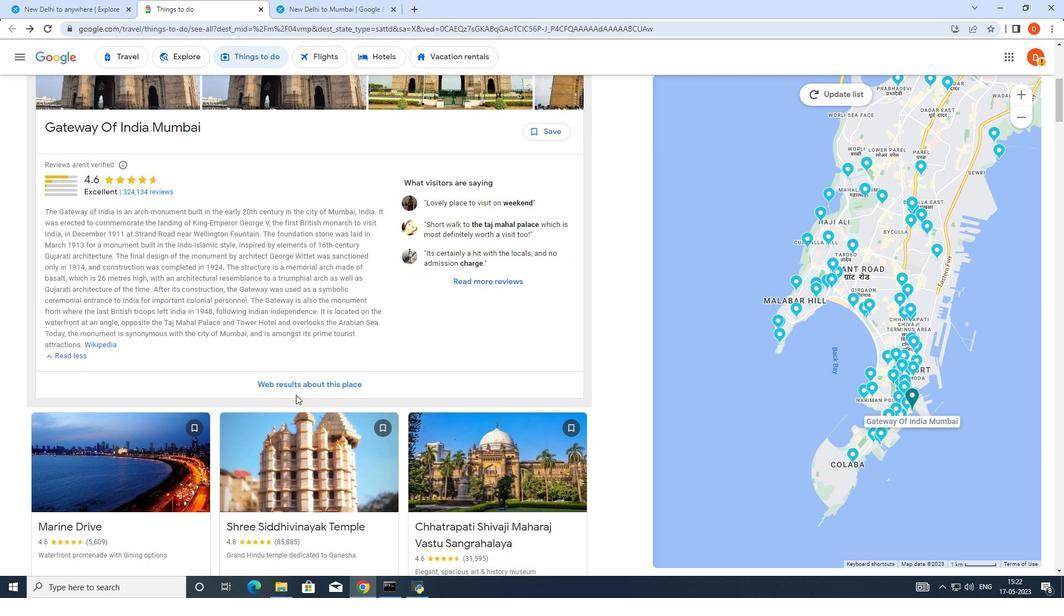 
Action: Mouse scrolled (296, 395) with delta (0, 0)
Screenshot: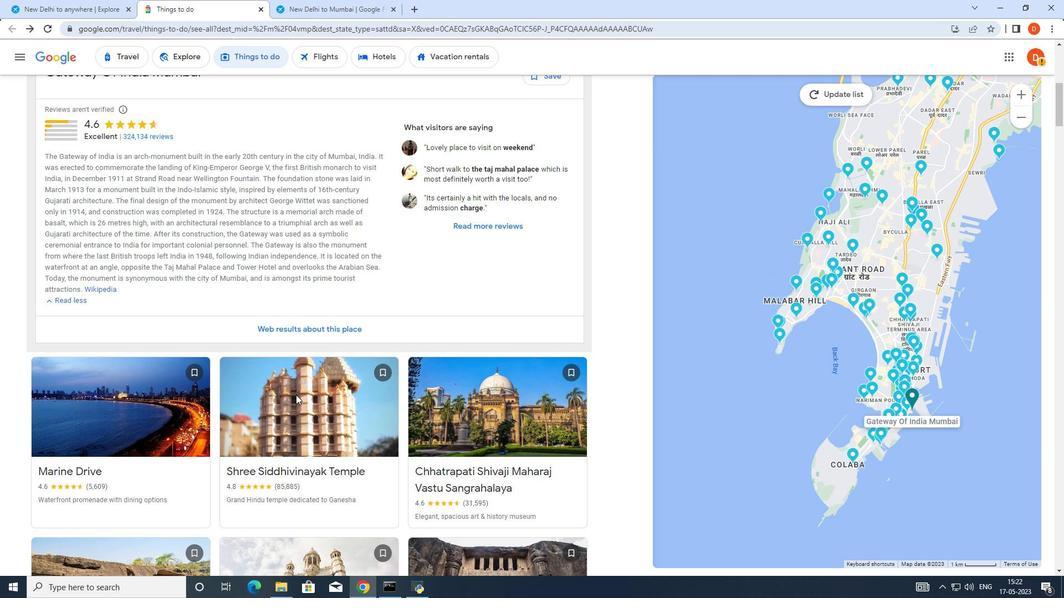 
Action: Mouse scrolled (296, 395) with delta (0, 0)
Screenshot: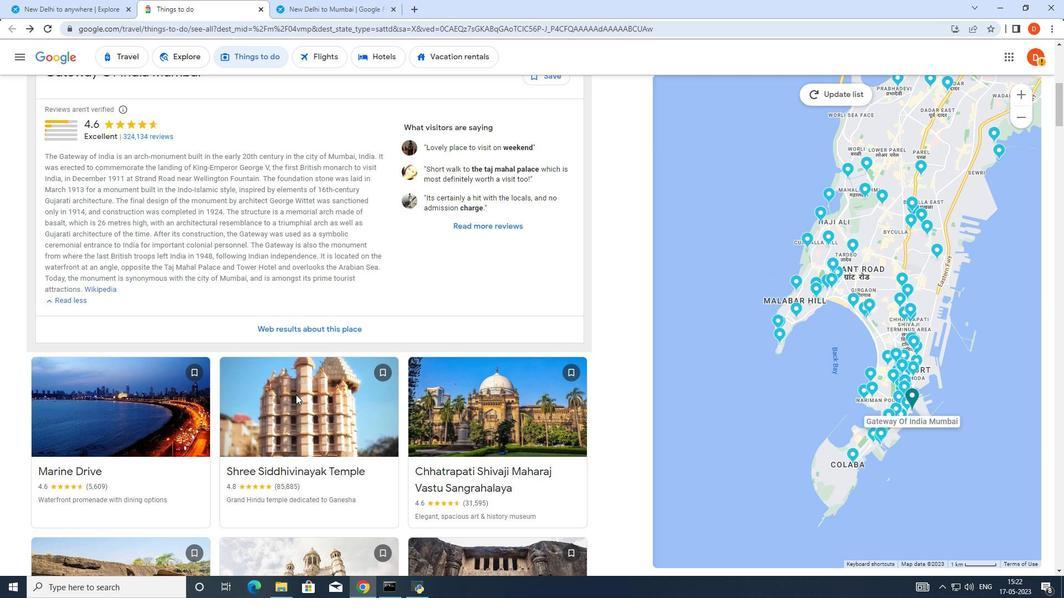 
Action: Mouse moved to (297, 394)
Screenshot: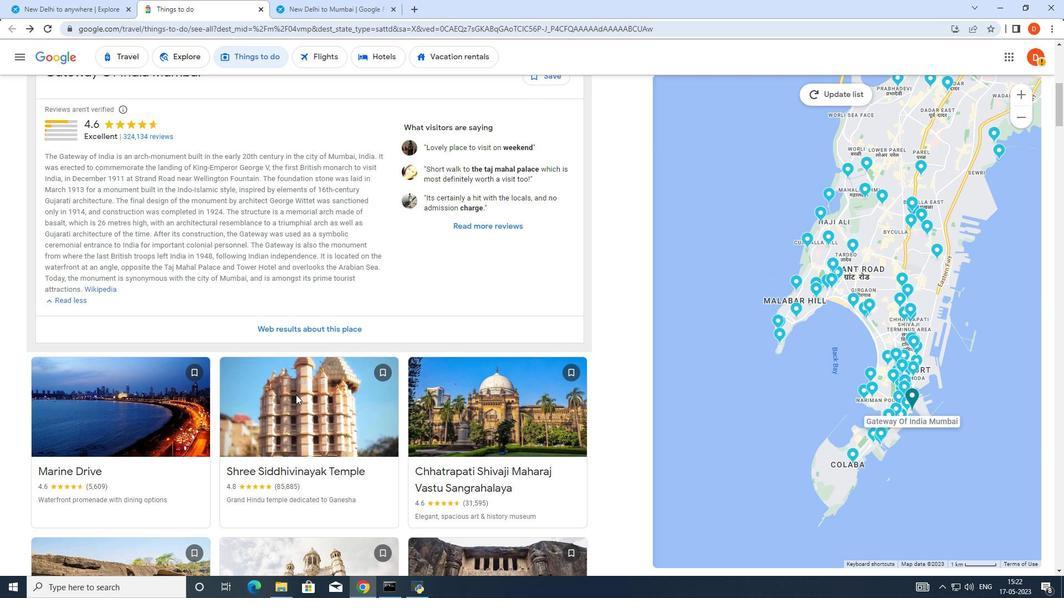 
Action: Mouse scrolled (297, 395) with delta (0, 0)
Screenshot: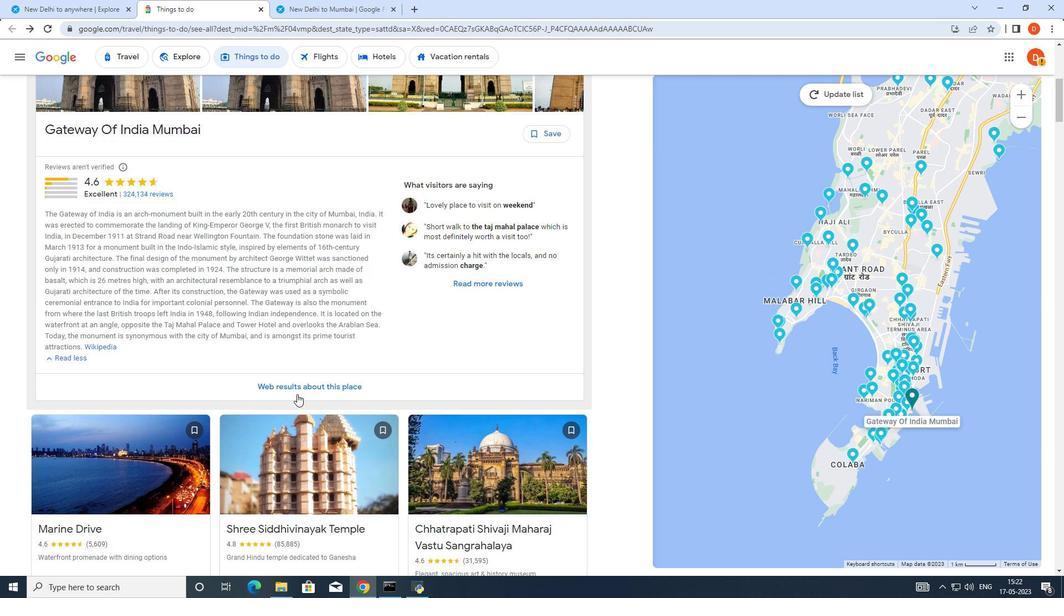 
Action: Mouse moved to (349, 171)
Screenshot: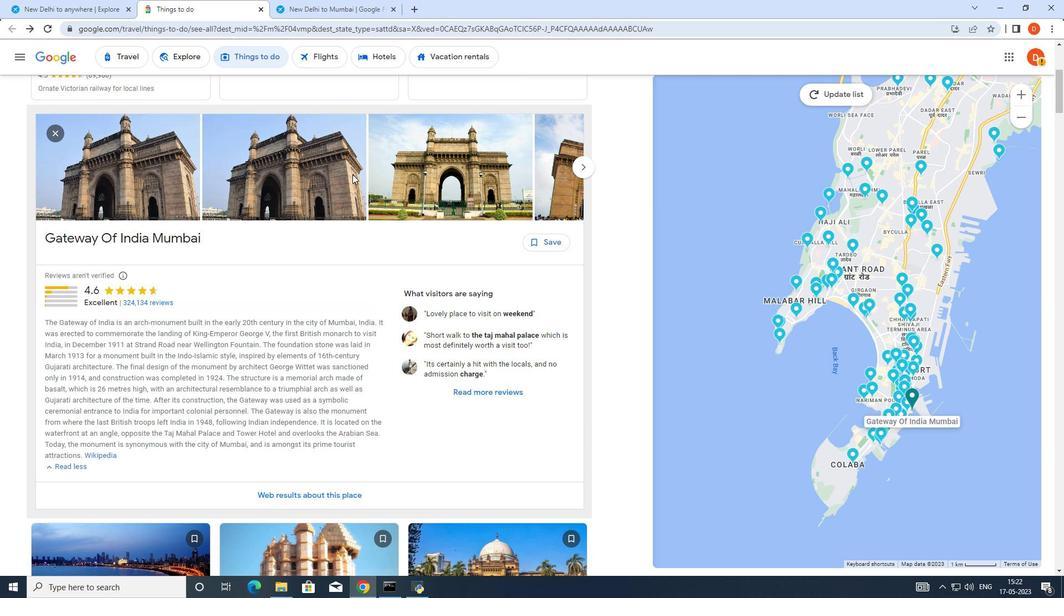 
Action: Mouse pressed left at (349, 171)
Screenshot: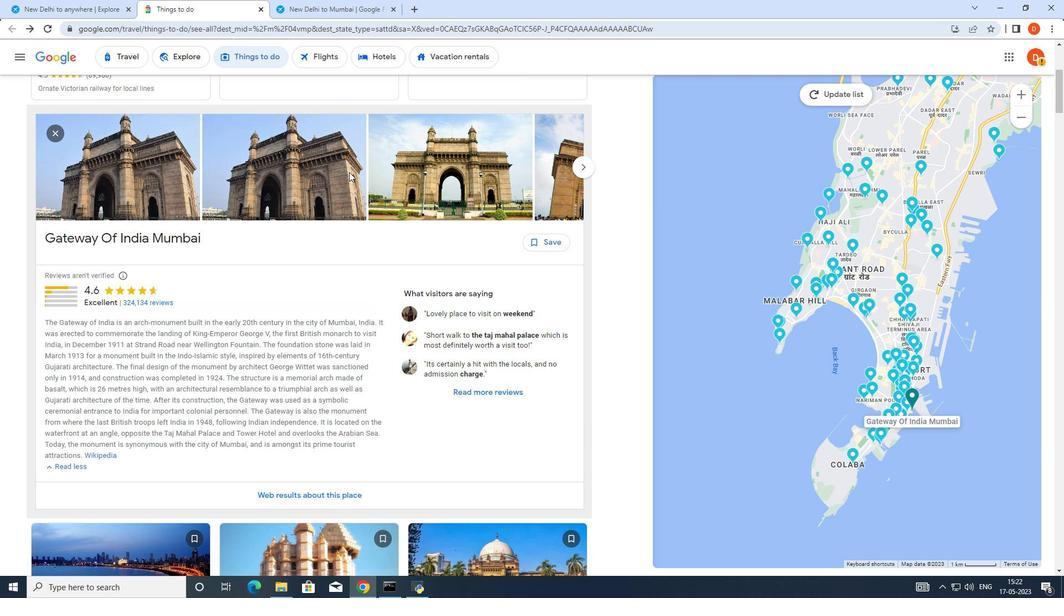 
Action: Mouse moved to (582, 166)
Screenshot: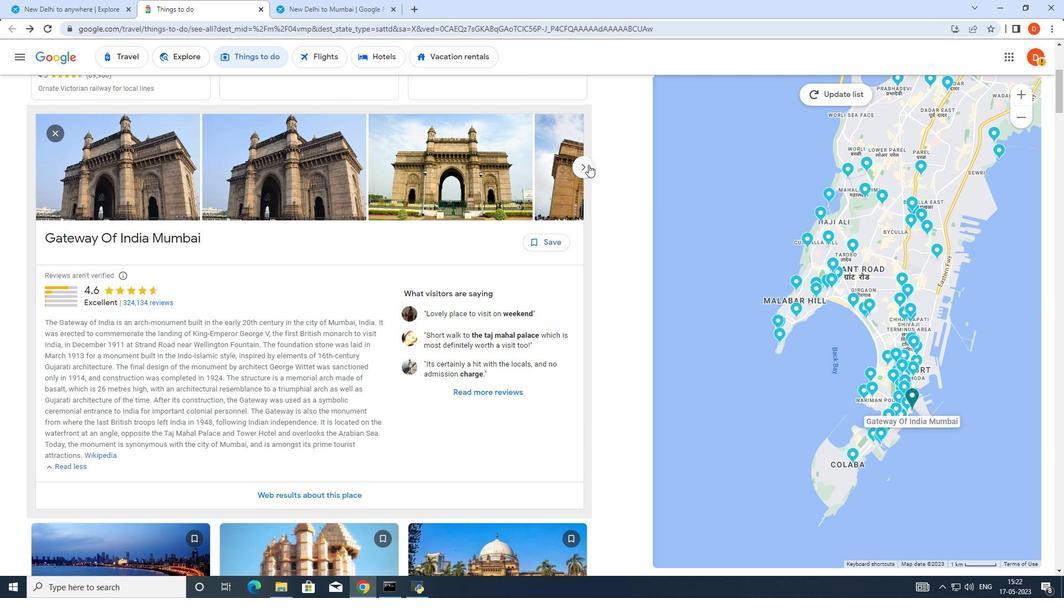 
Action: Mouse pressed left at (582, 166)
Screenshot: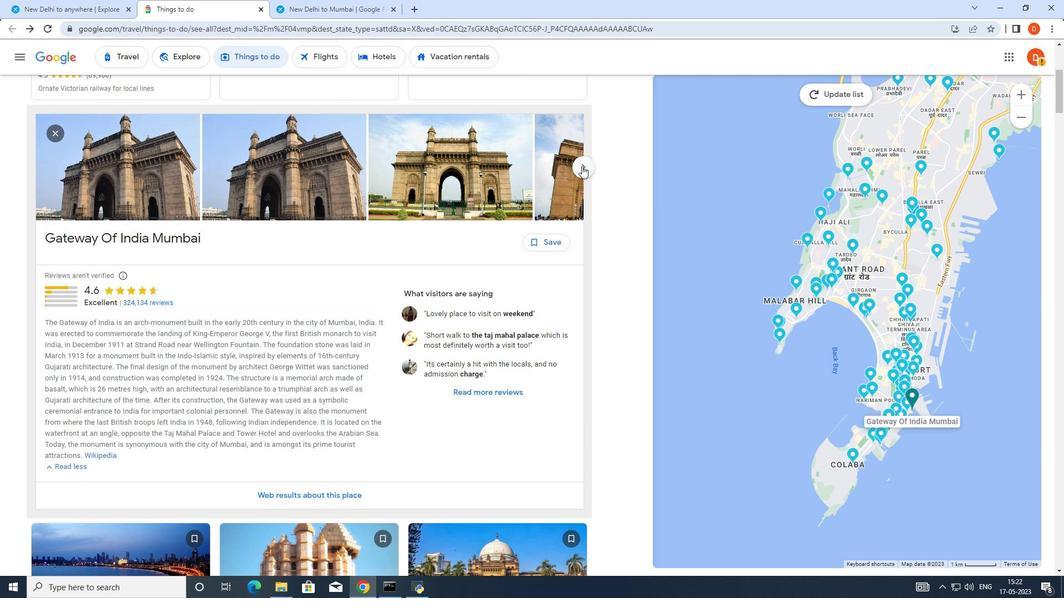 
Action: Mouse pressed left at (582, 166)
Screenshot: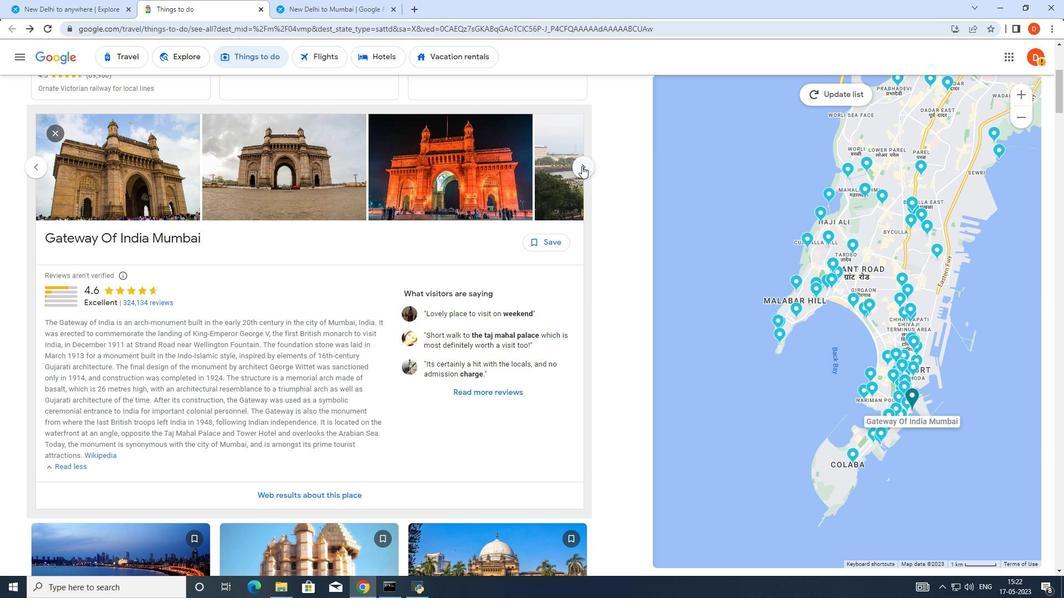 
Action: Mouse pressed left at (582, 166)
Screenshot: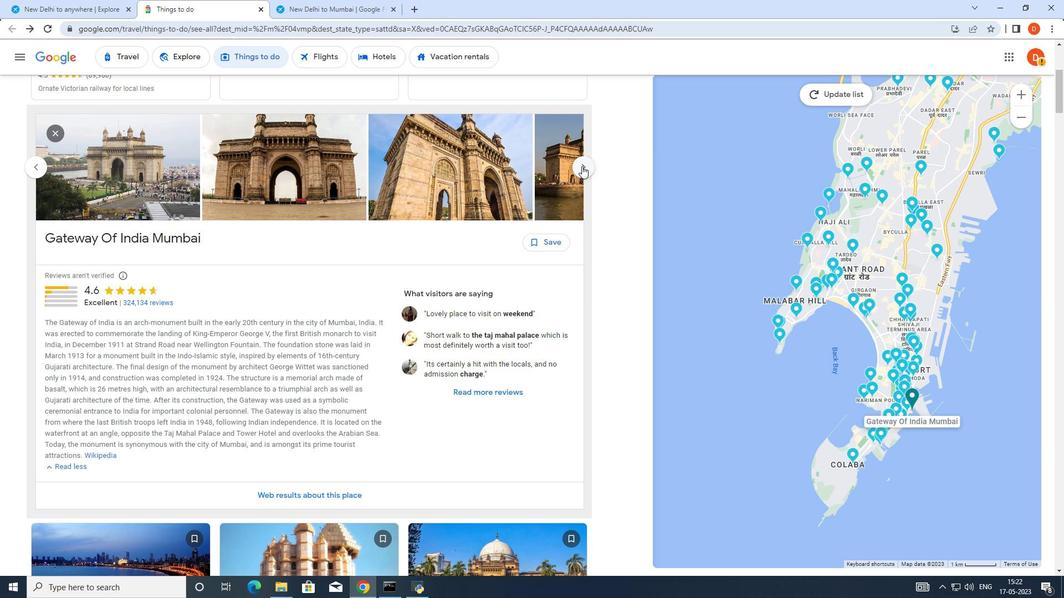 
Action: Mouse pressed left at (582, 166)
Screenshot: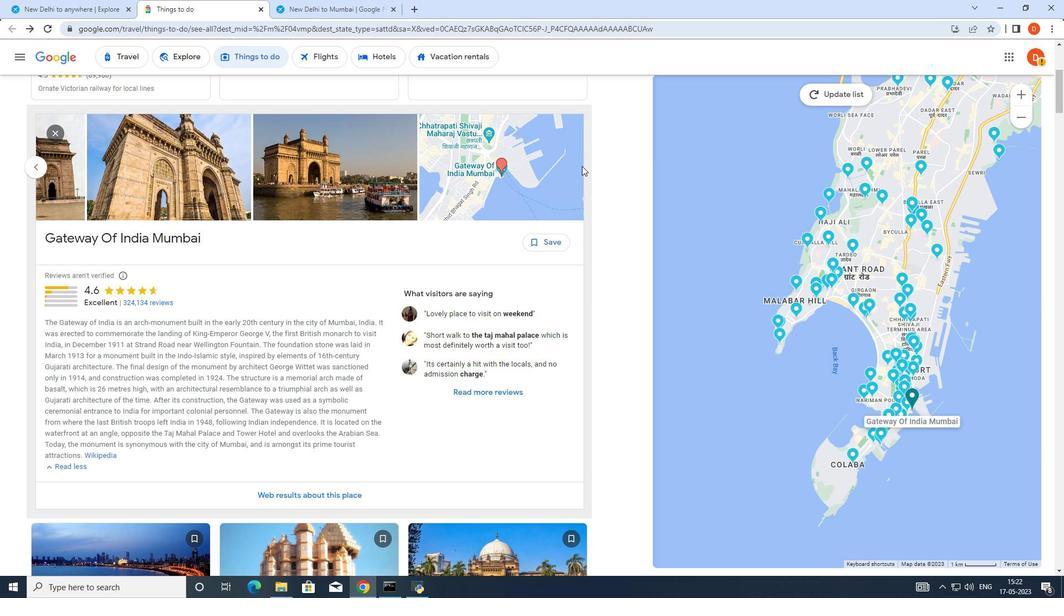 
Action: Mouse moved to (308, 503)
Screenshot: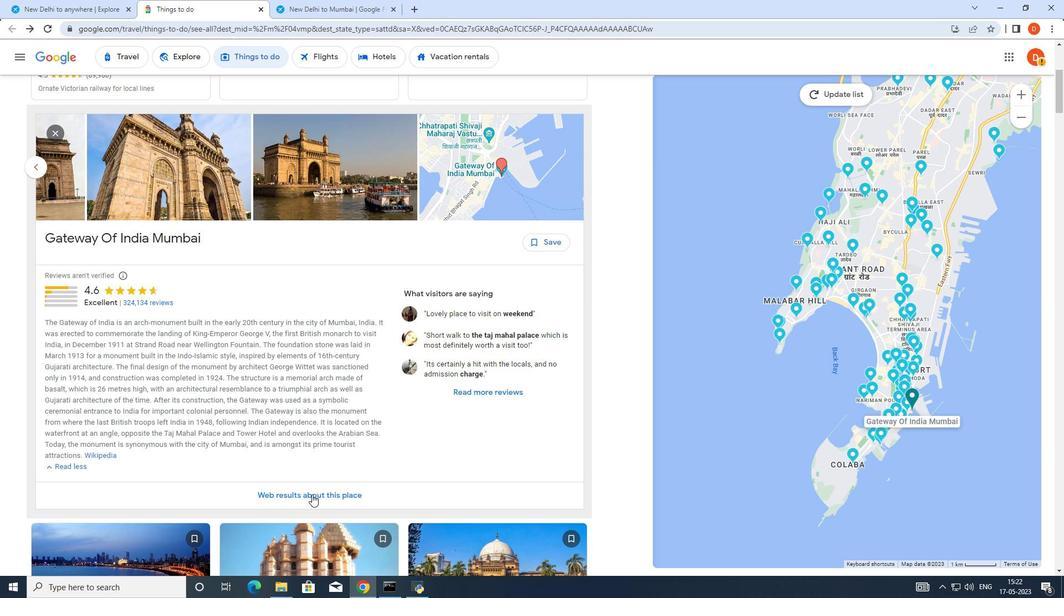 
Action: Mouse scrolled (308, 503) with delta (0, 0)
Screenshot: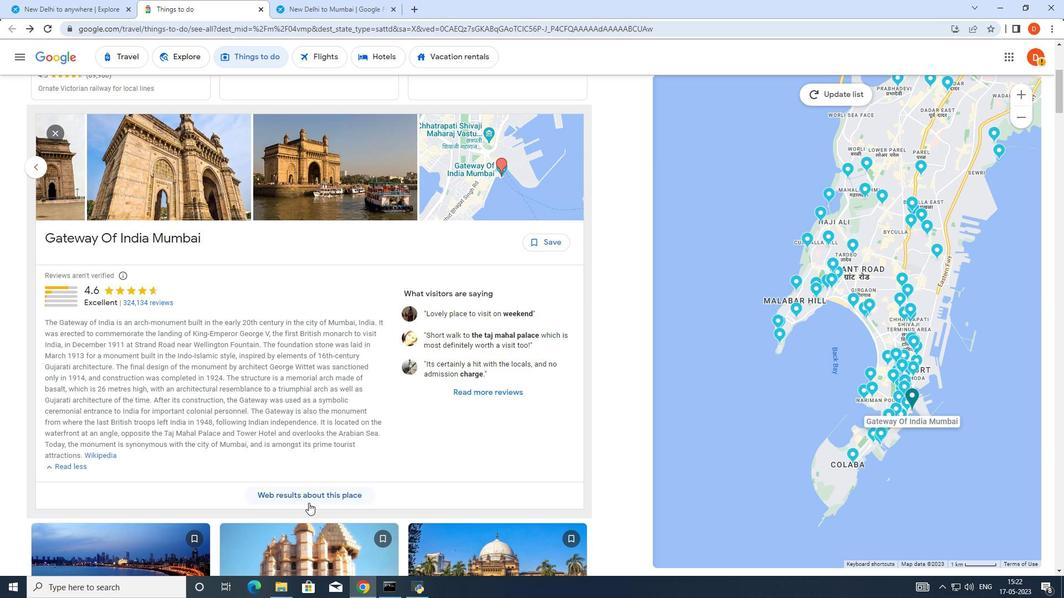 
Action: Mouse scrolled (308, 503) with delta (0, 0)
Screenshot: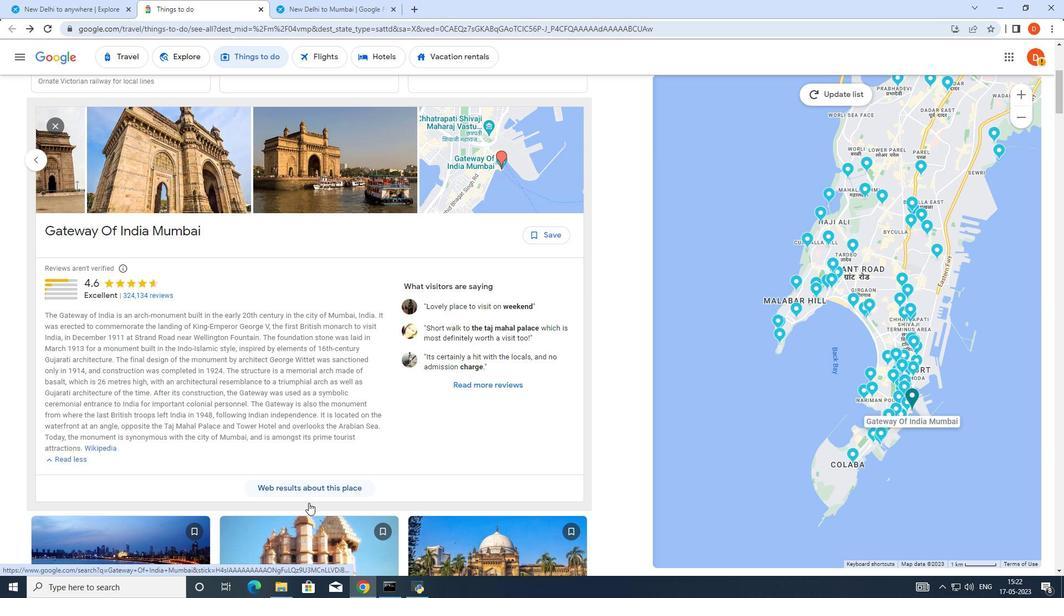 
Action: Mouse scrolled (308, 503) with delta (0, 0)
Screenshot: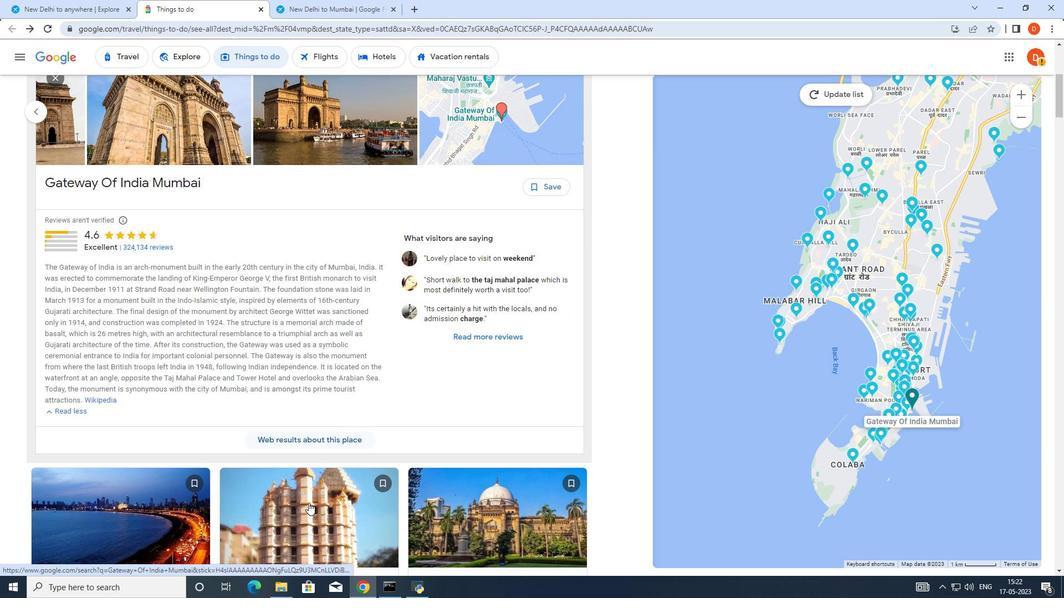 
Action: Mouse scrolled (308, 503) with delta (0, 0)
Screenshot: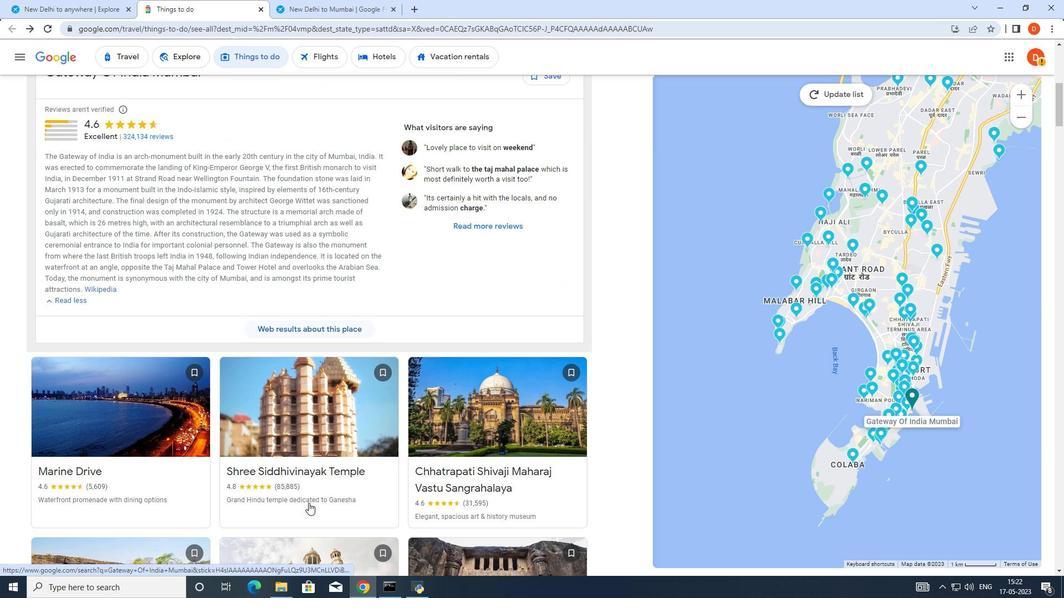 
Action: Mouse scrolled (308, 503) with delta (0, 0)
Screenshot: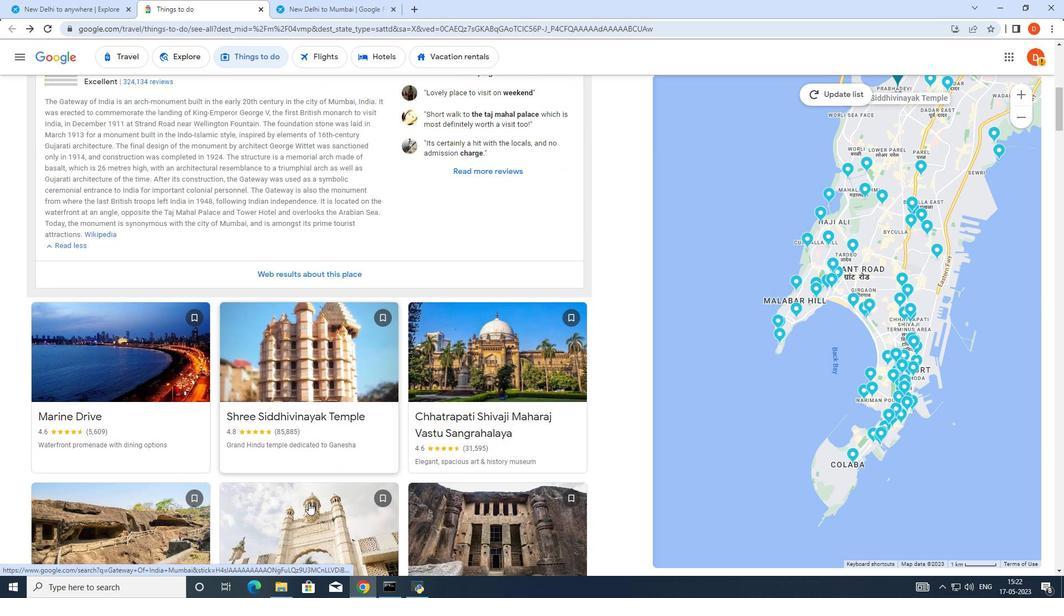 
Action: Mouse moved to (531, 350)
Screenshot: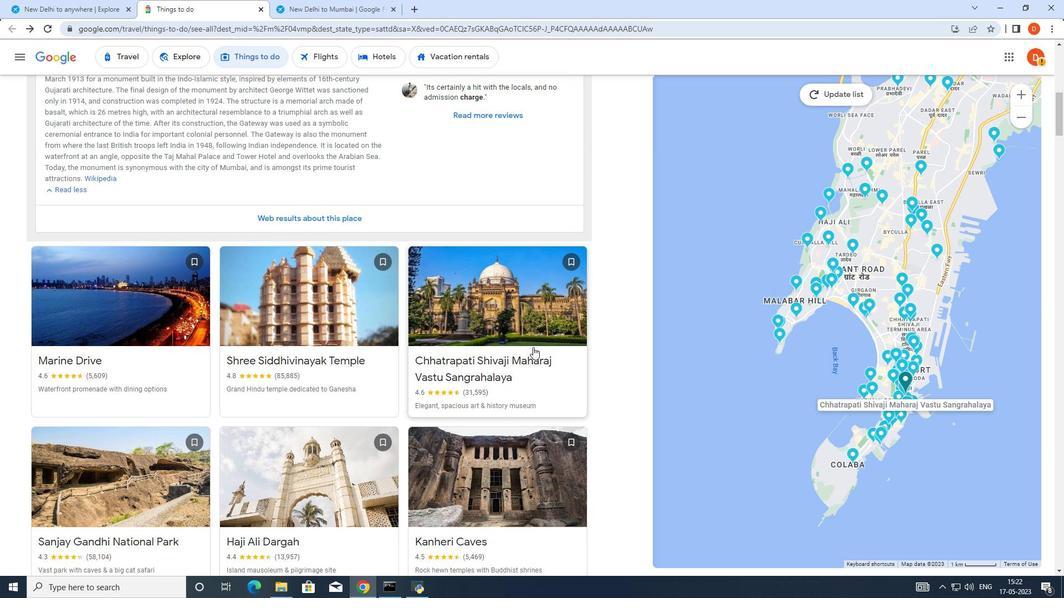 
Action: Mouse pressed left at (531, 350)
Screenshot: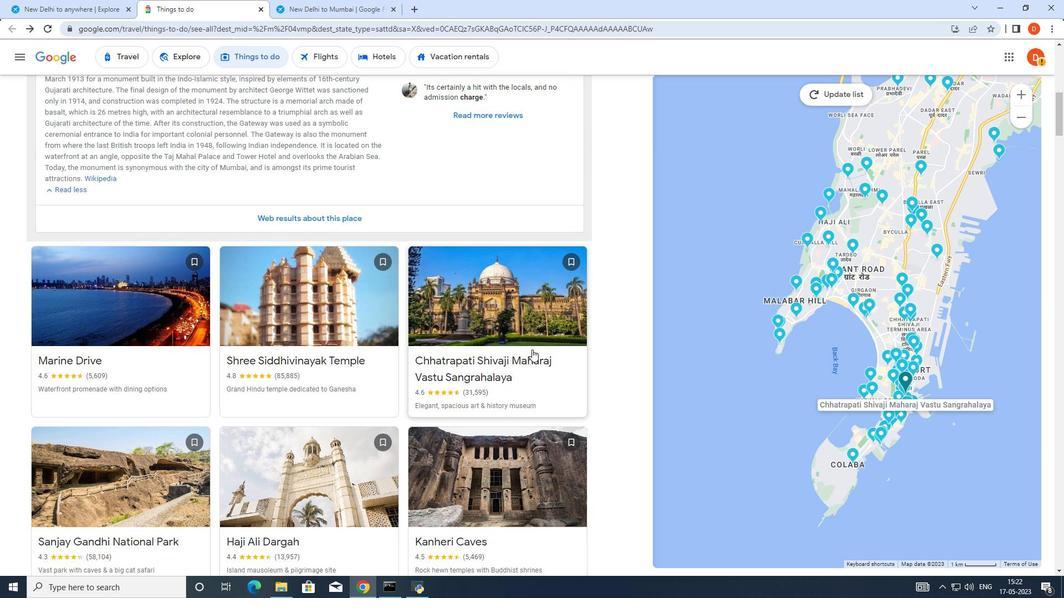
Action: Mouse moved to (179, 307)
Screenshot: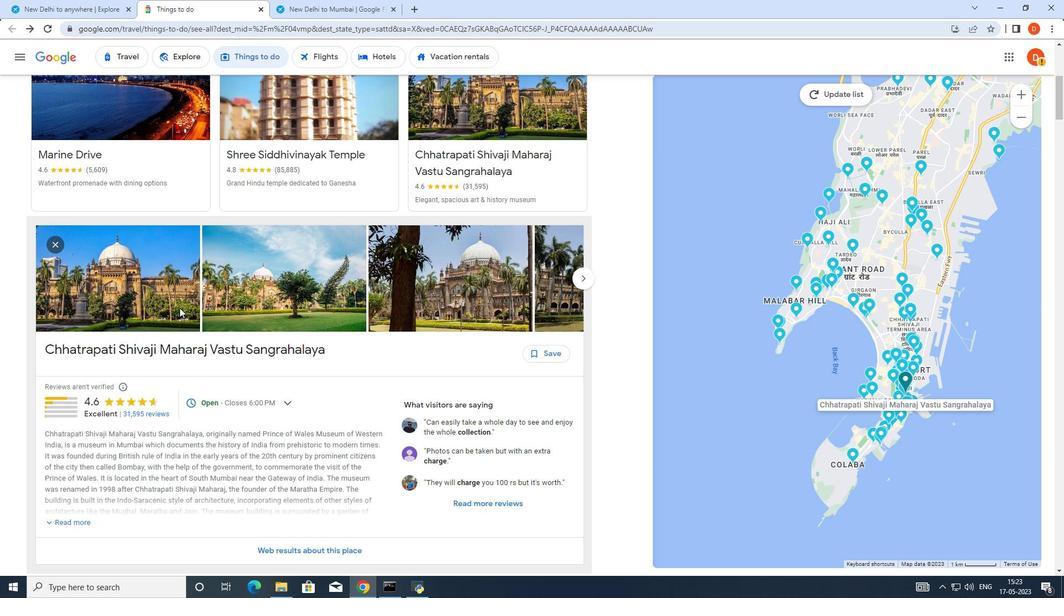 
Action: Mouse pressed left at (179, 307)
Screenshot: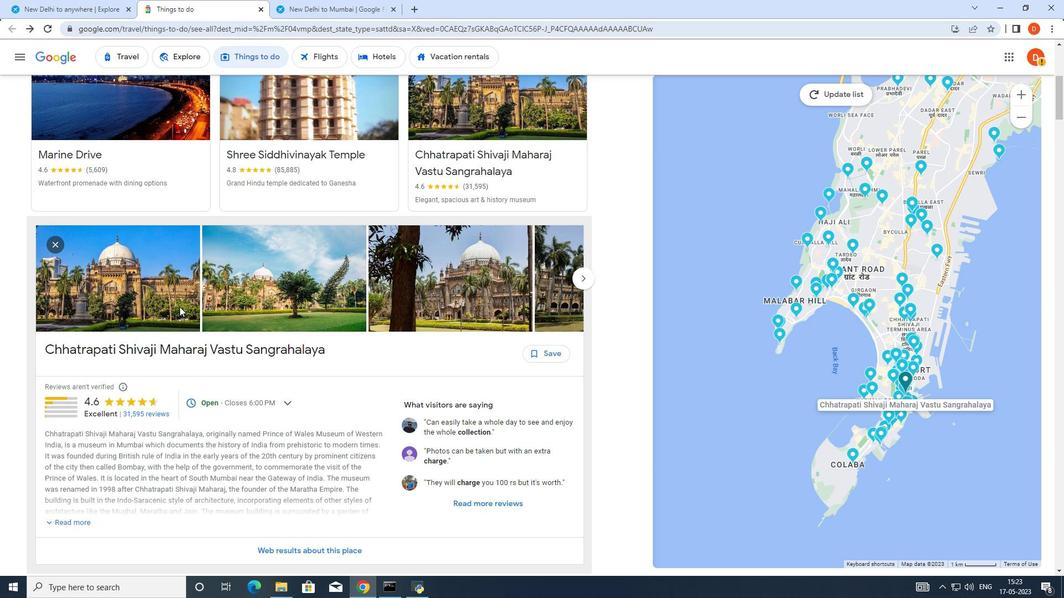 
Action: Mouse moved to (584, 286)
Screenshot: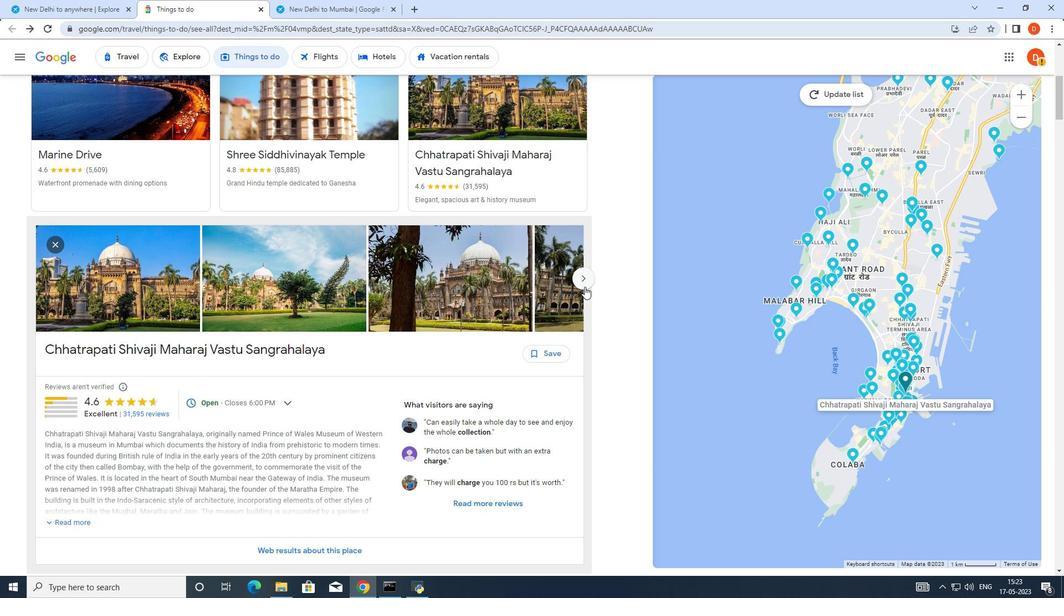 
Action: Mouse pressed left at (584, 286)
Screenshot: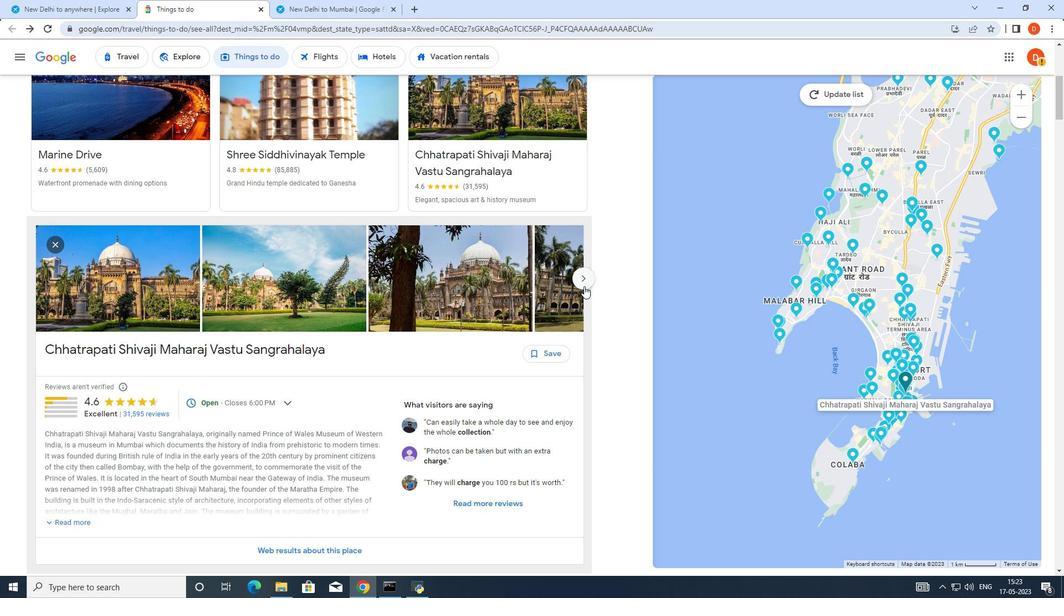 
Action: Mouse pressed left at (584, 286)
Screenshot: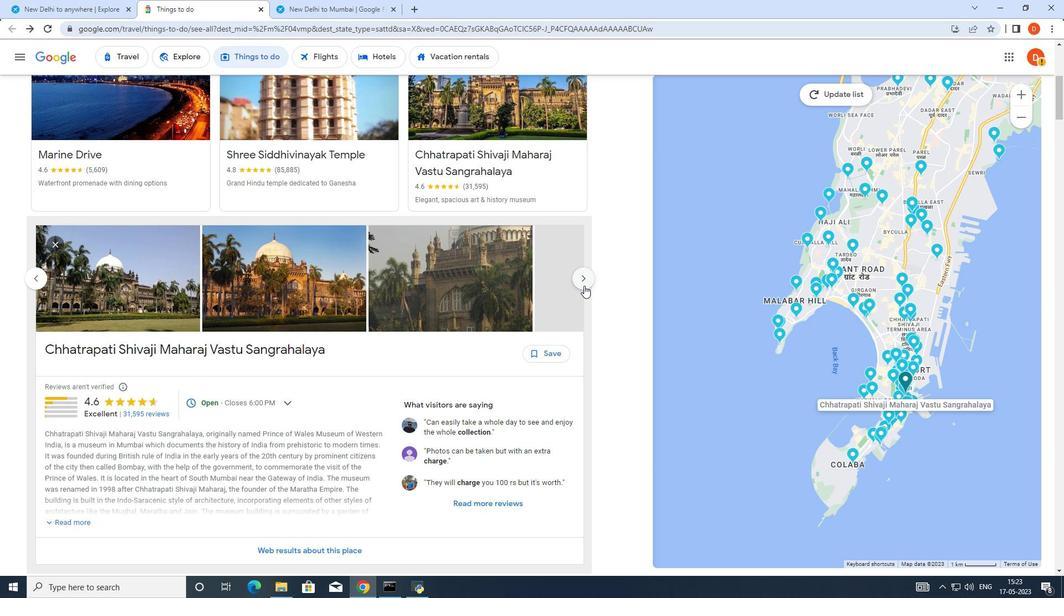 
Action: Mouse pressed left at (584, 286)
Screenshot: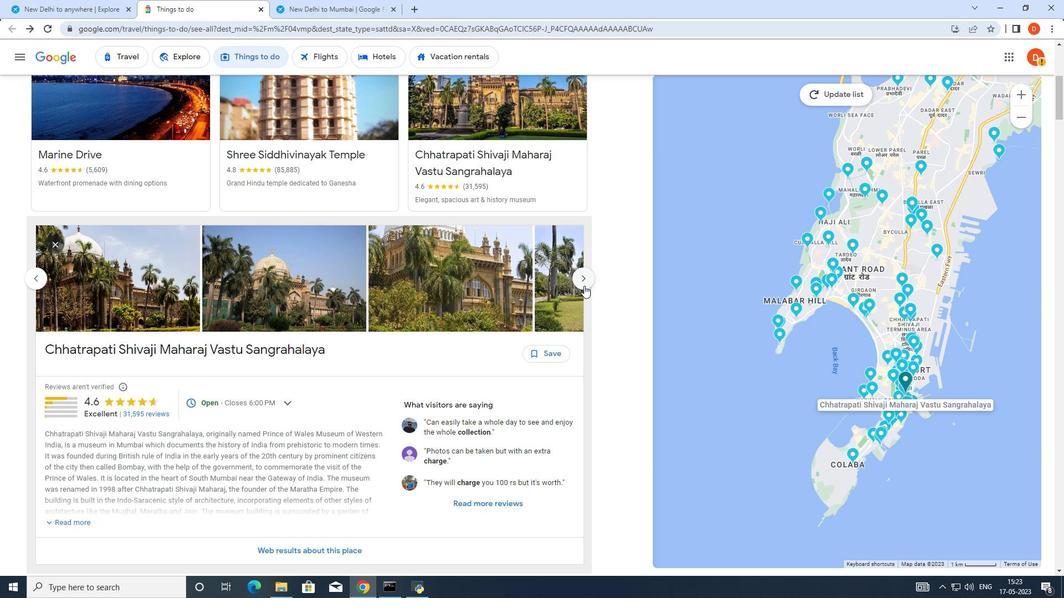 
Action: Mouse pressed left at (584, 286)
Screenshot: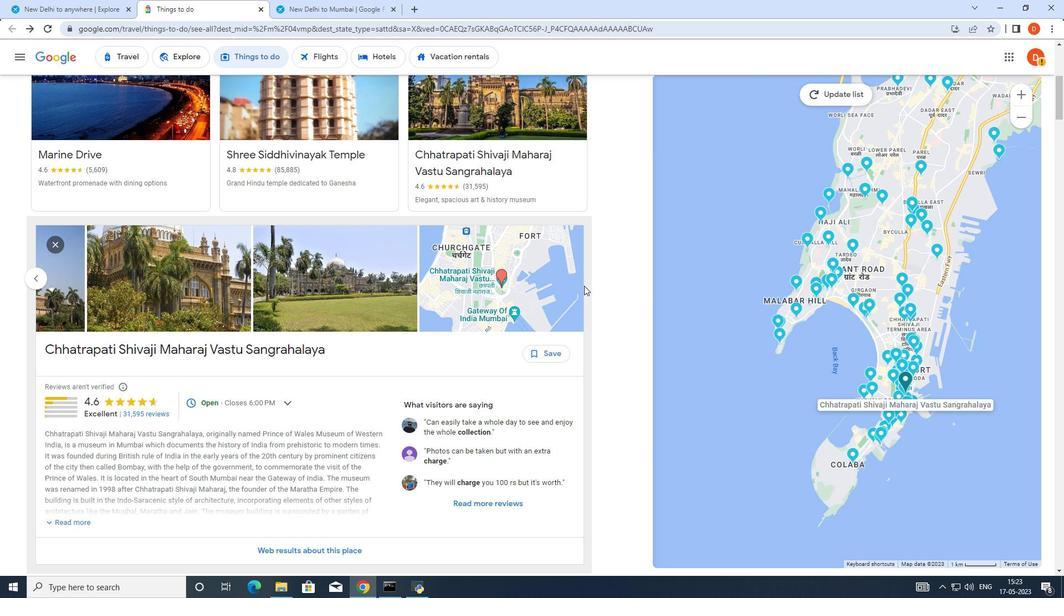 
Action: Mouse pressed left at (584, 286)
Screenshot: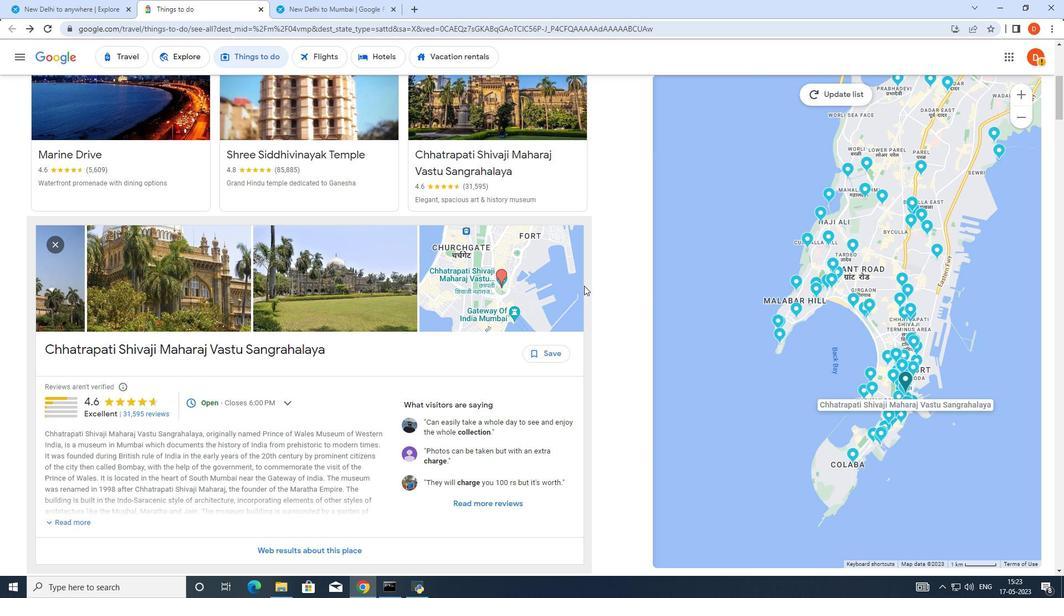 
Action: Mouse pressed left at (584, 286)
Screenshot: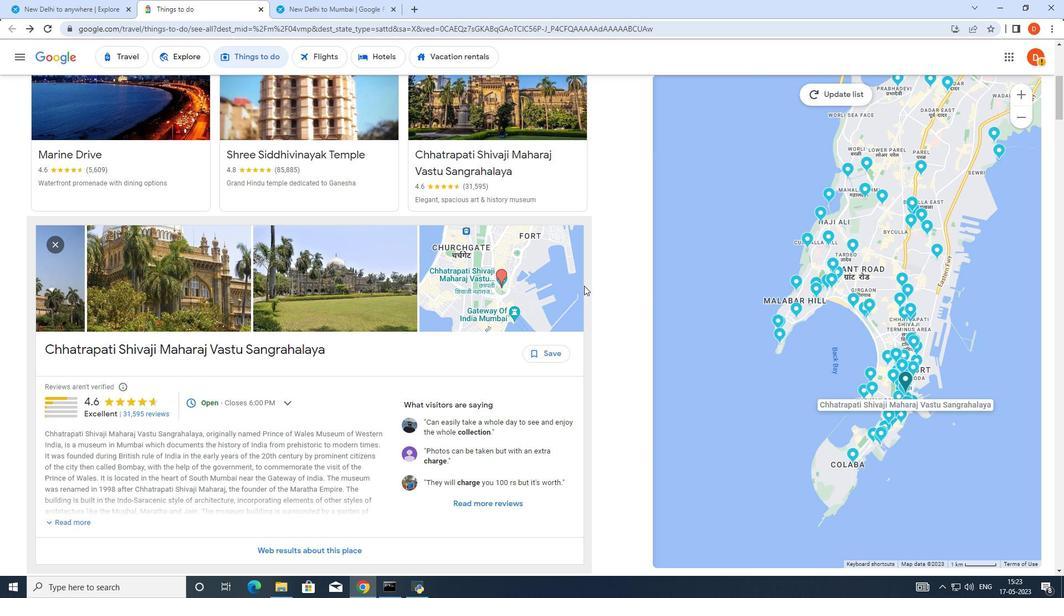 
Action: Mouse pressed left at (584, 286)
Screenshot: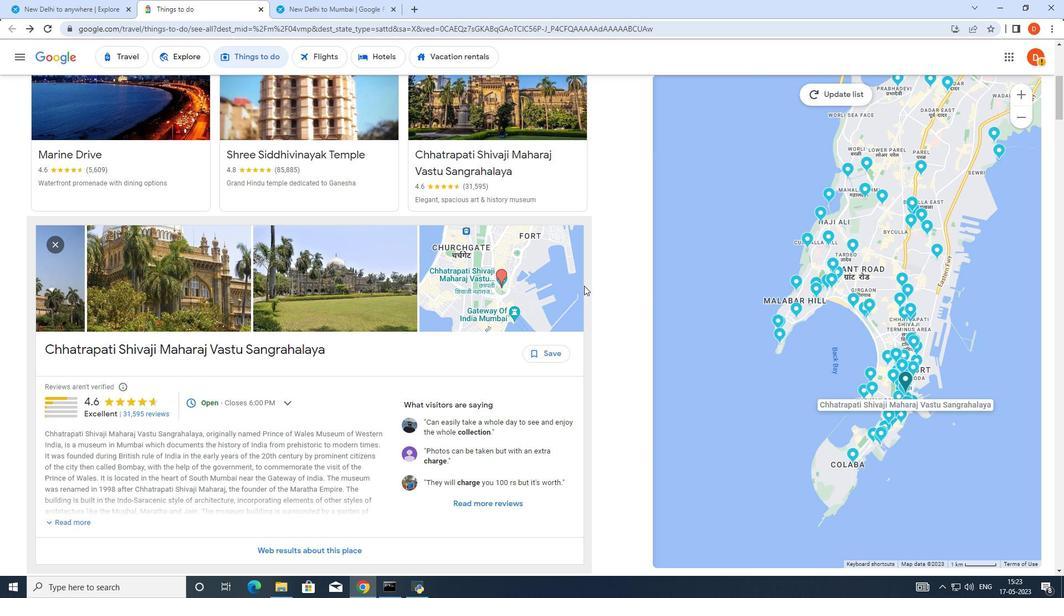 
Action: Mouse moved to (447, 358)
Screenshot: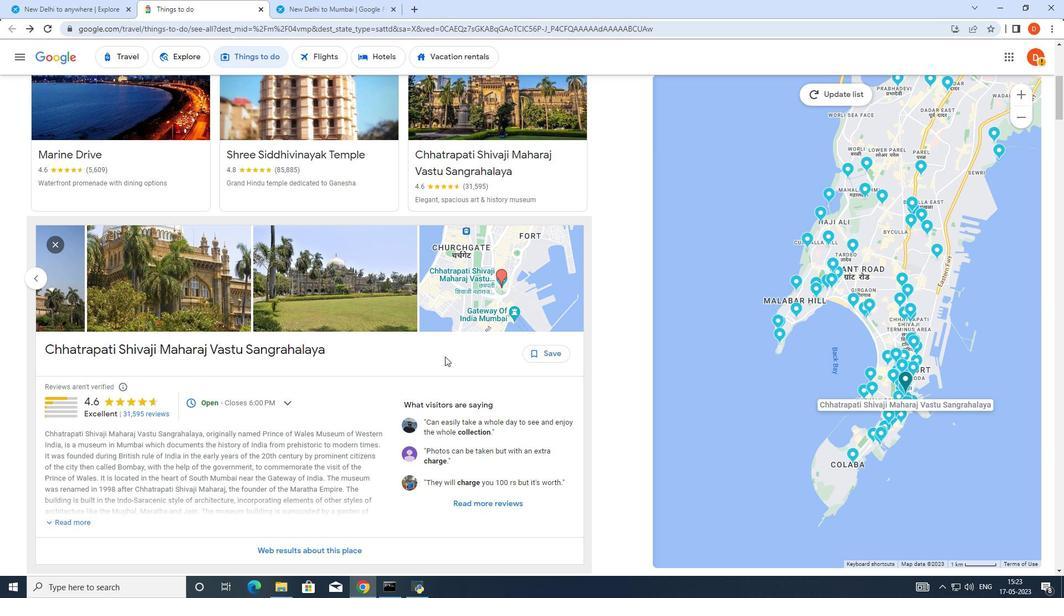 
Action: Mouse scrolled (447, 358) with delta (0, 0)
Screenshot: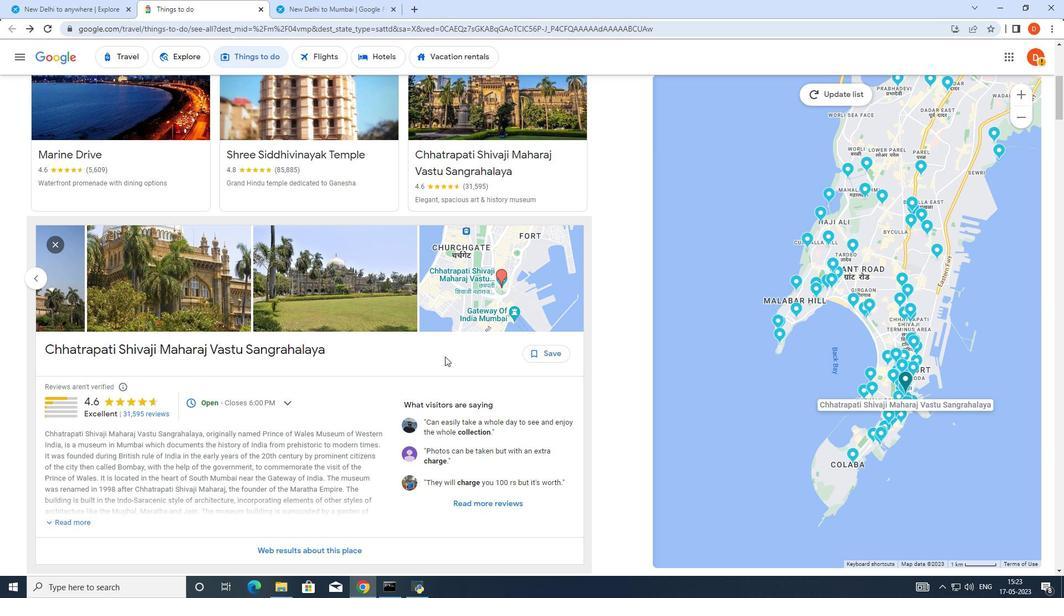 
Action: Mouse scrolled (447, 358) with delta (0, 0)
Screenshot: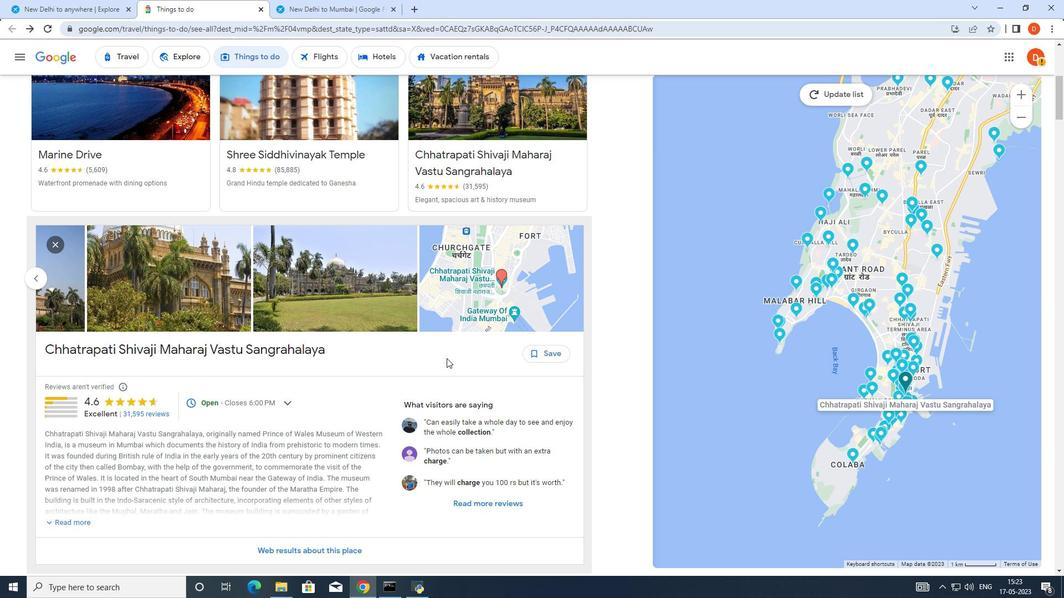 
Action: Mouse moved to (447, 359)
Screenshot: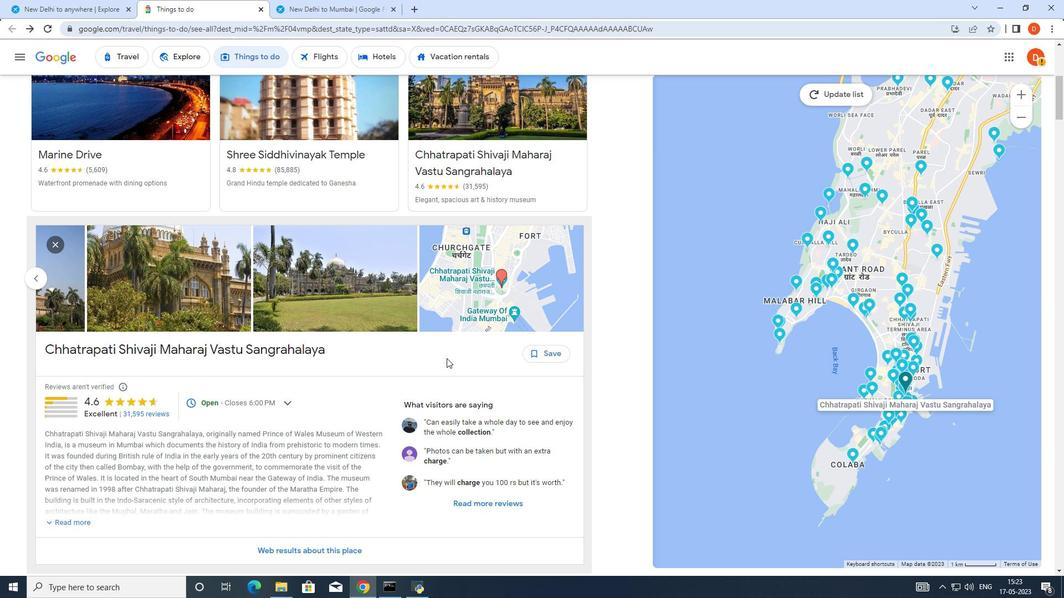 
Action: Mouse scrolled (447, 358) with delta (0, 0)
Screenshot: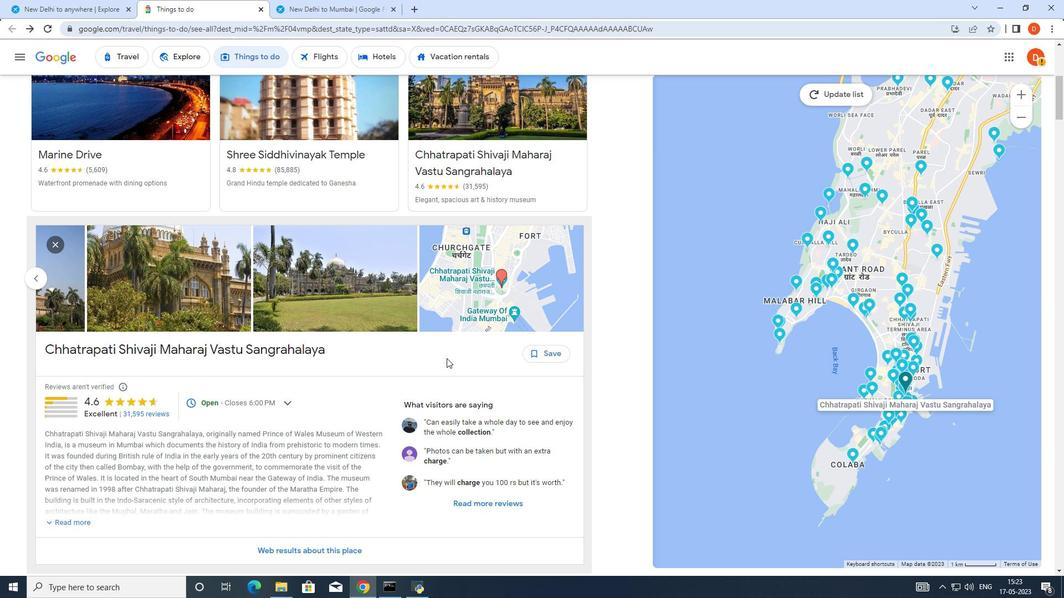 
Action: Mouse moved to (449, 359)
Screenshot: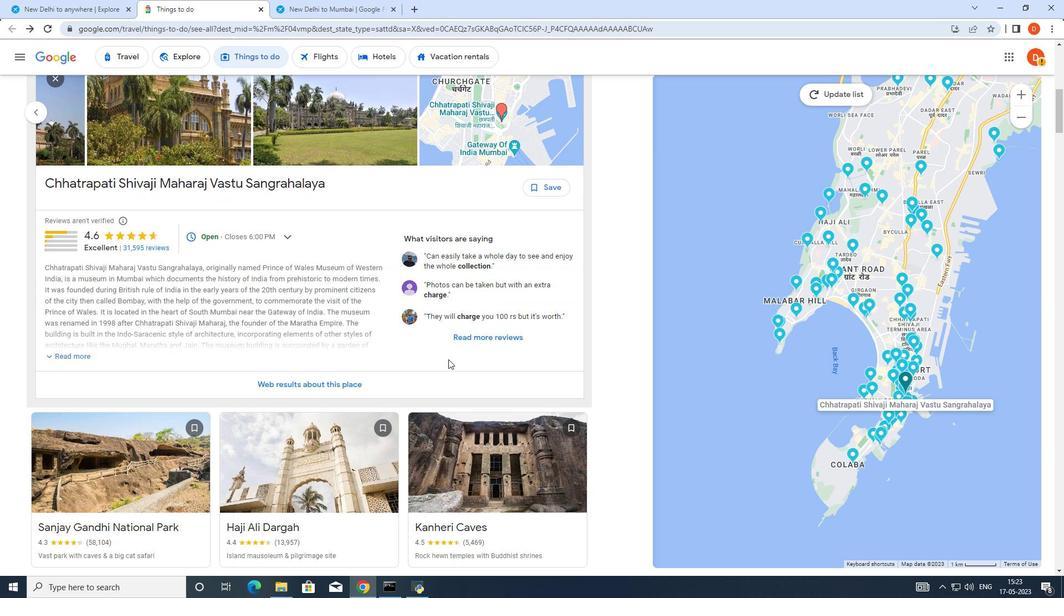
Action: Mouse scrolled (449, 359) with delta (0, 0)
Screenshot: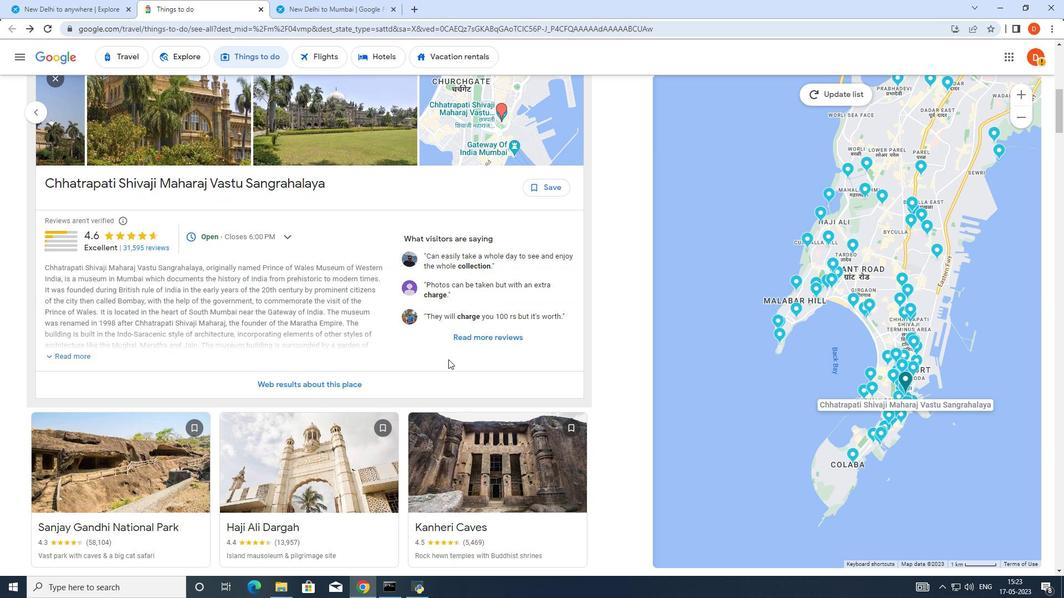 
Action: Mouse scrolled (449, 359) with delta (0, 0)
Screenshot: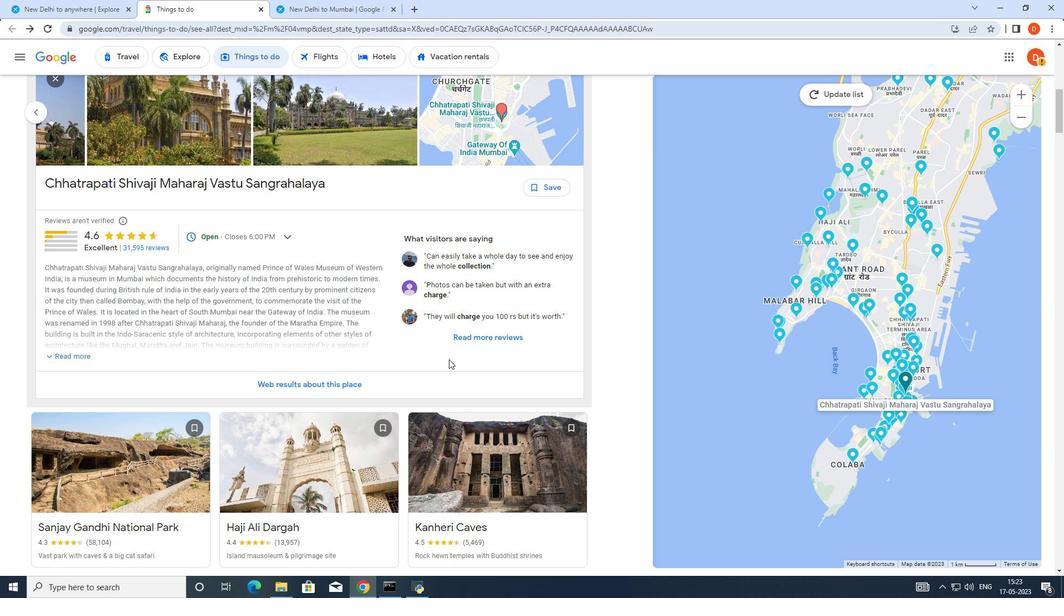 
Action: Mouse scrolled (449, 359) with delta (0, 0)
Screenshot: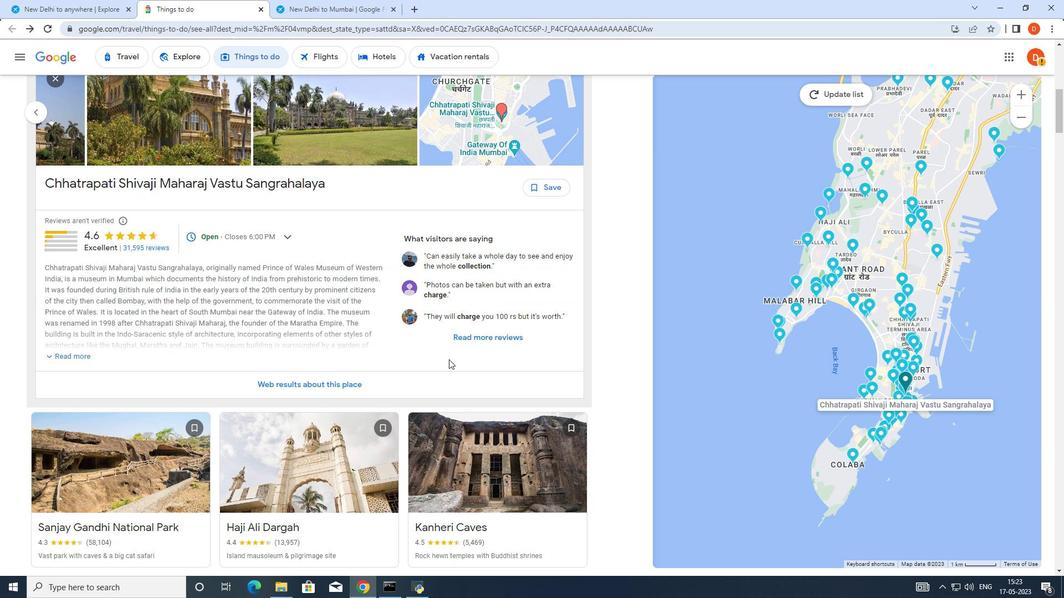 
Action: Mouse scrolled (449, 359) with delta (0, 0)
Screenshot: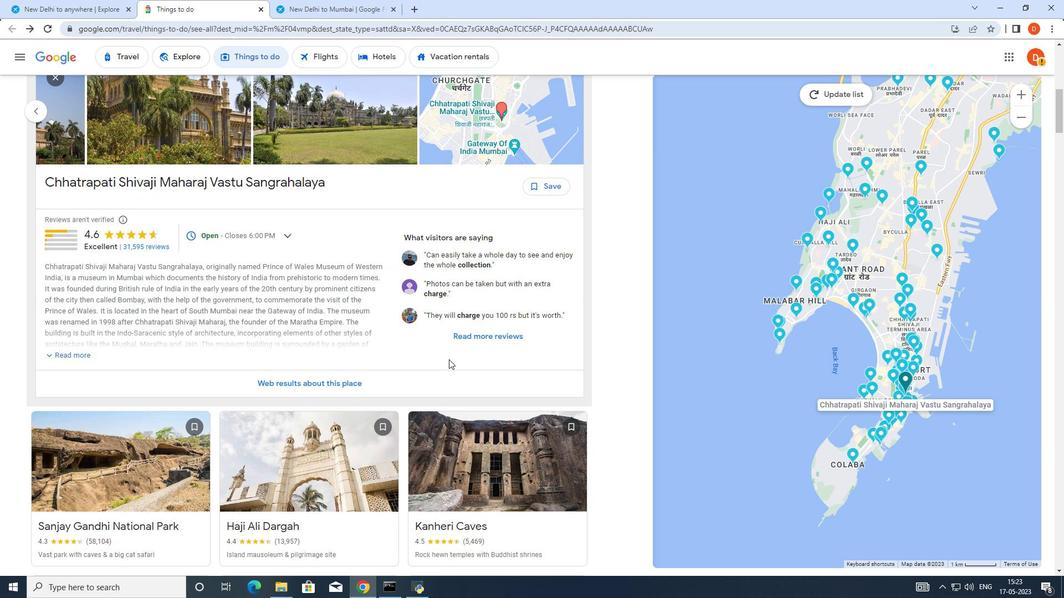
Action: Mouse scrolled (449, 359) with delta (0, 0)
Screenshot: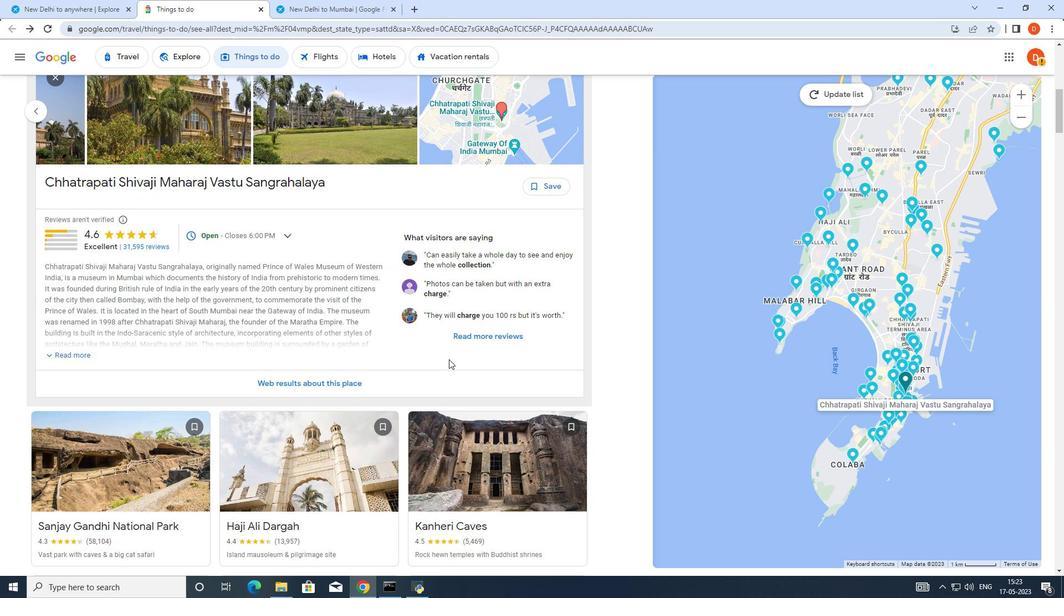 
Action: Mouse scrolled (449, 359) with delta (0, 0)
Screenshot: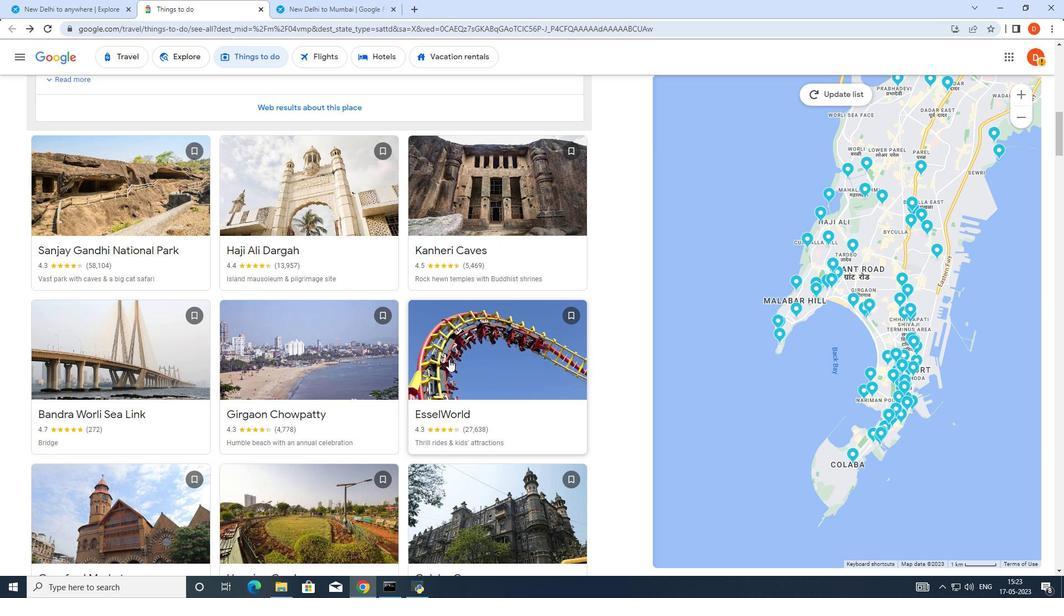 
Action: Mouse scrolled (449, 359) with delta (0, 0)
Screenshot: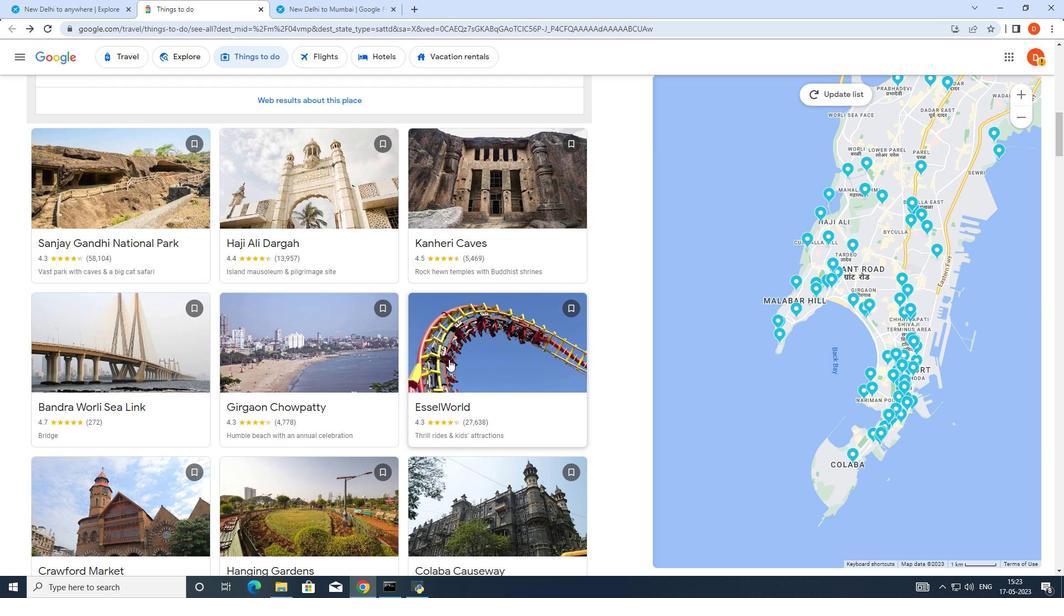 
Action: Mouse moved to (328, 273)
Screenshot: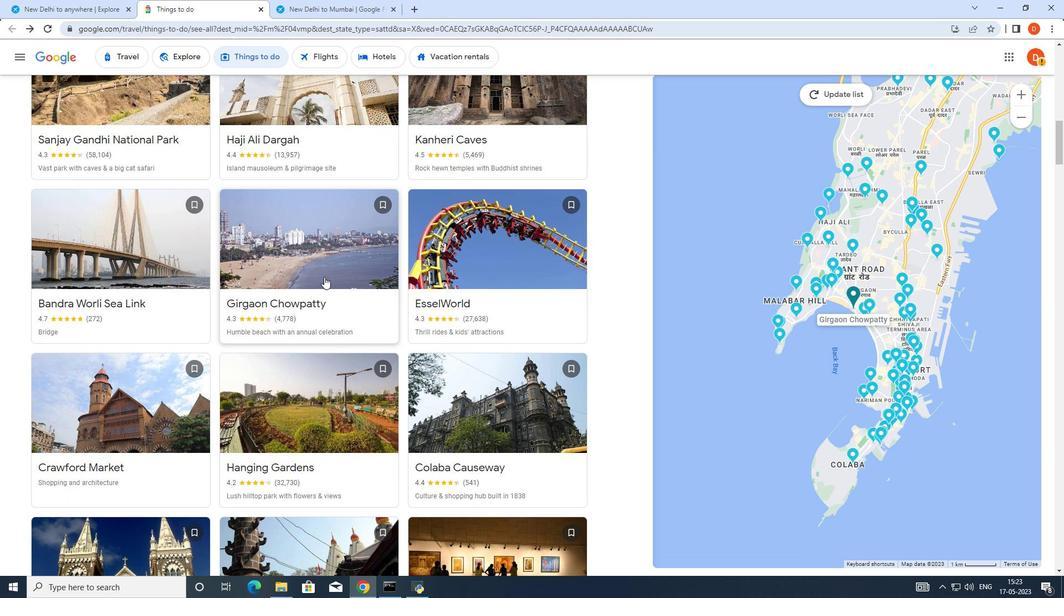 
Action: Mouse scrolled (328, 273) with delta (0, 0)
Screenshot: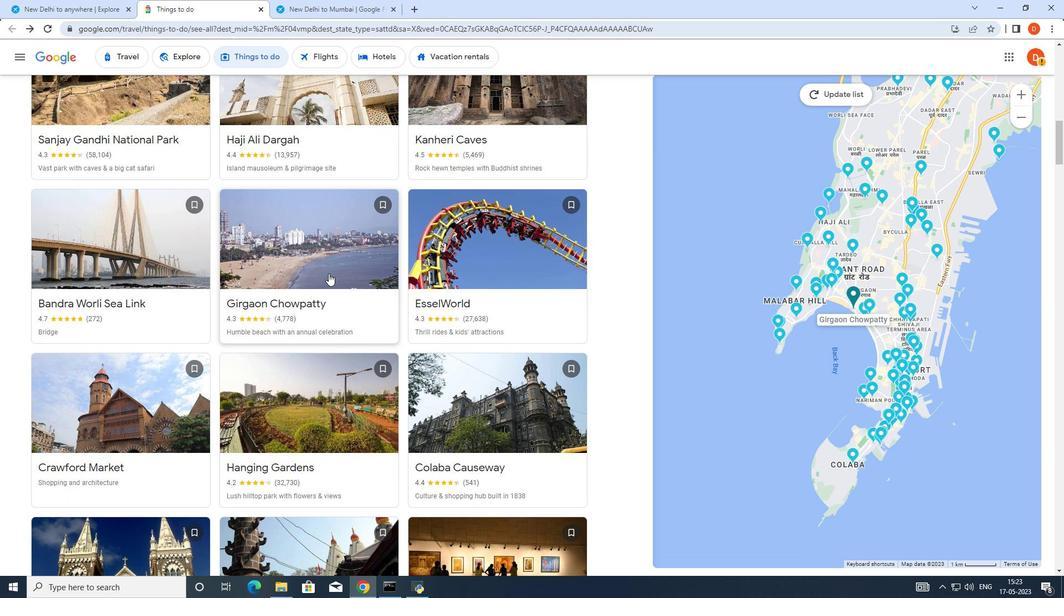 
Action: Mouse scrolled (328, 273) with delta (0, 0)
Screenshot: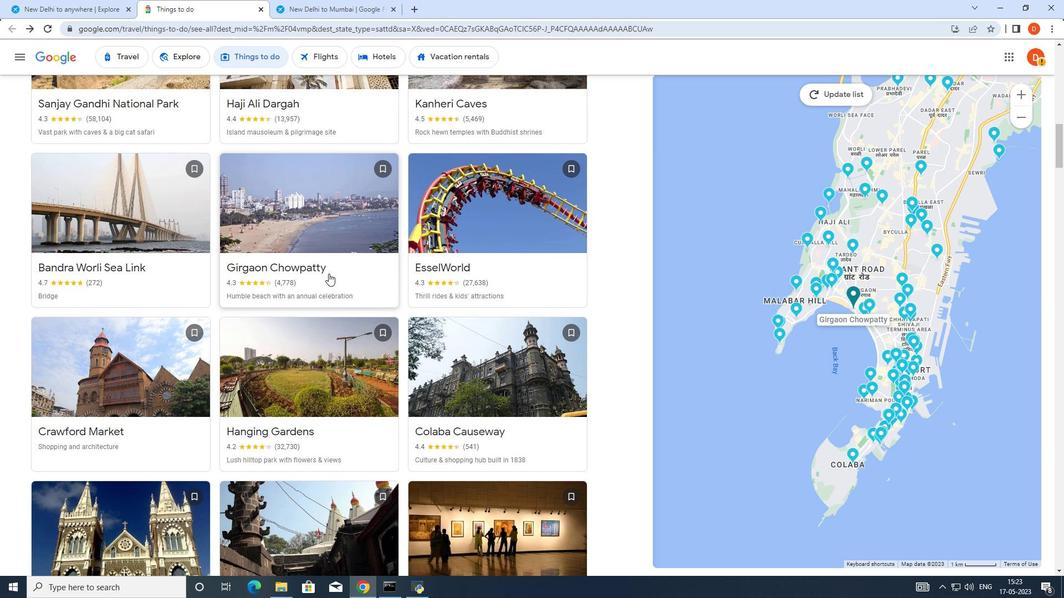 
Action: Mouse scrolled (328, 273) with delta (0, 0)
Screenshot: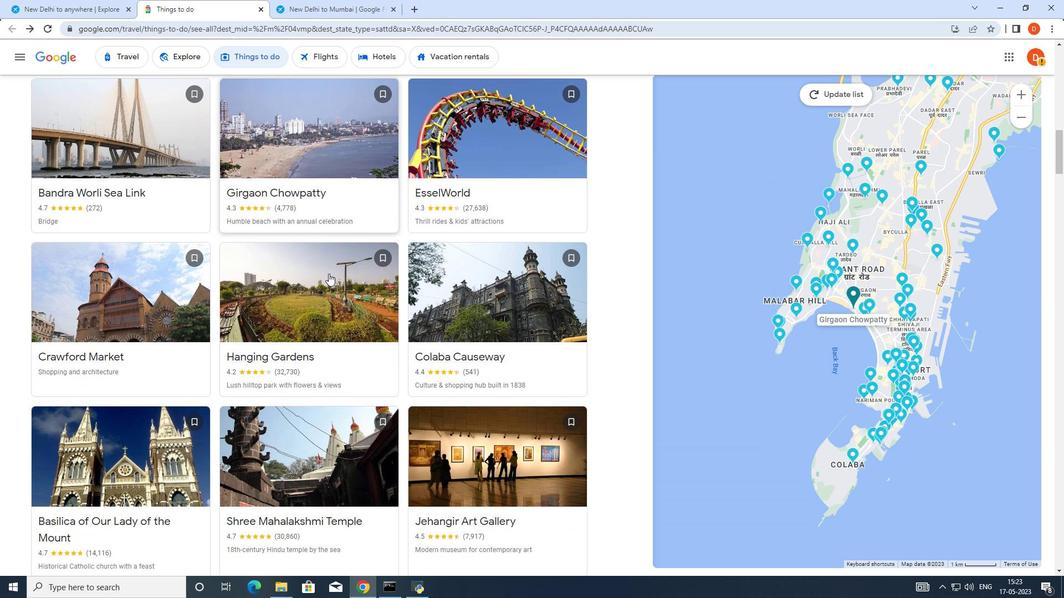
Action: Mouse moved to (137, 267)
Screenshot: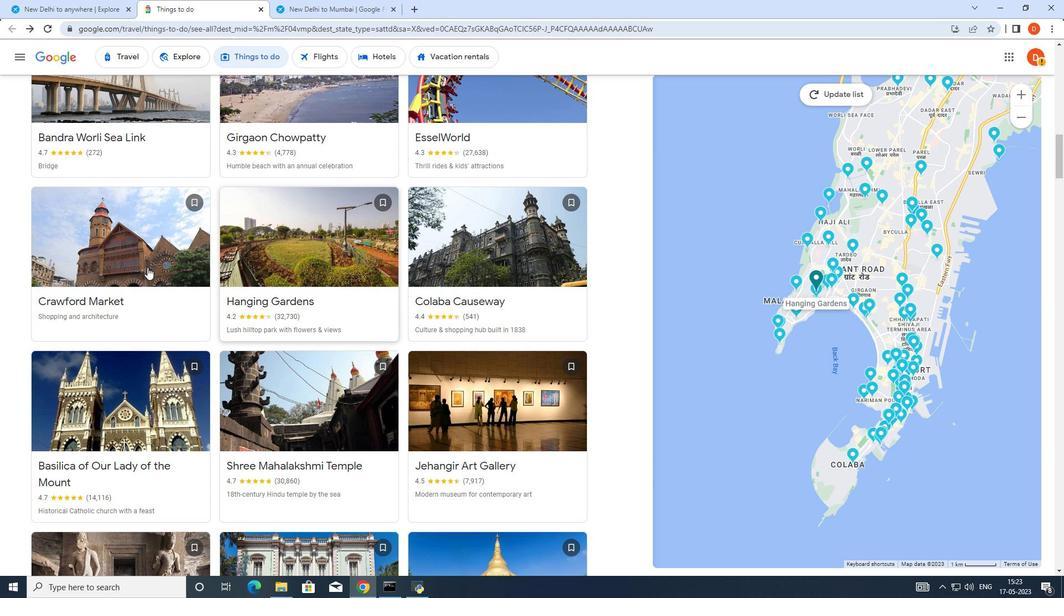 
Action: Mouse pressed left at (137, 267)
Screenshot: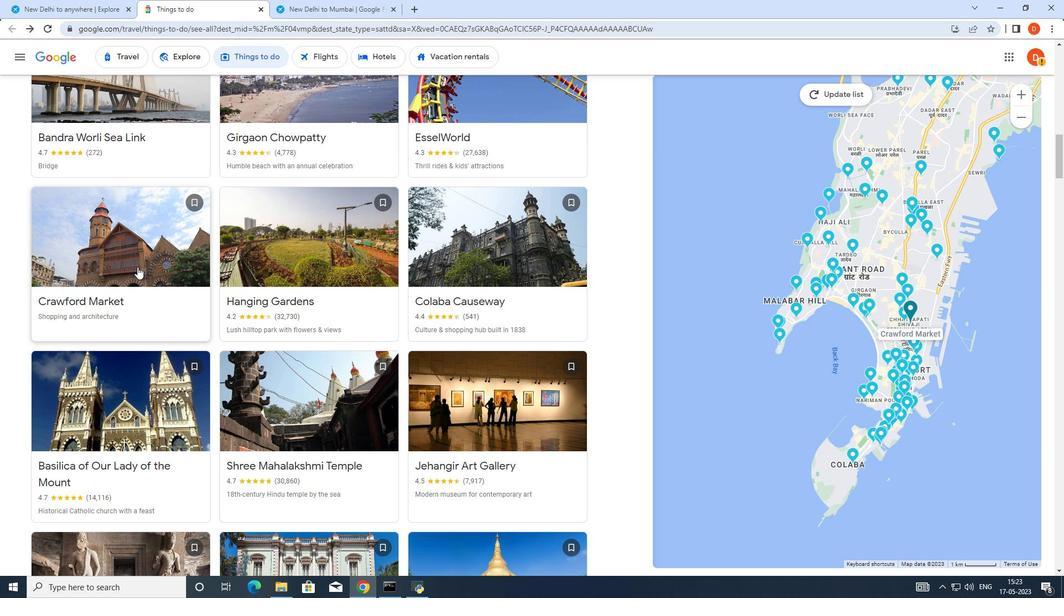 
Action: Mouse moved to (582, 268)
Screenshot: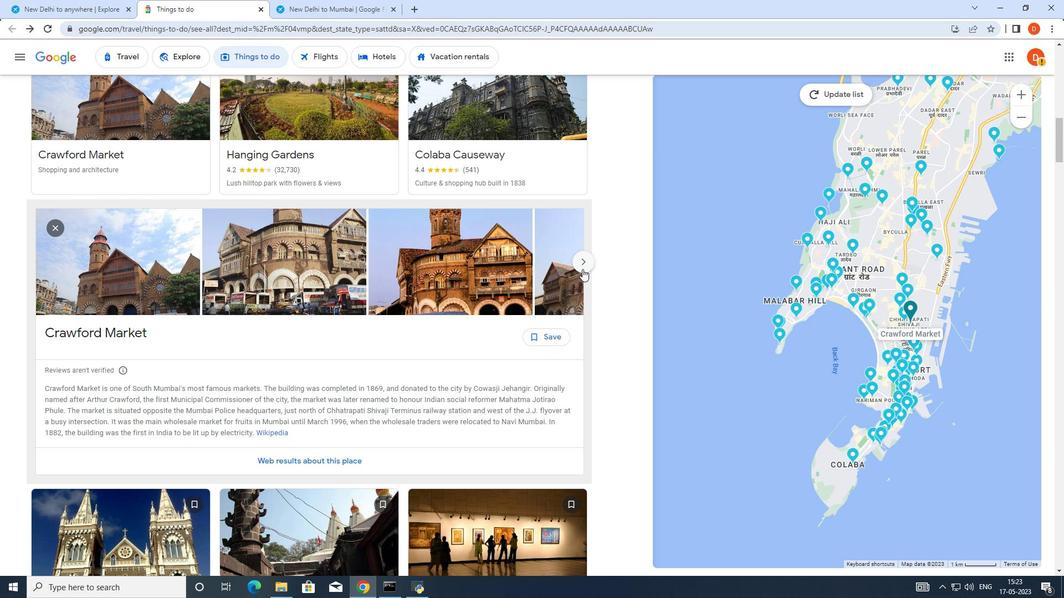 
Action: Mouse pressed left at (582, 268)
Screenshot: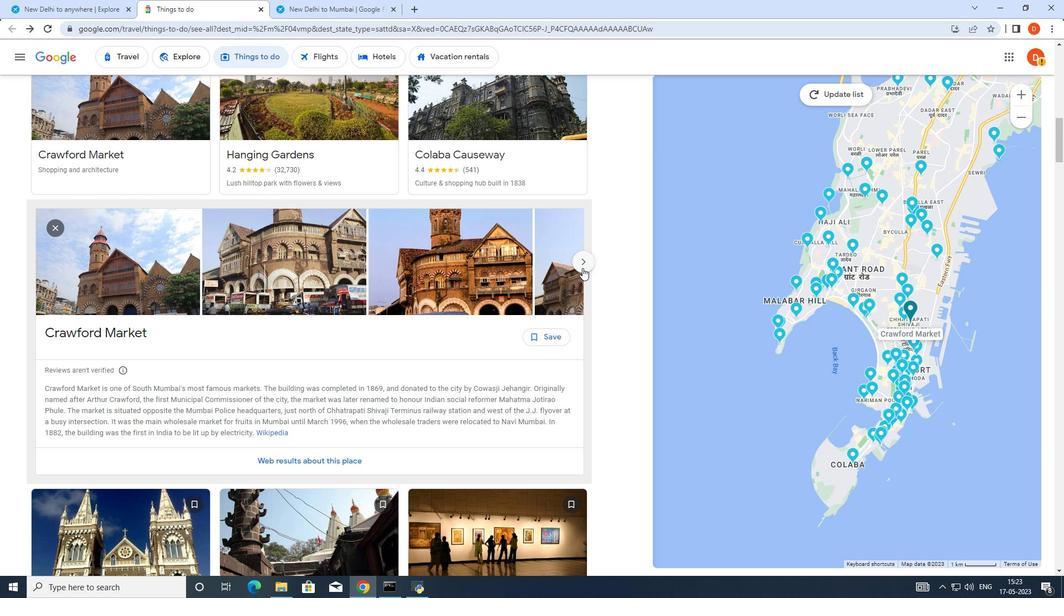 
Action: Mouse moved to (582, 267)
Screenshot: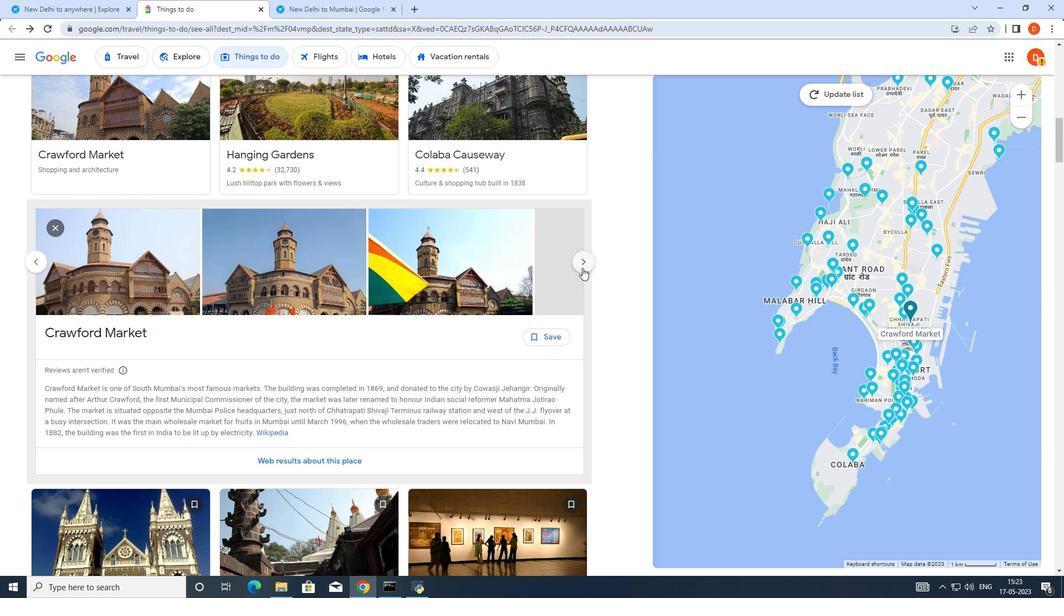 
Action: Mouse pressed left at (582, 267)
Screenshot: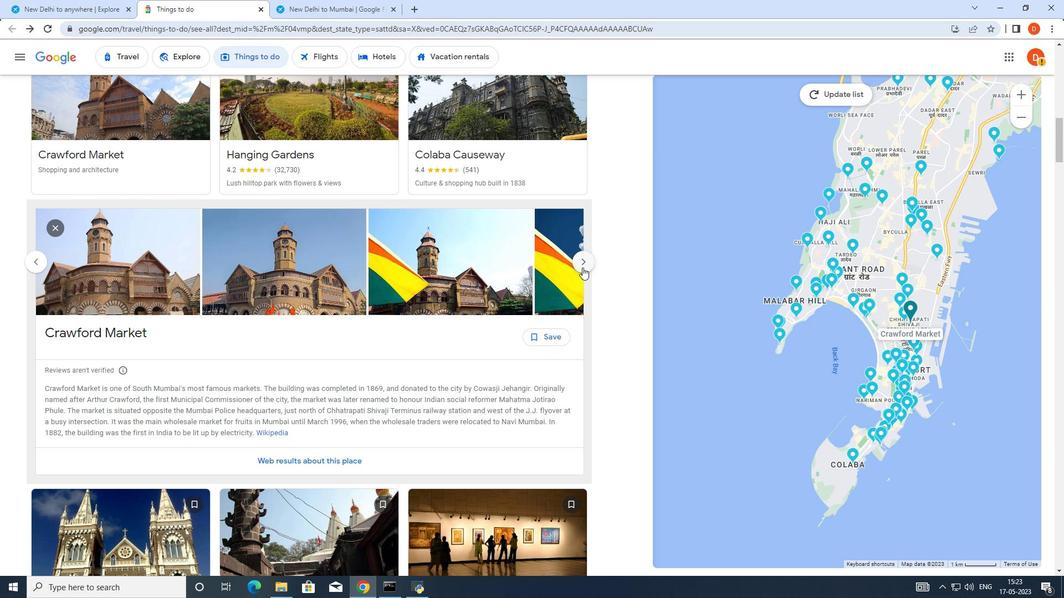 
Action: Mouse moved to (338, 270)
Screenshot: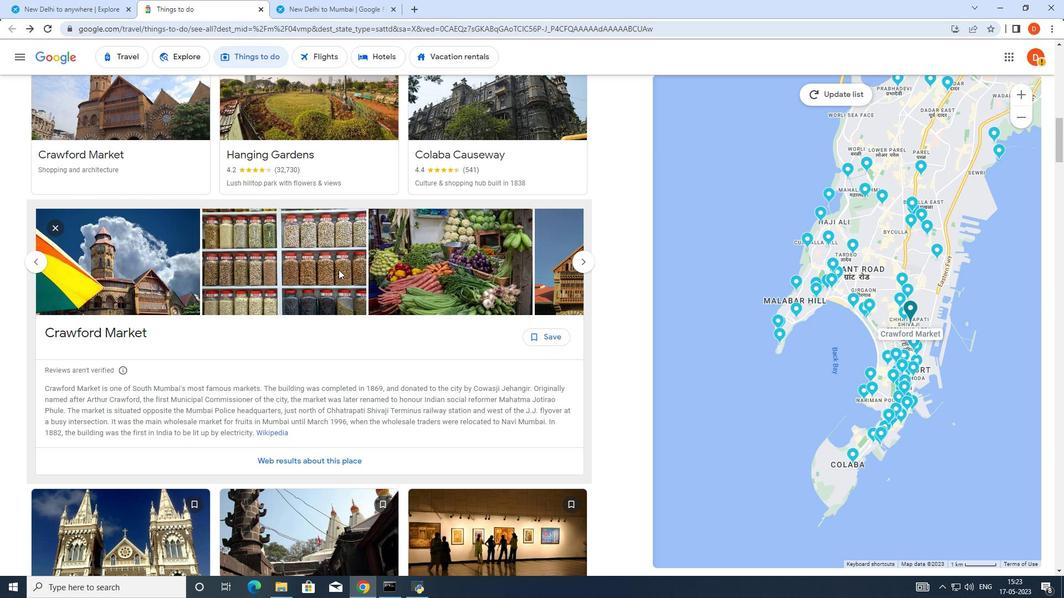 
Action: Mouse pressed left at (338, 270)
Screenshot: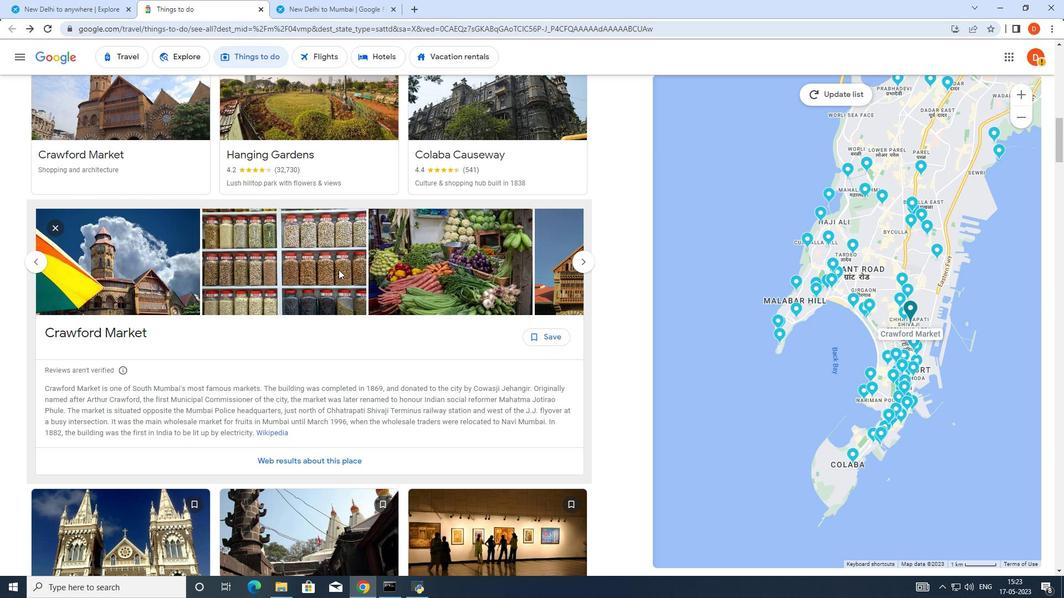 
Action: Mouse moved to (577, 264)
Screenshot: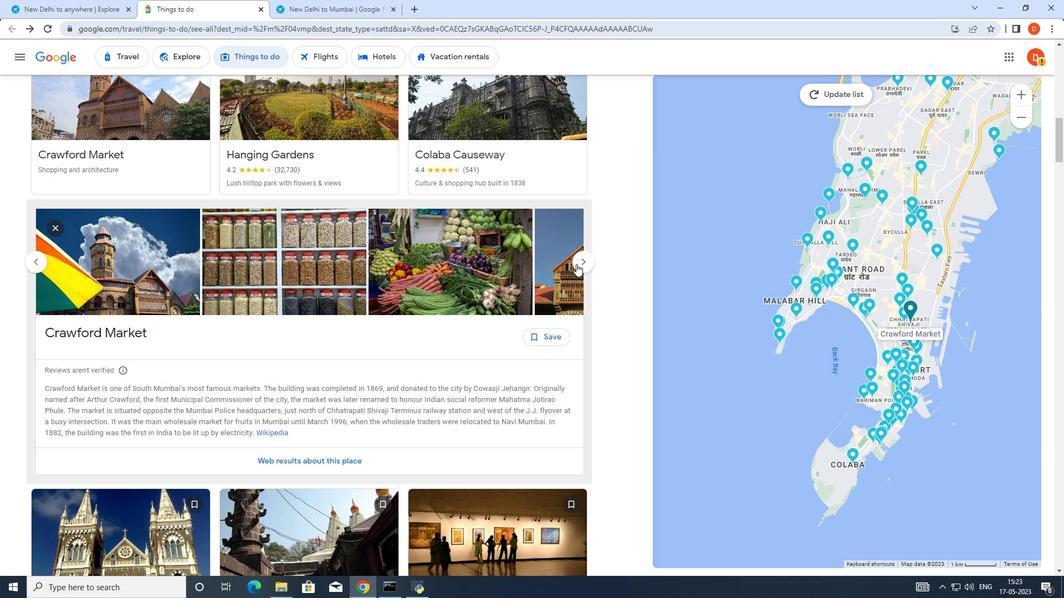
Action: Mouse pressed left at (577, 264)
Screenshot: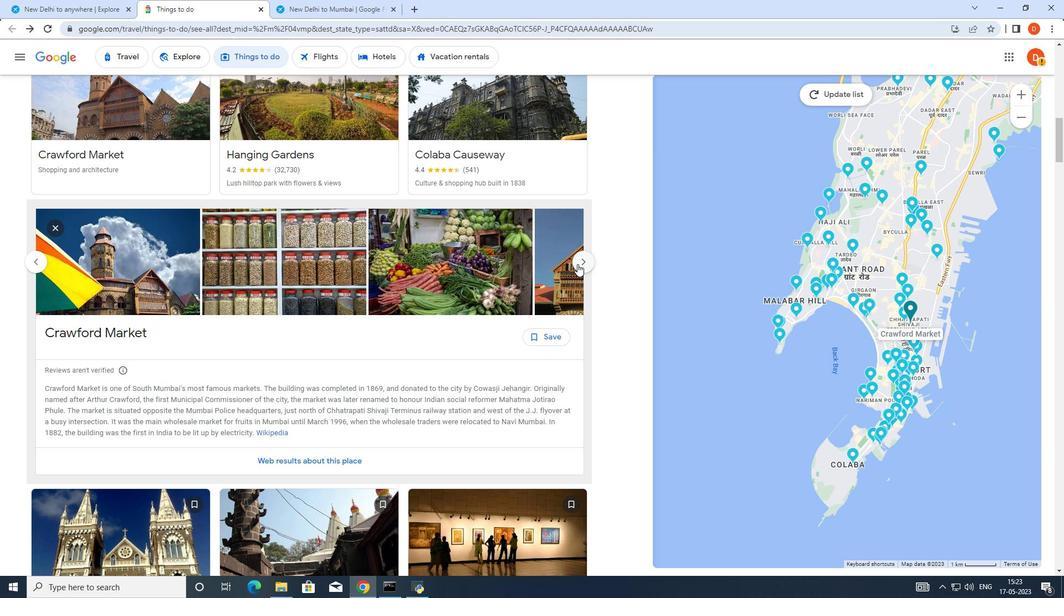 
Action: Mouse pressed left at (577, 264)
Screenshot: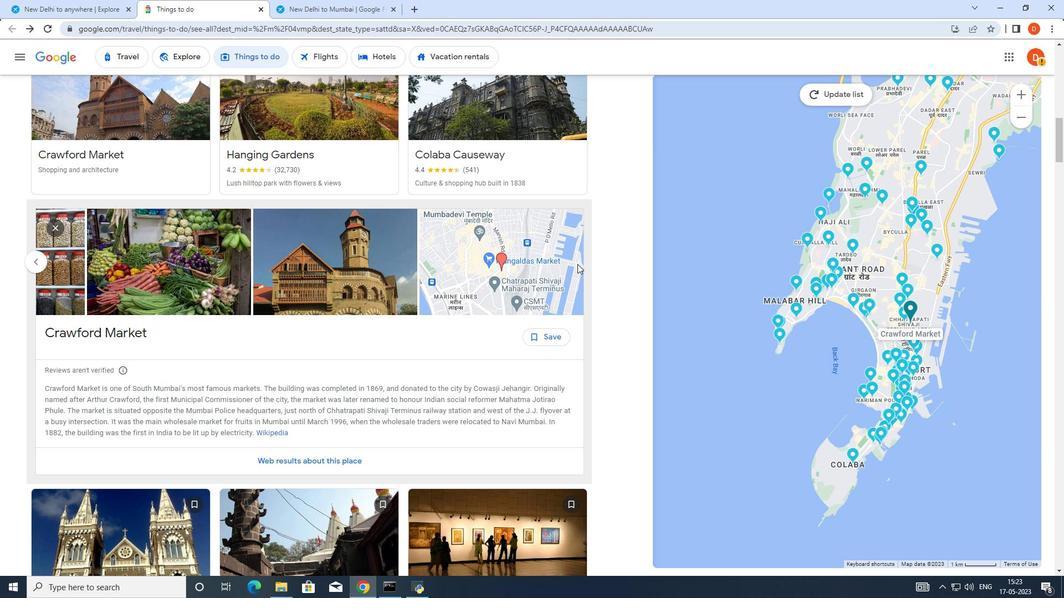 
Action: Mouse moved to (508, 376)
Screenshot: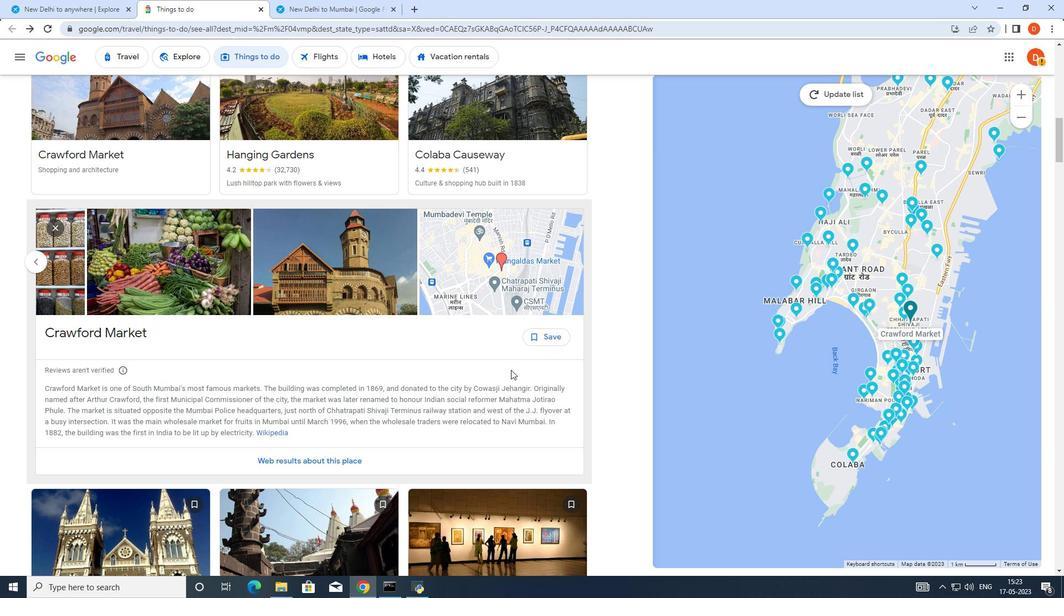 
Action: Mouse scrolled (508, 375) with delta (0, 0)
Screenshot: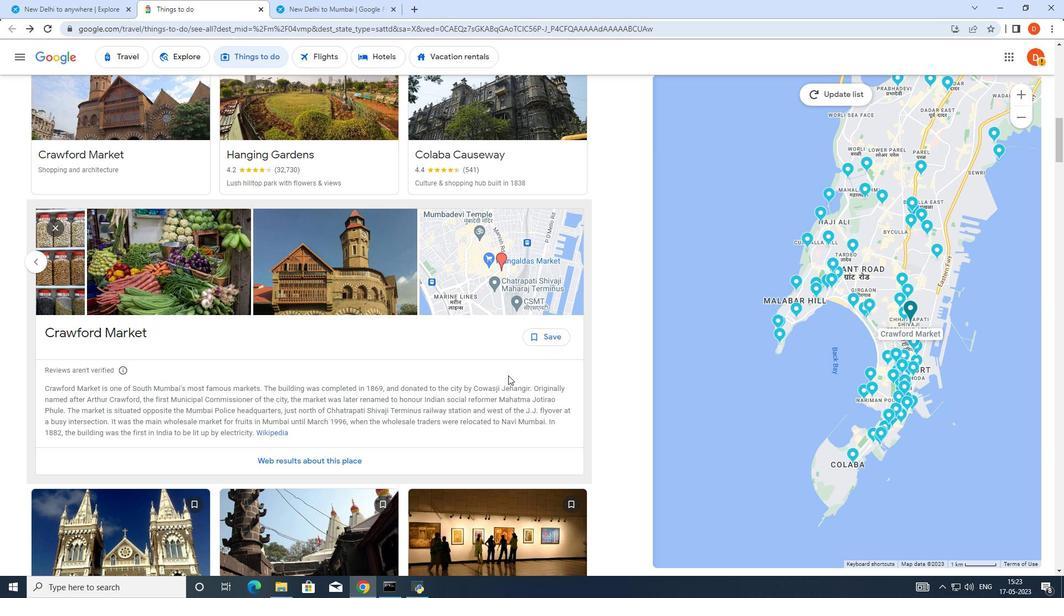 
Action: Mouse scrolled (508, 375) with delta (0, 0)
Screenshot: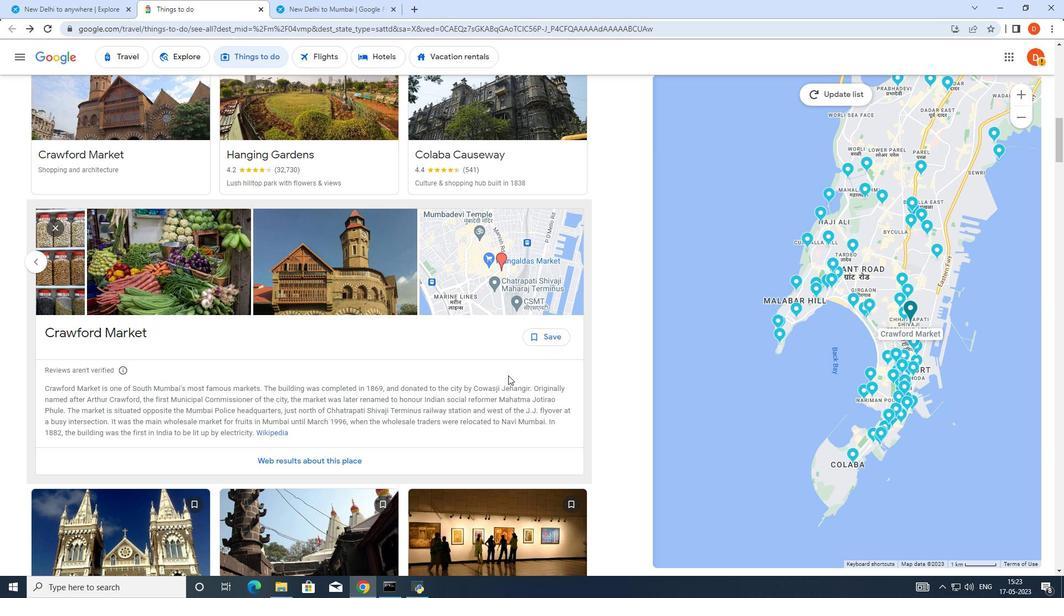 
Action: Mouse scrolled (508, 375) with delta (0, 0)
Screenshot: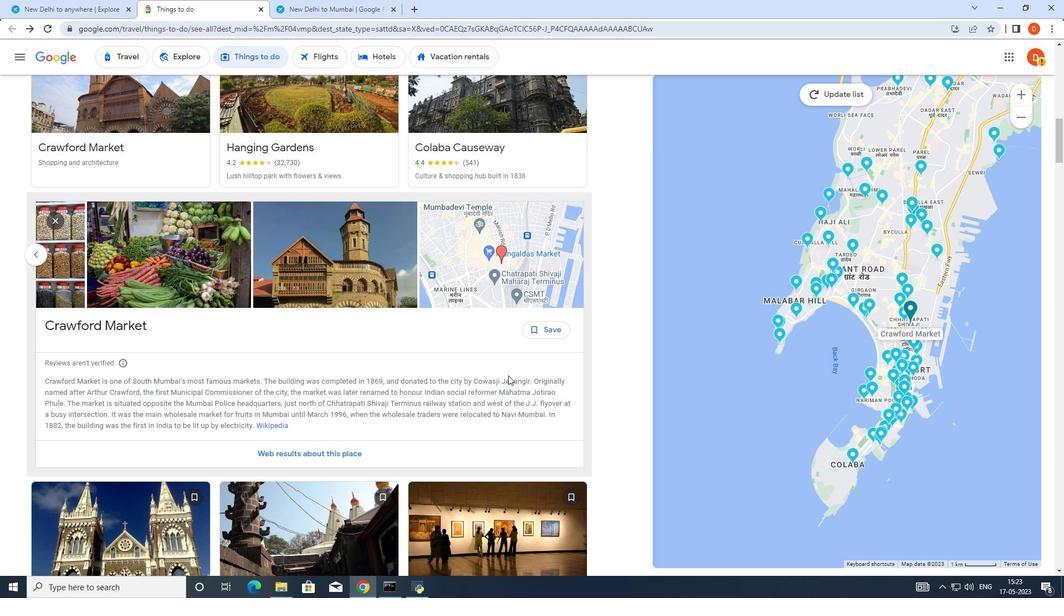 
Action: Mouse scrolled (508, 375) with delta (0, 0)
Screenshot: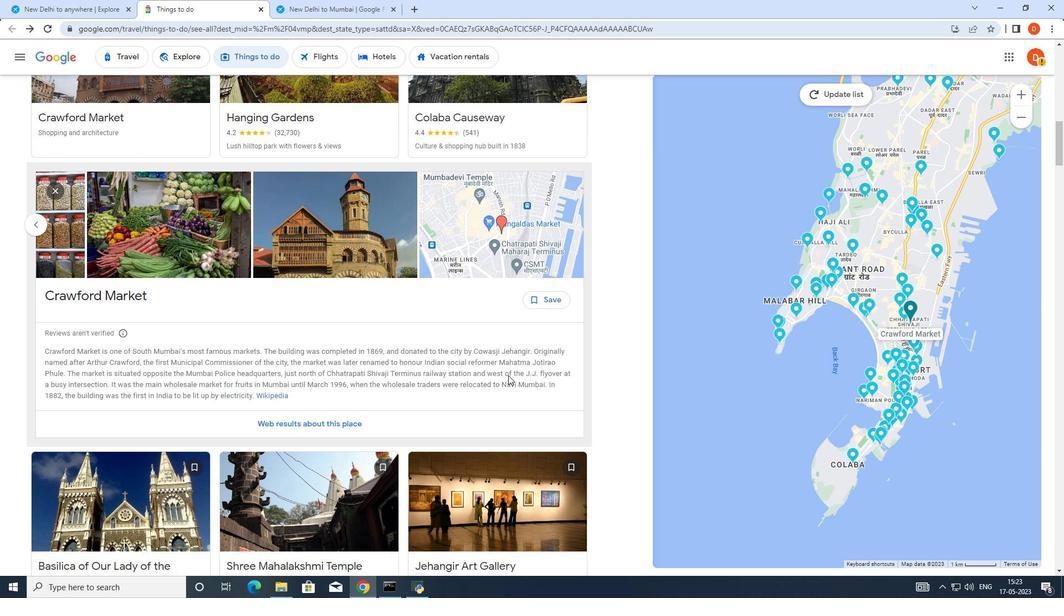 
Action: Mouse scrolled (508, 375) with delta (0, 0)
Screenshot: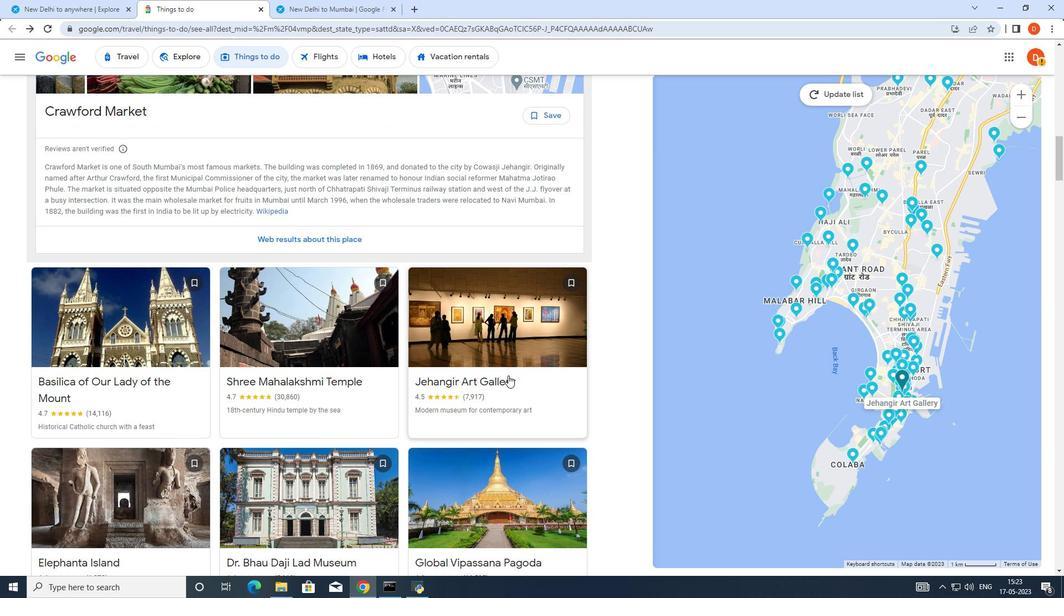 
Action: Mouse scrolled (508, 375) with delta (0, 0)
Screenshot: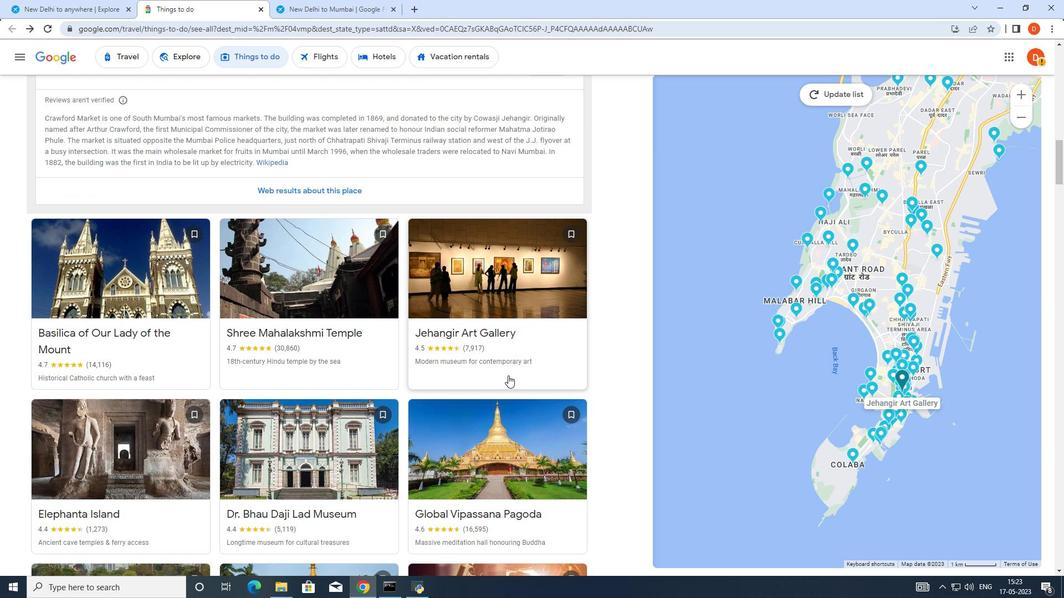 
Action: Mouse scrolled (508, 375) with delta (0, 0)
Screenshot: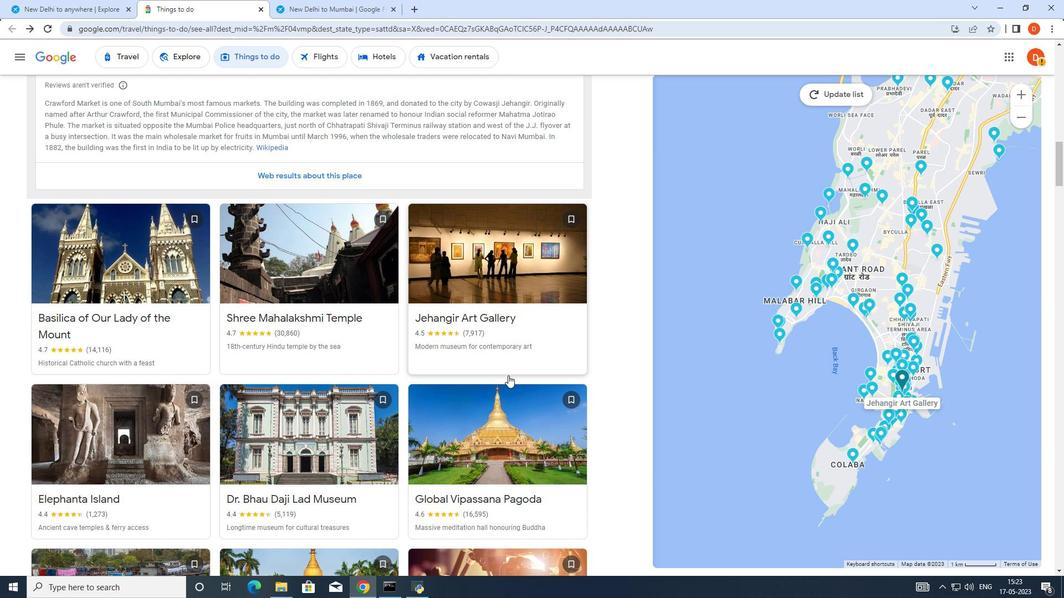 
Action: Mouse scrolled (508, 375) with delta (0, 0)
Screenshot: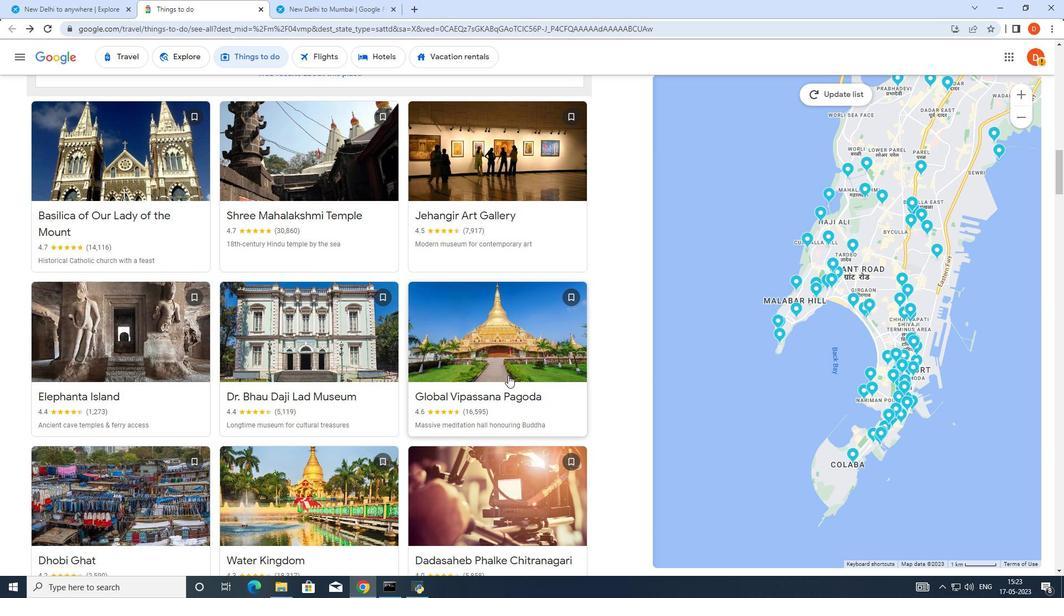 
Action: Mouse scrolled (508, 375) with delta (0, 0)
Screenshot: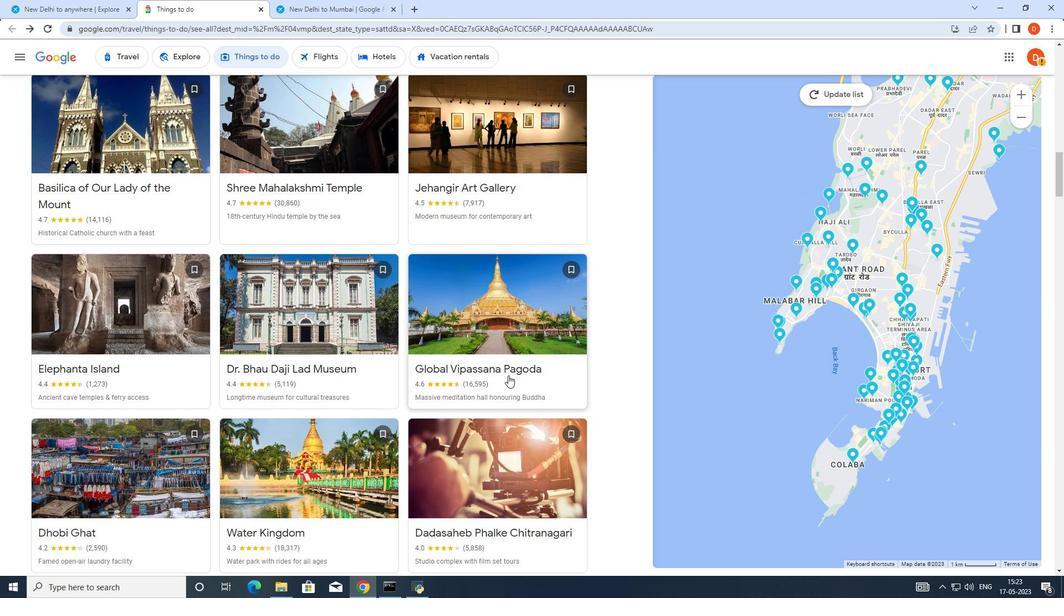 
Action: Mouse moved to (346, 383)
Screenshot: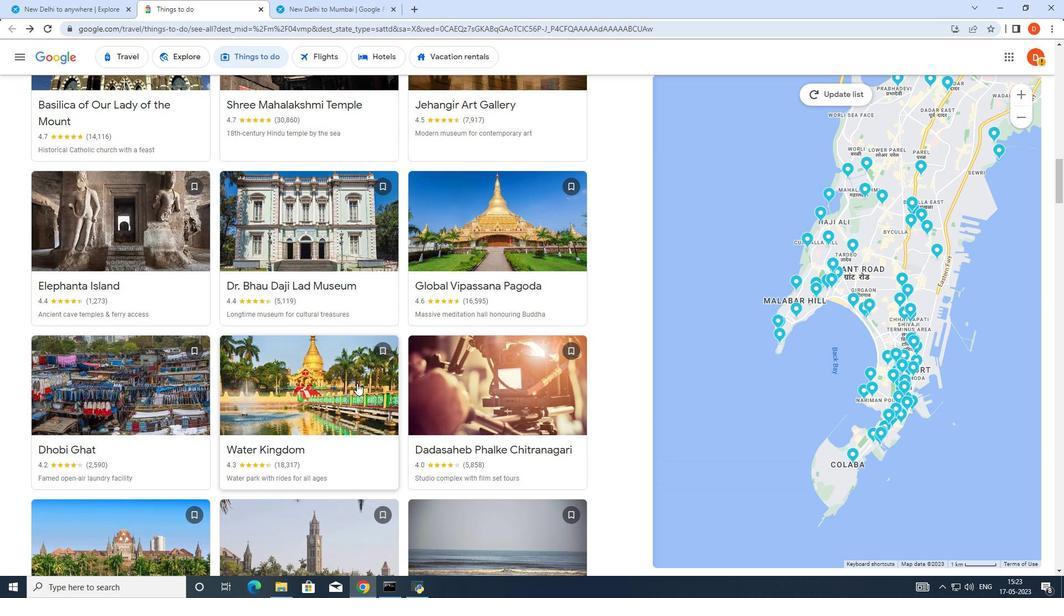 
Action: Mouse pressed left at (346, 383)
Screenshot: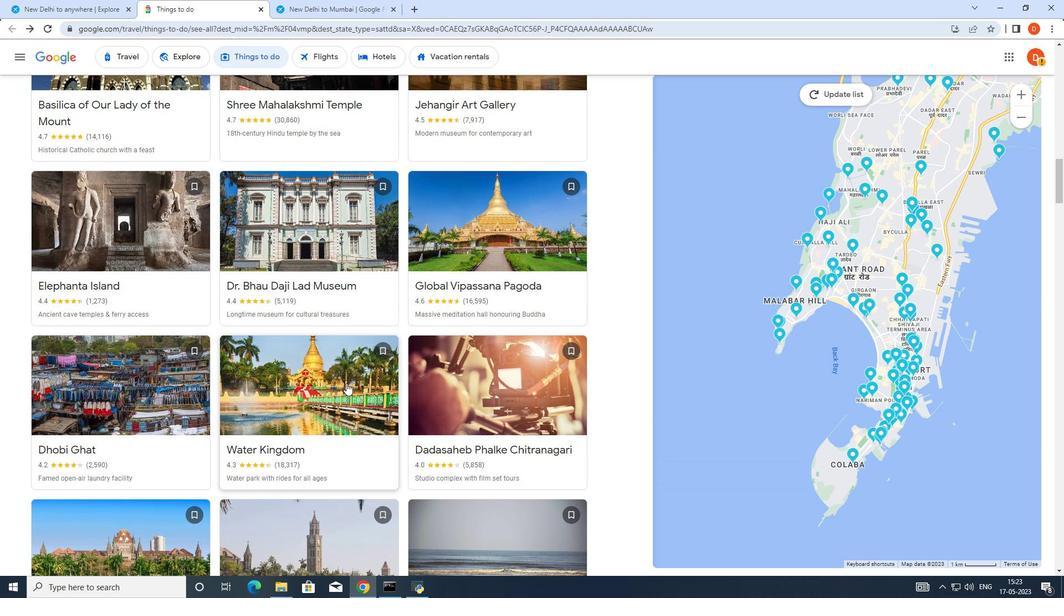 
Action: Mouse moved to (193, 278)
Screenshot: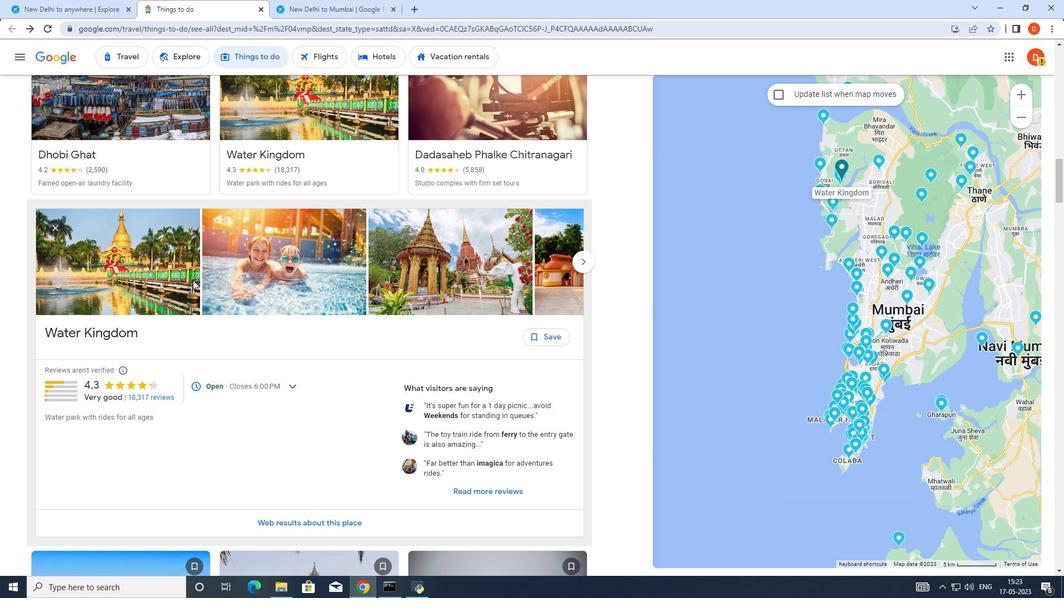 
Action: Mouse pressed left at (193, 278)
Screenshot: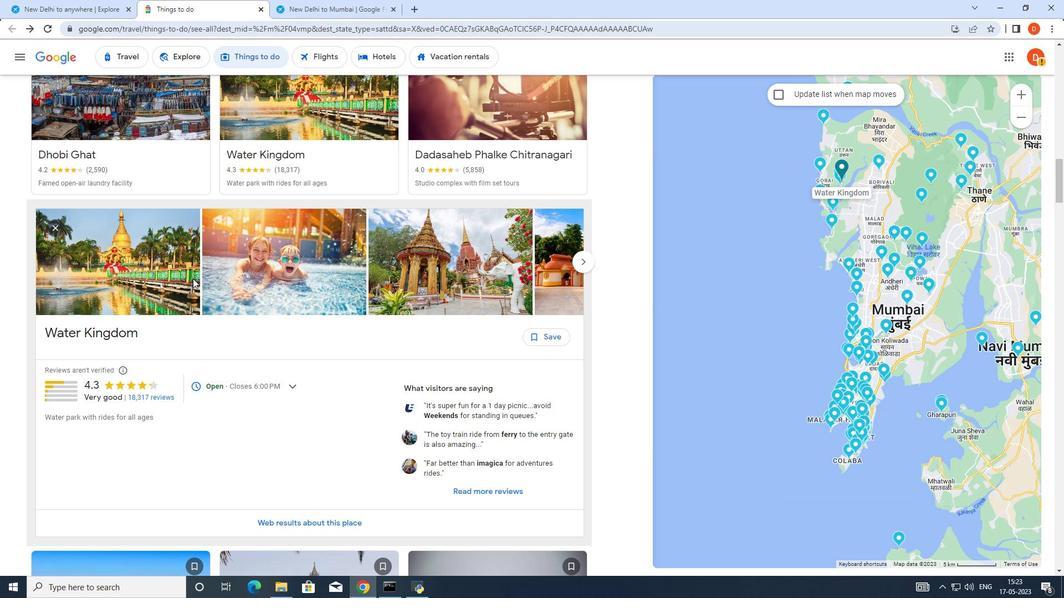 
Action: Mouse moved to (581, 263)
Screenshot: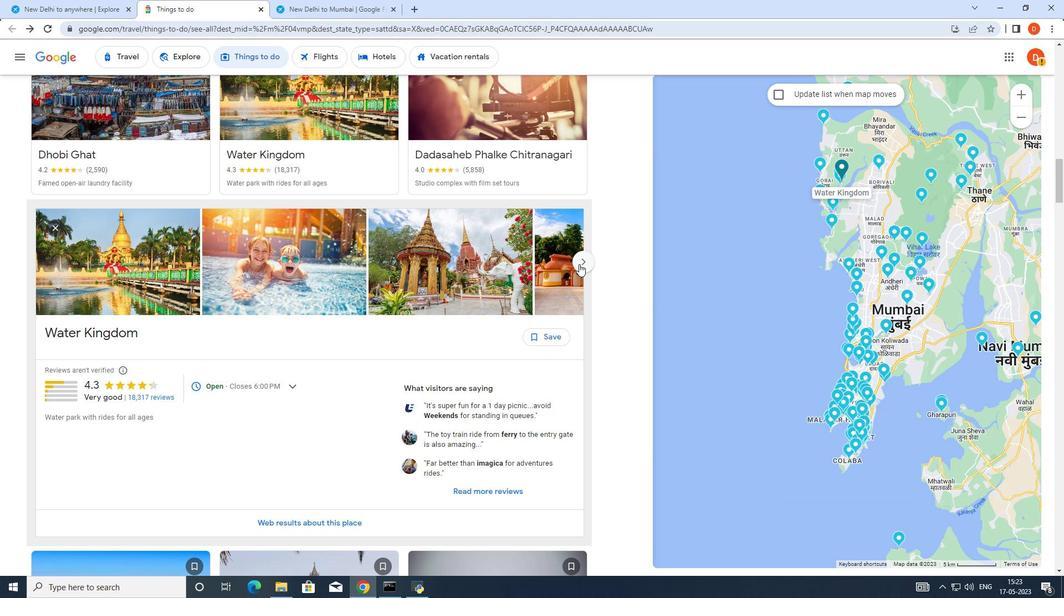 
Action: Mouse pressed left at (581, 263)
Screenshot: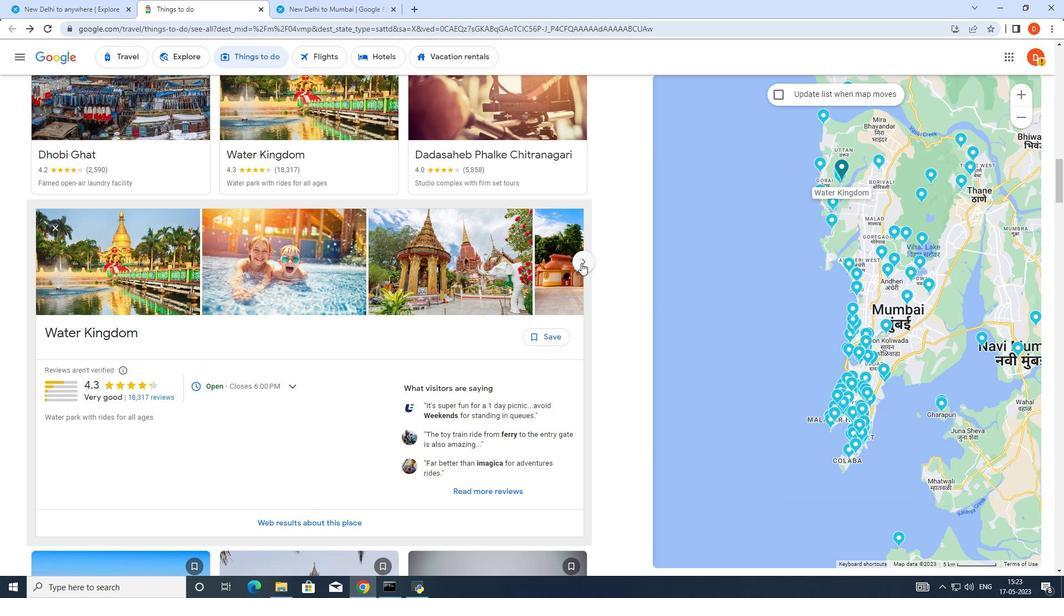 
Action: Mouse pressed left at (581, 263)
Screenshot: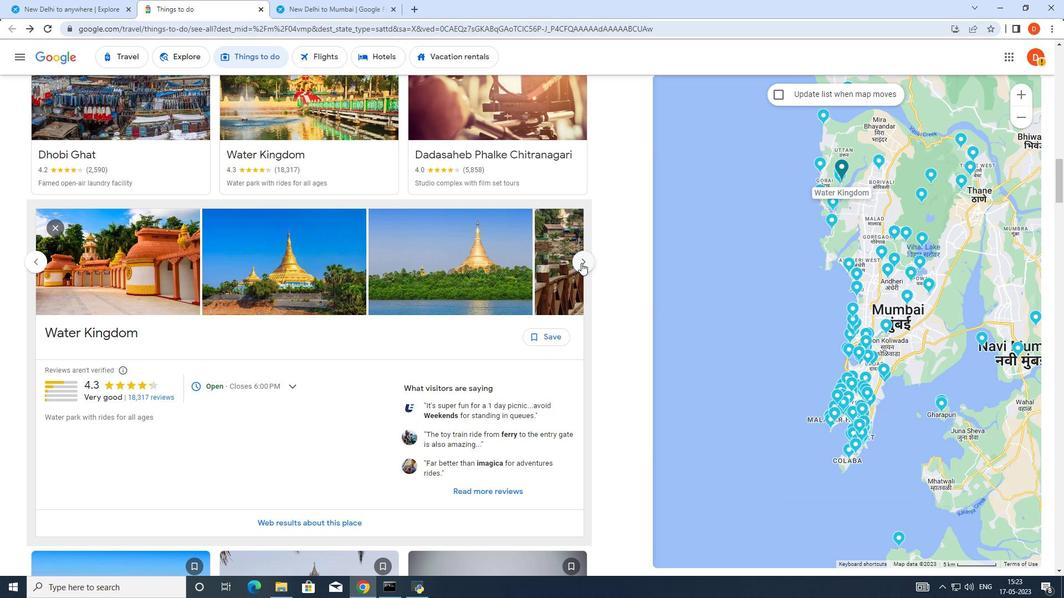 
